 Task: Look for Airbnb properties in Overijse, Belgium from 8th December, 2023 to 19th December, 2023 for 1 adult. Place can be shared room with 1  bedroom having 1 bed and 1 bathroom. Property type can be hotel. Amenities needed are: heating. Look for 4 properties as per requirement.
Action: Mouse moved to (420, 97)
Screenshot: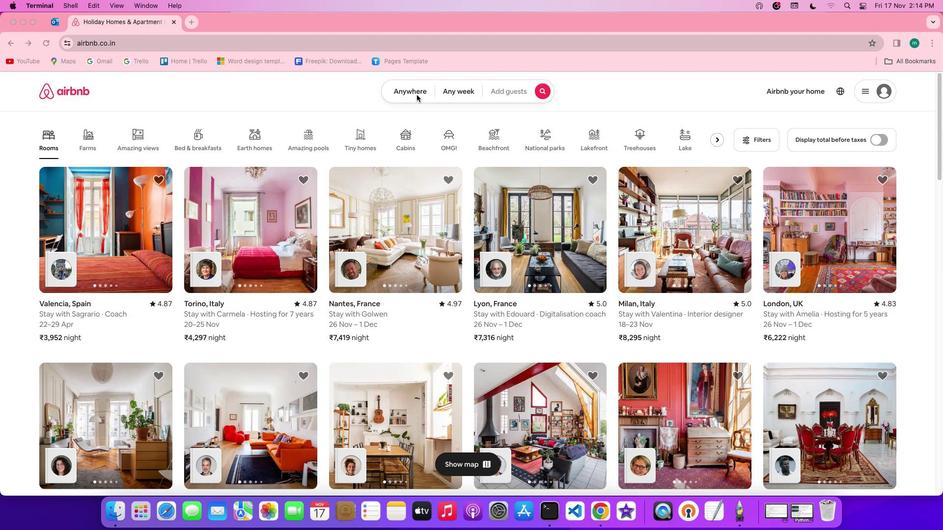 
Action: Mouse pressed left at (420, 97)
Screenshot: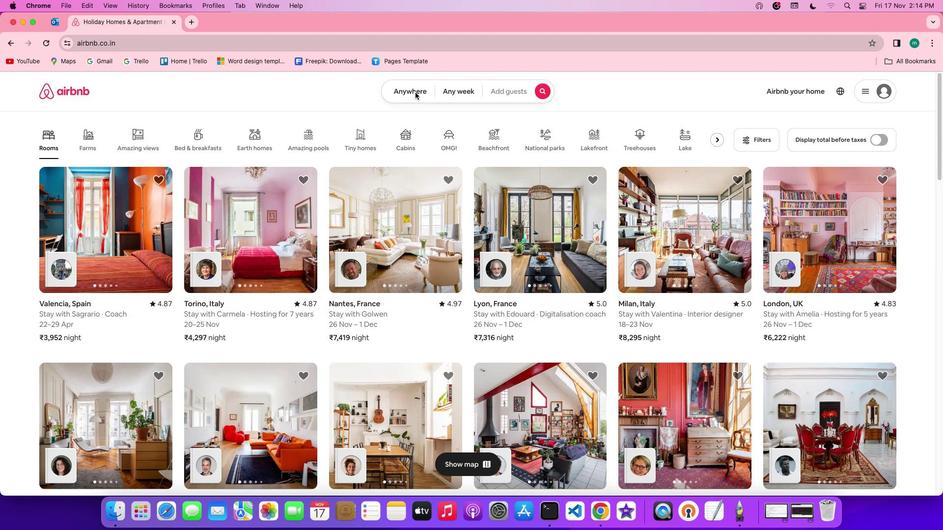 
Action: Mouse pressed left at (420, 97)
Screenshot: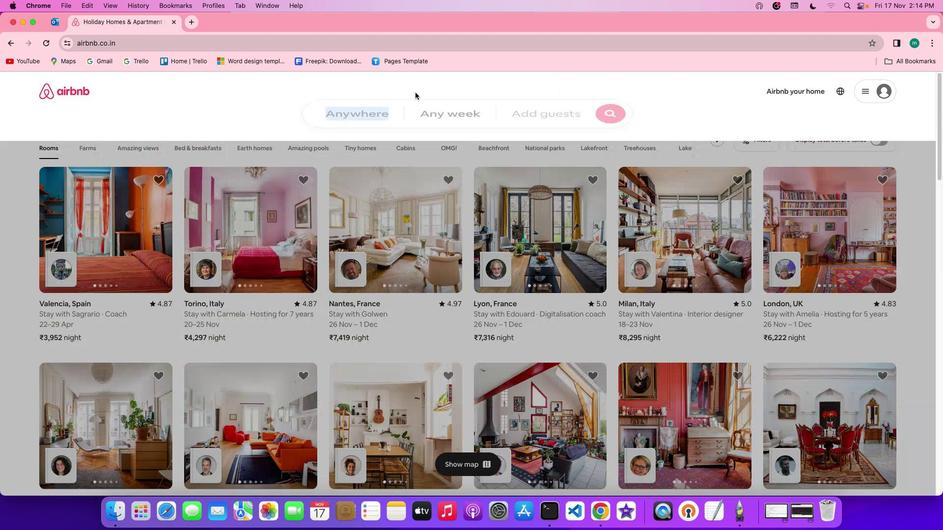 
Action: Mouse moved to (358, 133)
Screenshot: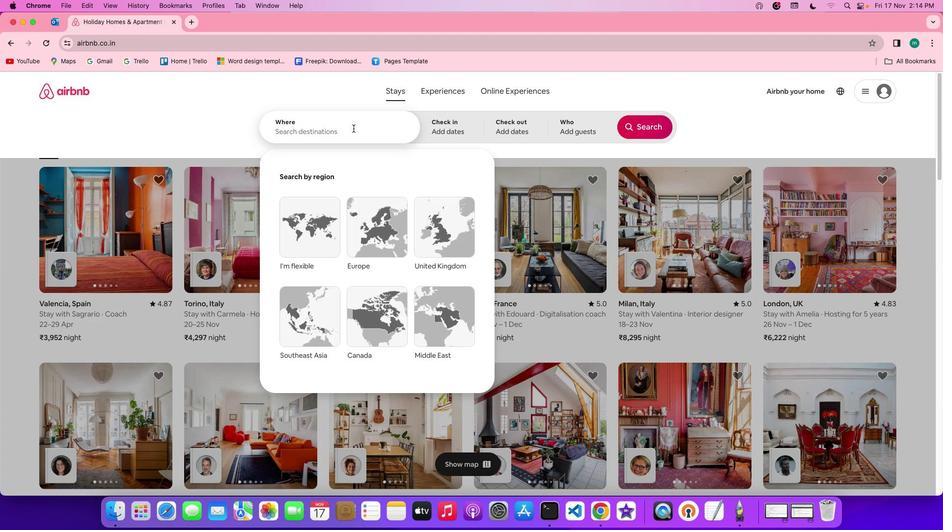 
Action: Mouse pressed left at (358, 133)
Screenshot: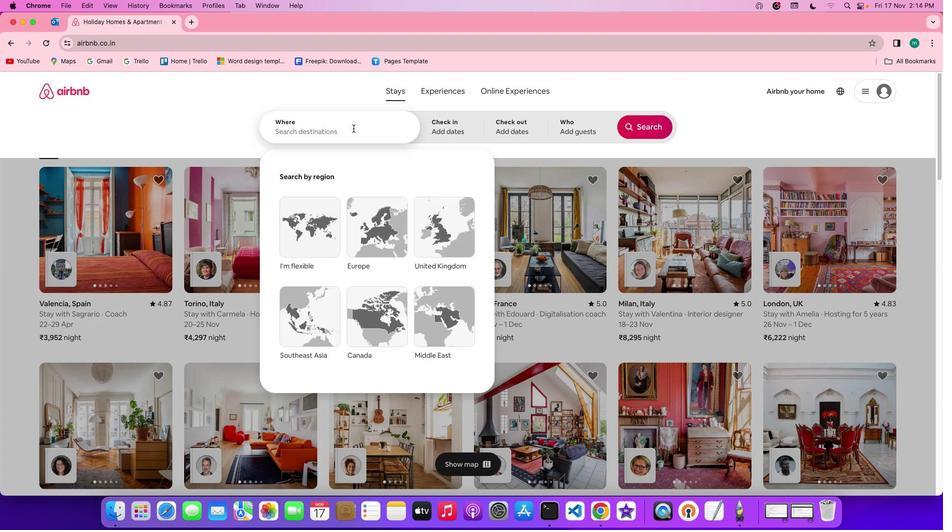 
Action: Key pressed Key.spaceKey.shift'T'Key.backspaceKey.shift'O''V''E''R''I''J''I''S''E'','Key.spaceKey.shift'B''E''L''G''I''U''M'
Screenshot: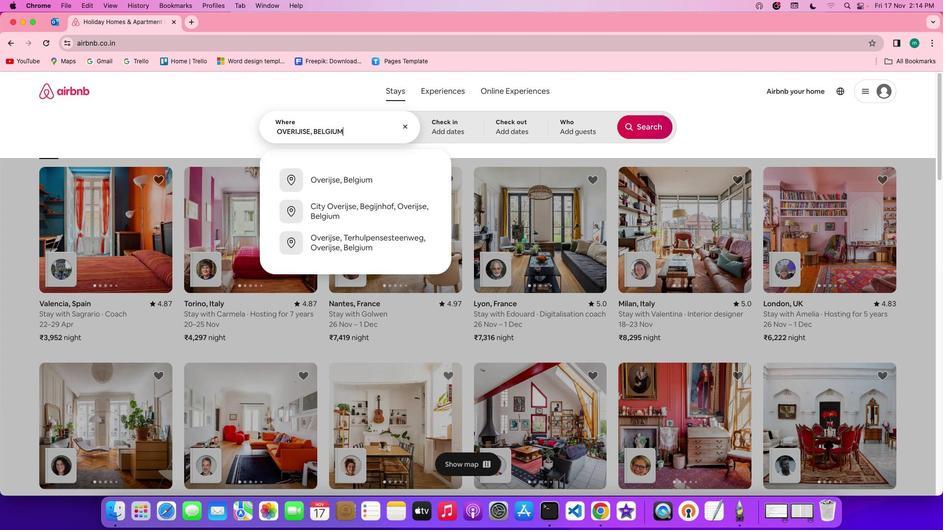 
Action: Mouse moved to (441, 128)
Screenshot: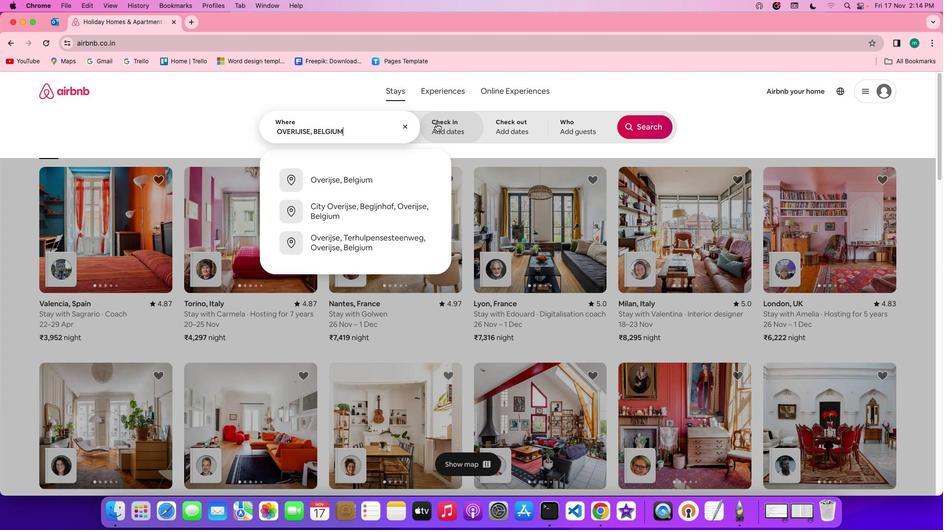
Action: Mouse pressed left at (441, 128)
Screenshot: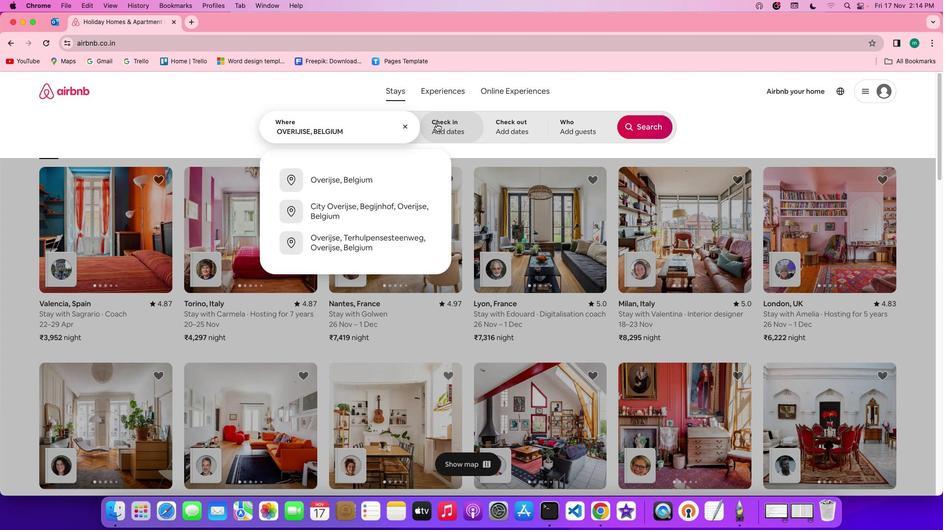 
Action: Mouse moved to (612, 270)
Screenshot: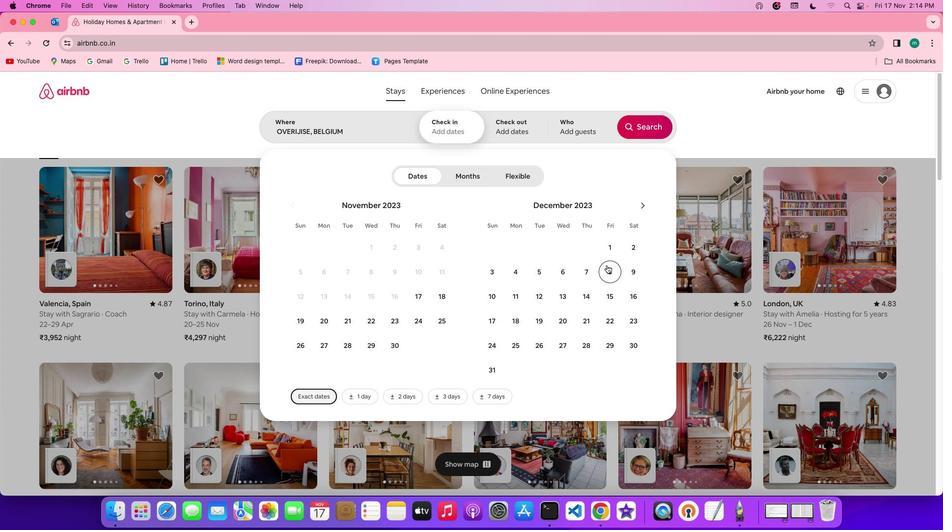 
Action: Mouse pressed left at (612, 270)
Screenshot: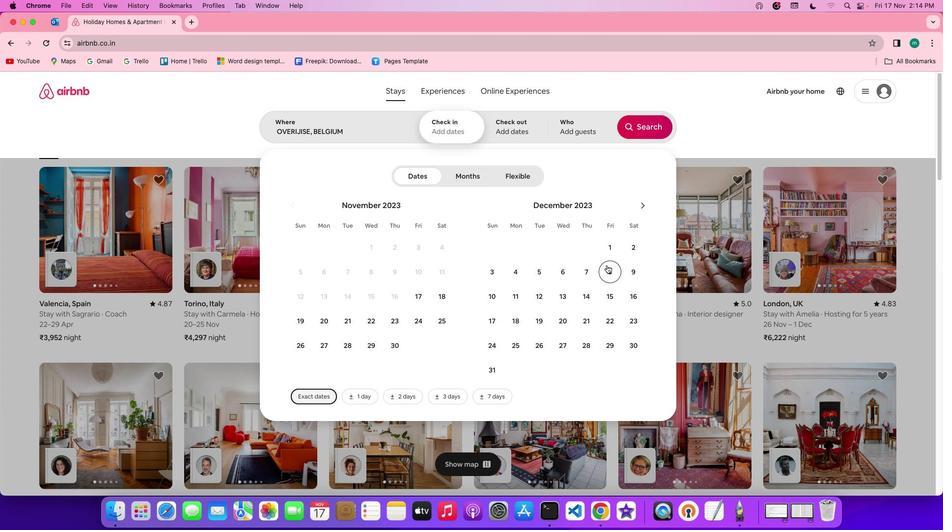 
Action: Mouse moved to (538, 322)
Screenshot: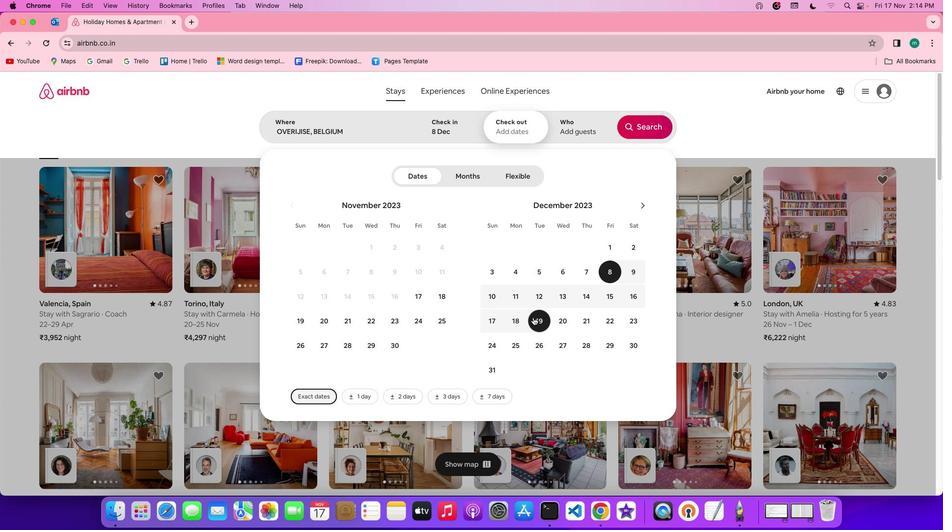 
Action: Mouse pressed left at (538, 322)
Screenshot: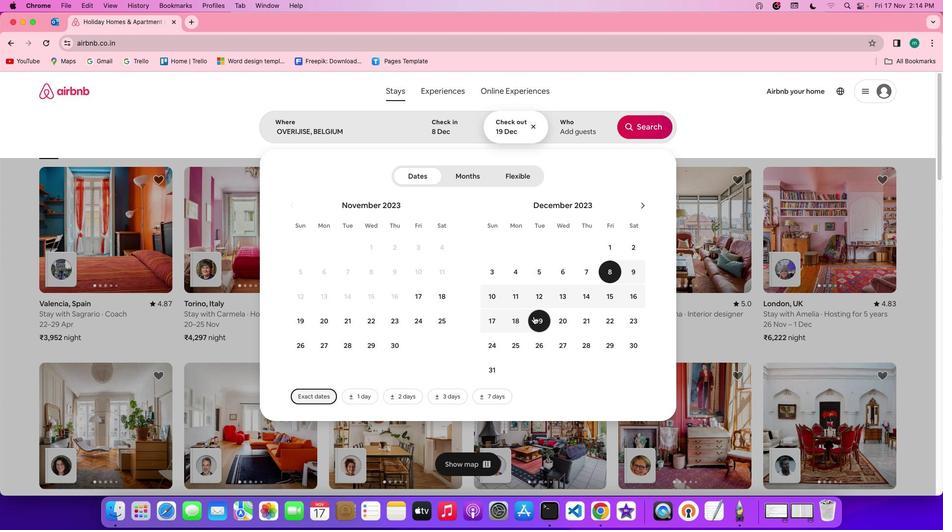 
Action: Mouse moved to (579, 135)
Screenshot: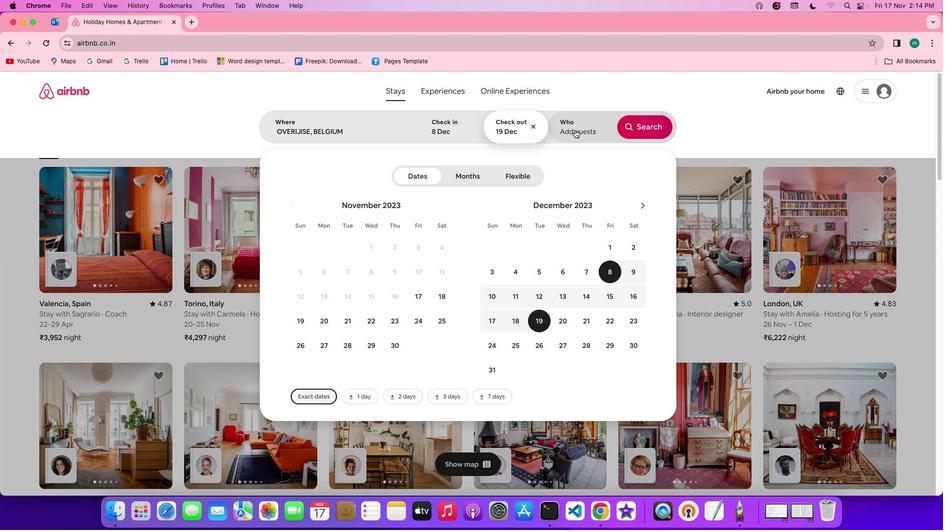 
Action: Mouse pressed left at (579, 135)
Screenshot: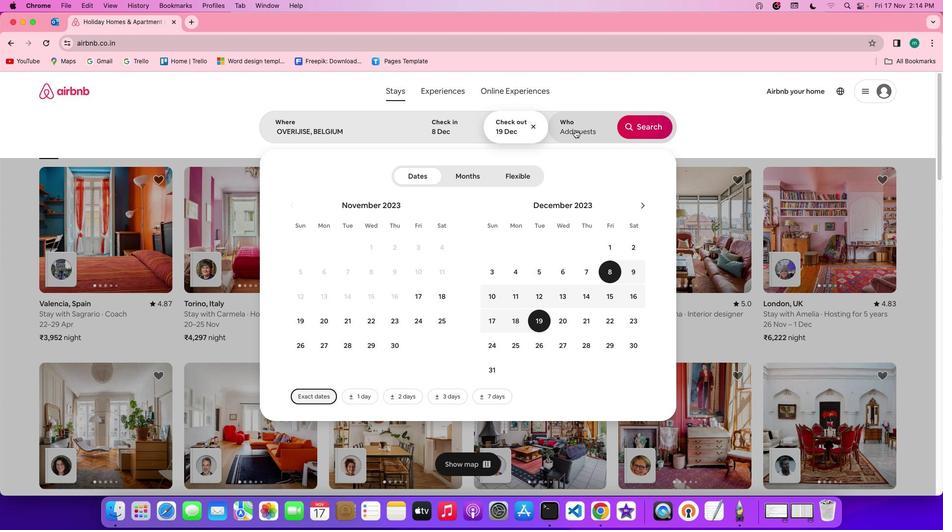 
Action: Mouse moved to (653, 184)
Screenshot: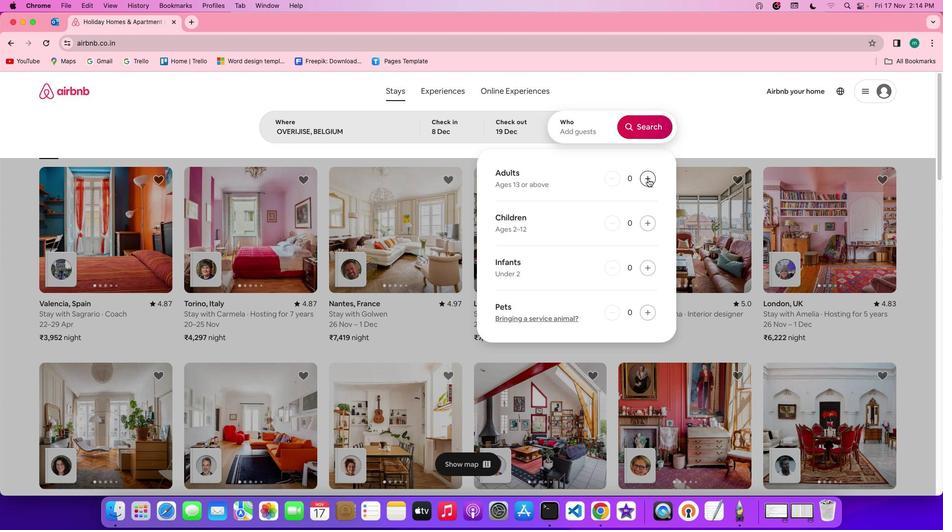 
Action: Mouse pressed left at (653, 184)
Screenshot: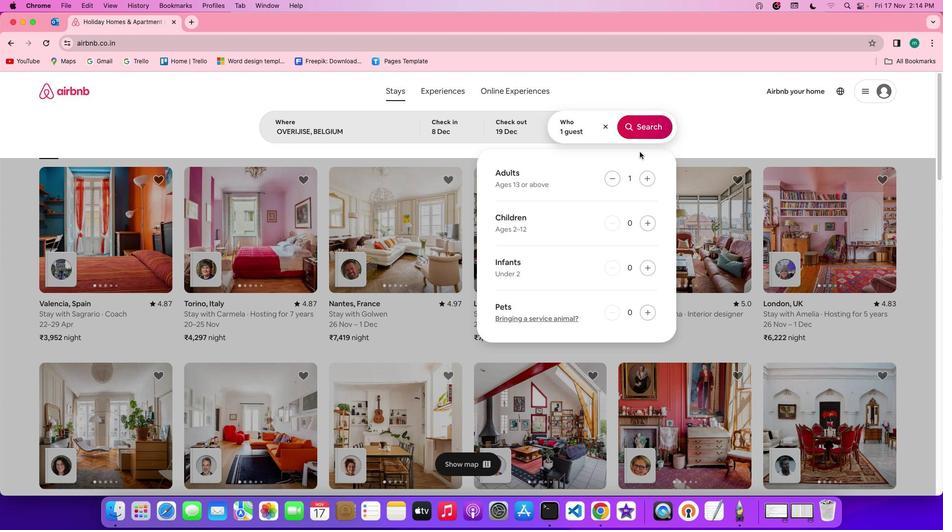 
Action: Mouse moved to (642, 128)
Screenshot: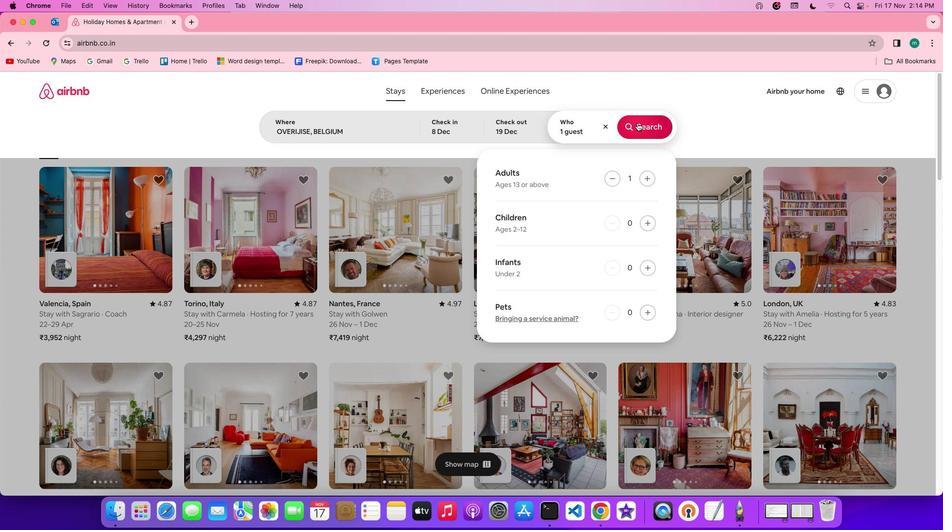 
Action: Mouse pressed left at (642, 128)
Screenshot: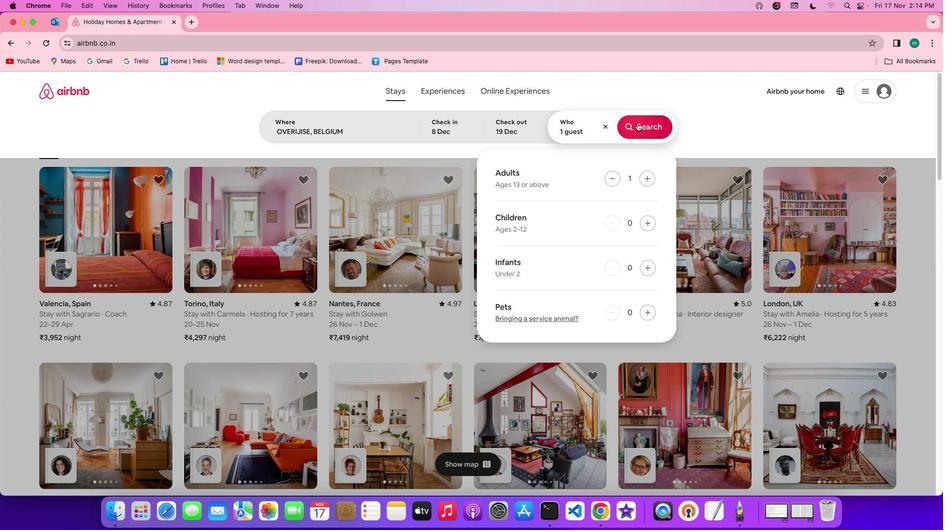
Action: Mouse moved to (796, 133)
Screenshot: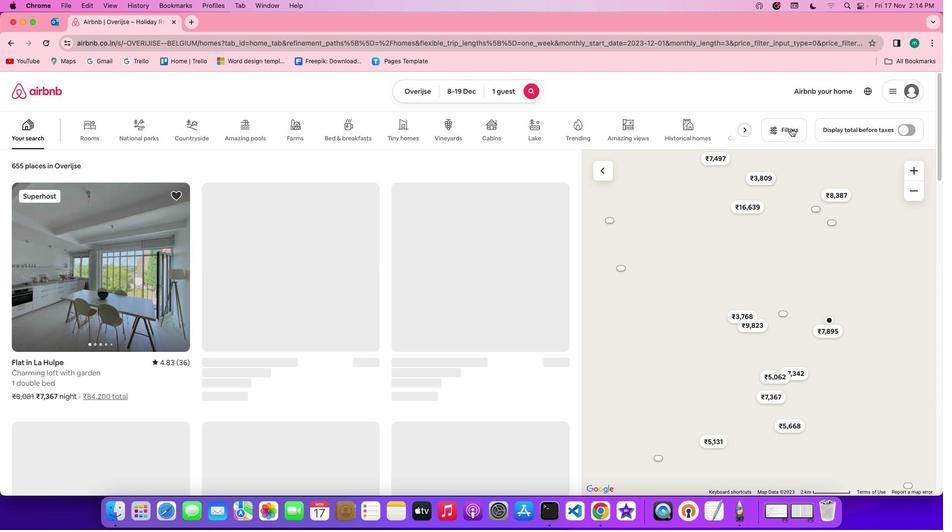 
Action: Mouse pressed left at (796, 133)
Screenshot: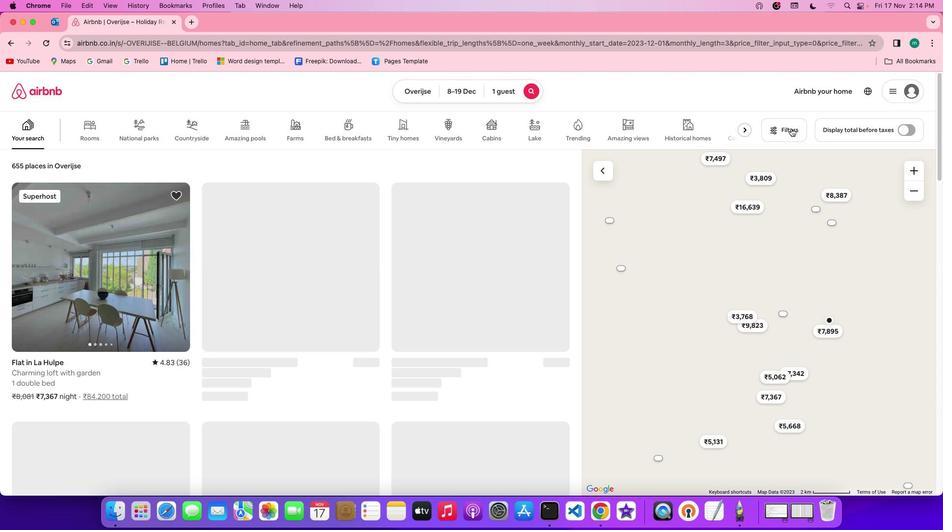 
Action: Mouse moved to (558, 286)
Screenshot: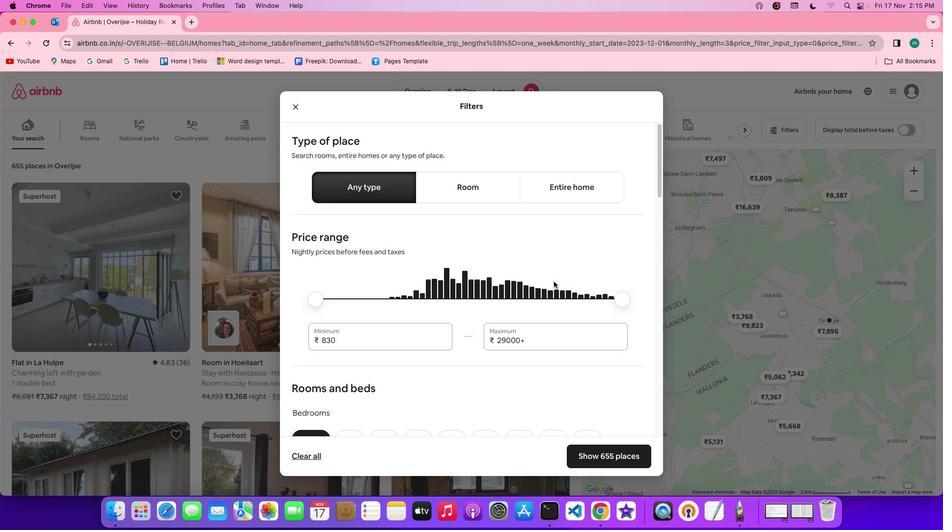 
Action: Mouse scrolled (558, 286) with delta (4, 4)
Screenshot: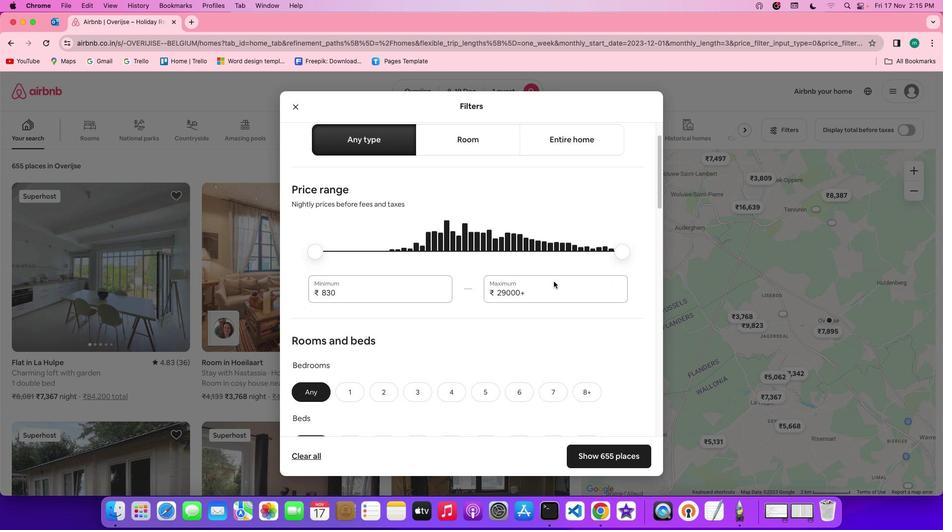 
Action: Mouse scrolled (558, 286) with delta (4, 4)
Screenshot: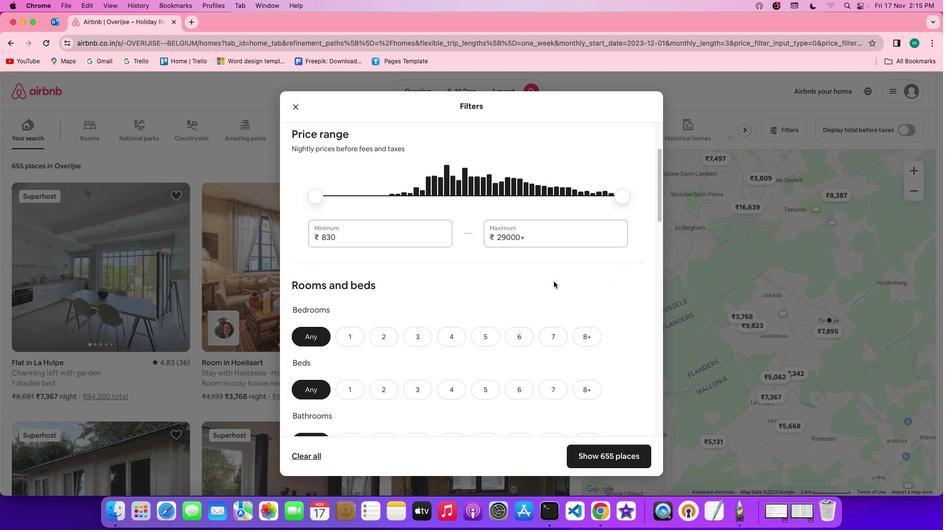 
Action: Mouse scrolled (558, 286) with delta (4, 3)
Screenshot: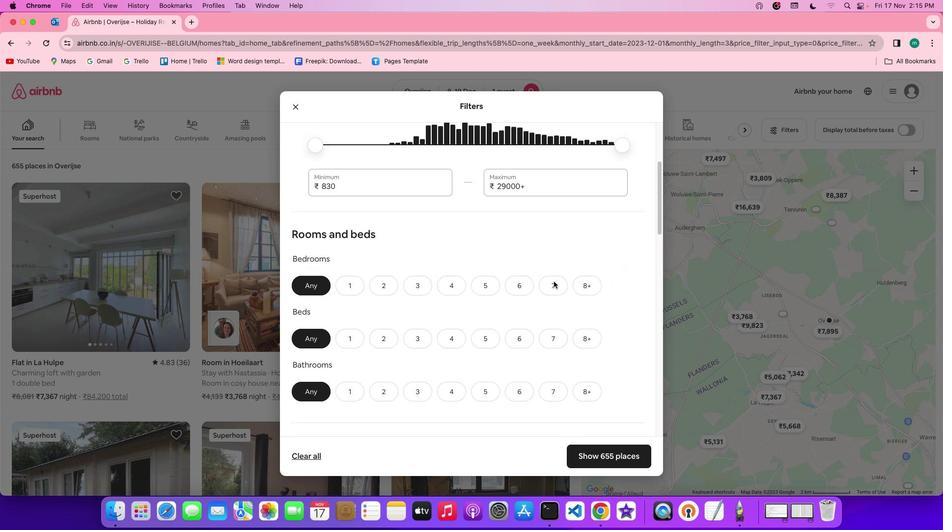 
Action: Mouse scrolled (558, 286) with delta (4, 2)
Screenshot: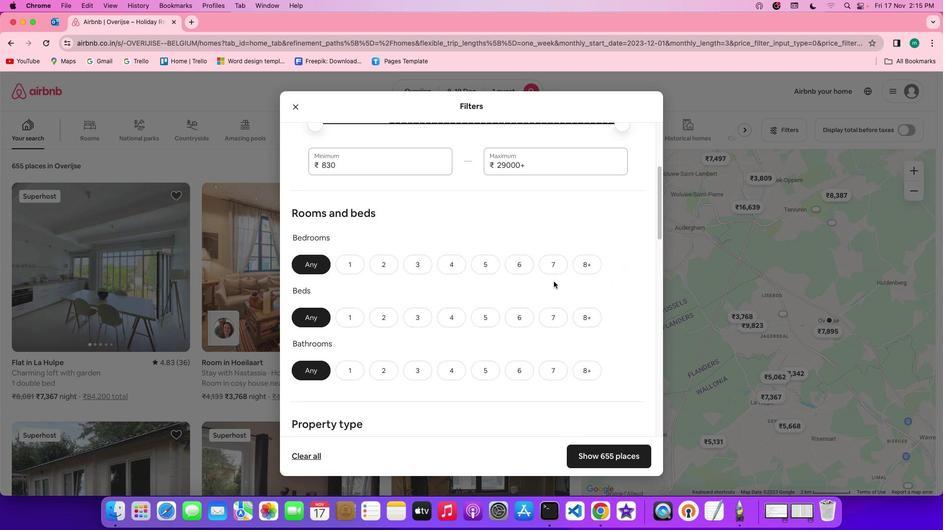 
Action: Mouse scrolled (558, 286) with delta (4, 4)
Screenshot: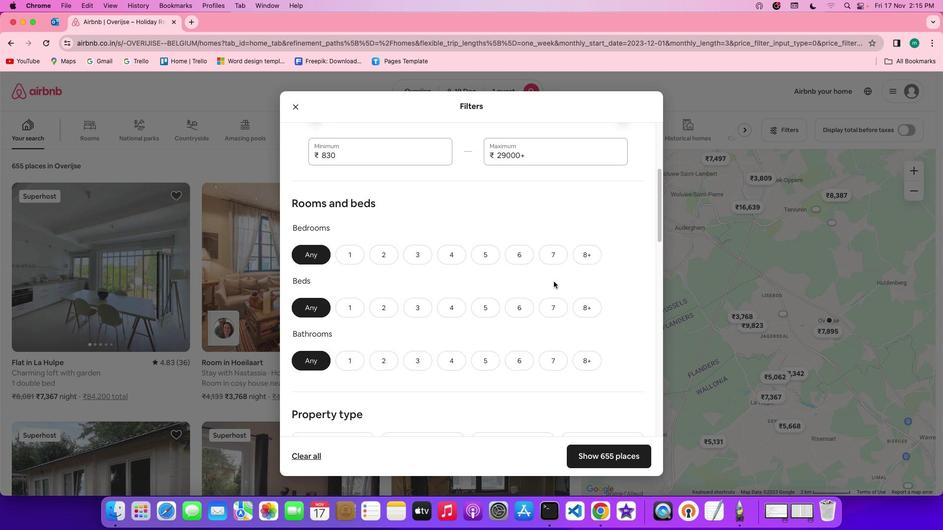 
Action: Mouse scrolled (558, 286) with delta (4, 4)
Screenshot: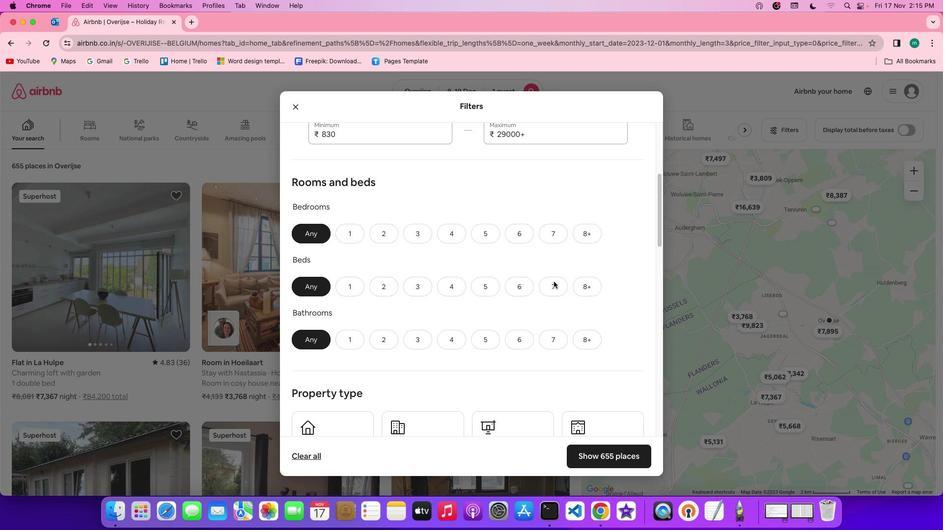 
Action: Mouse scrolled (558, 286) with delta (4, 4)
Screenshot: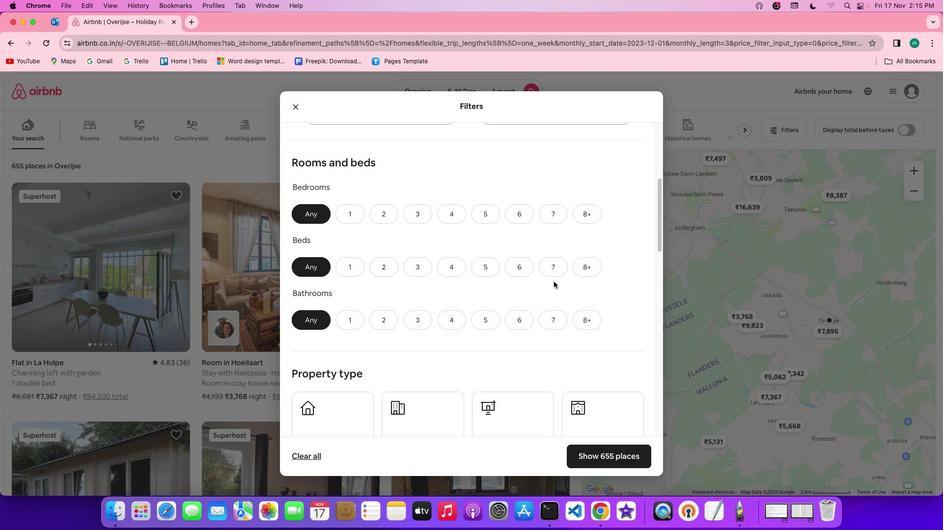 
Action: Mouse scrolled (558, 286) with delta (4, 4)
Screenshot: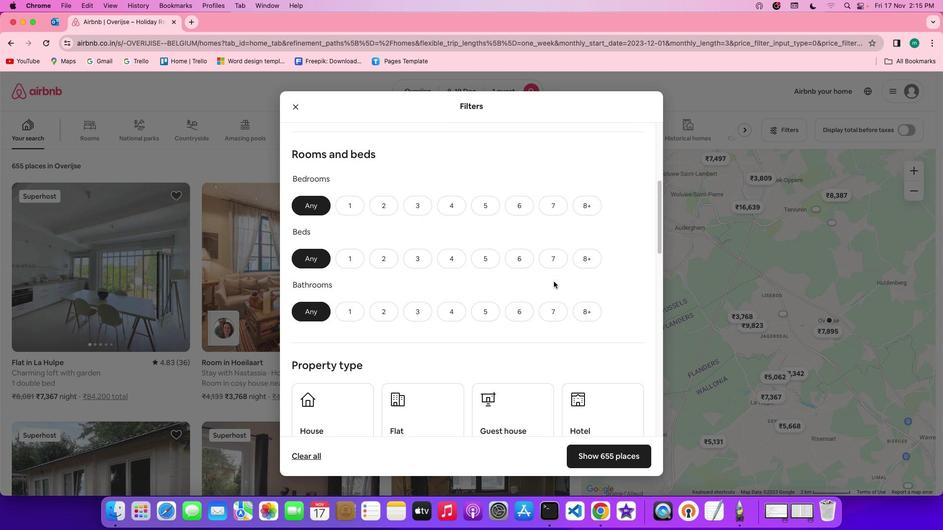 
Action: Mouse scrolled (558, 286) with delta (4, 4)
Screenshot: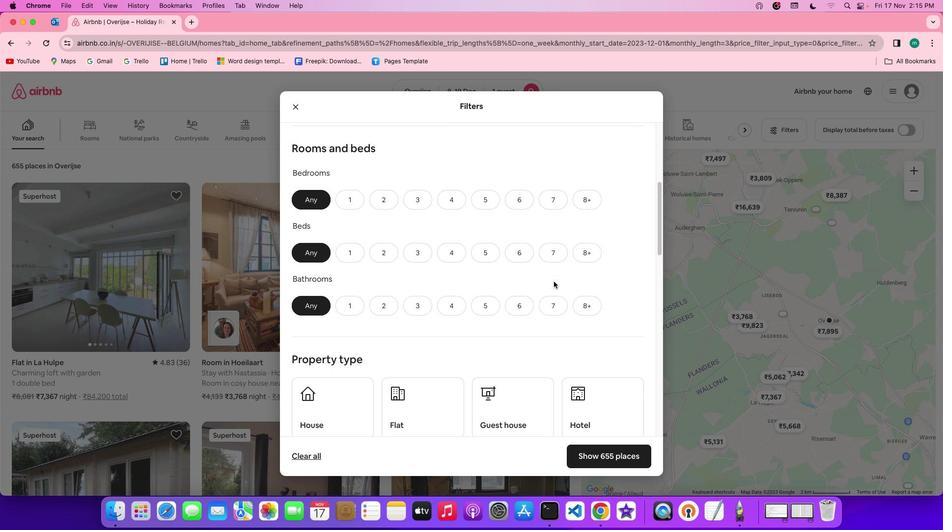 
Action: Mouse scrolled (558, 286) with delta (4, 4)
Screenshot: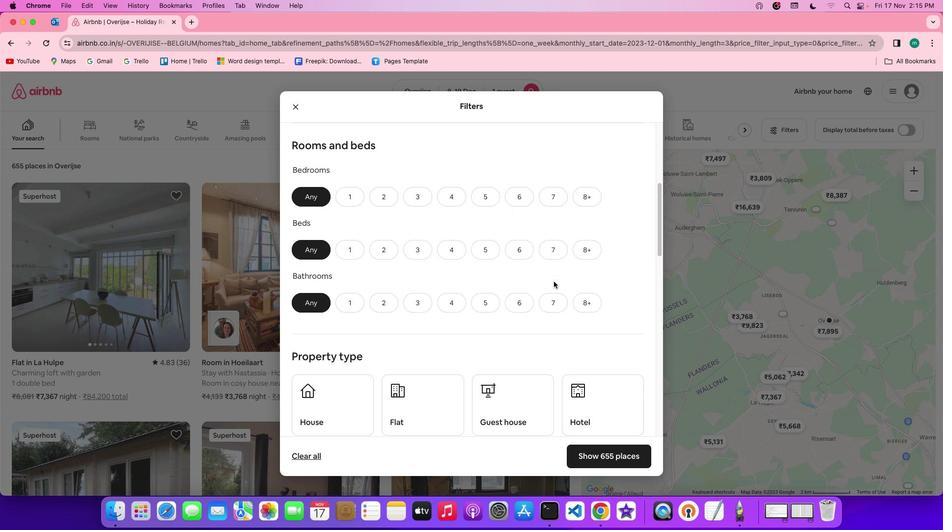 
Action: Mouse scrolled (558, 286) with delta (4, 4)
Screenshot: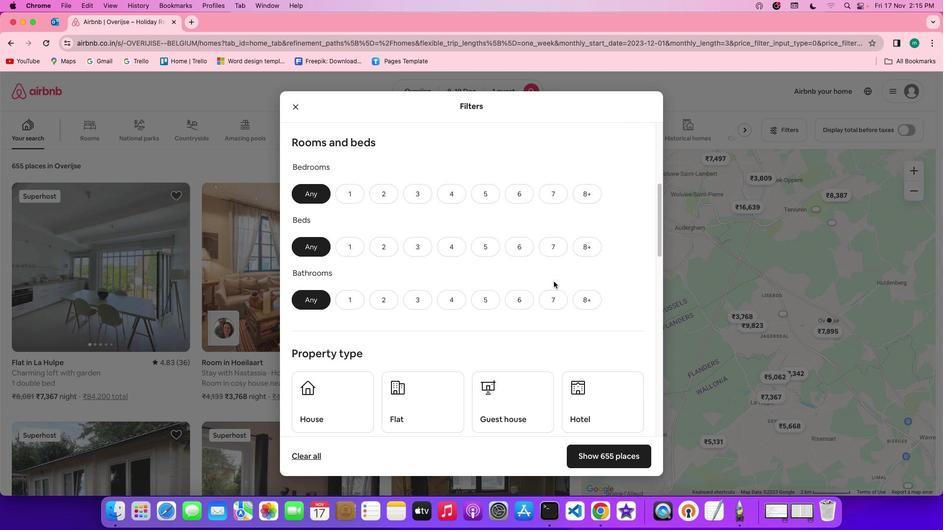 
Action: Mouse scrolled (558, 286) with delta (4, 4)
Screenshot: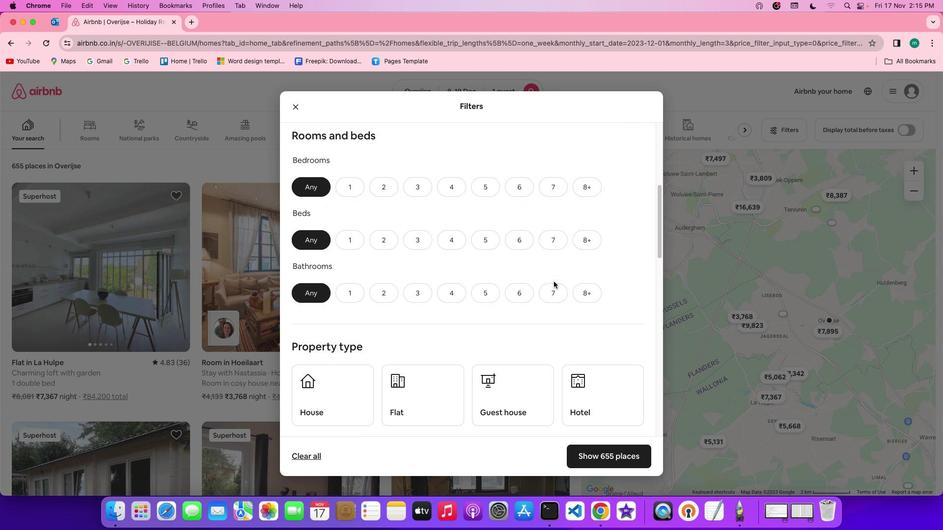 
Action: Mouse scrolled (558, 286) with delta (4, 4)
Screenshot: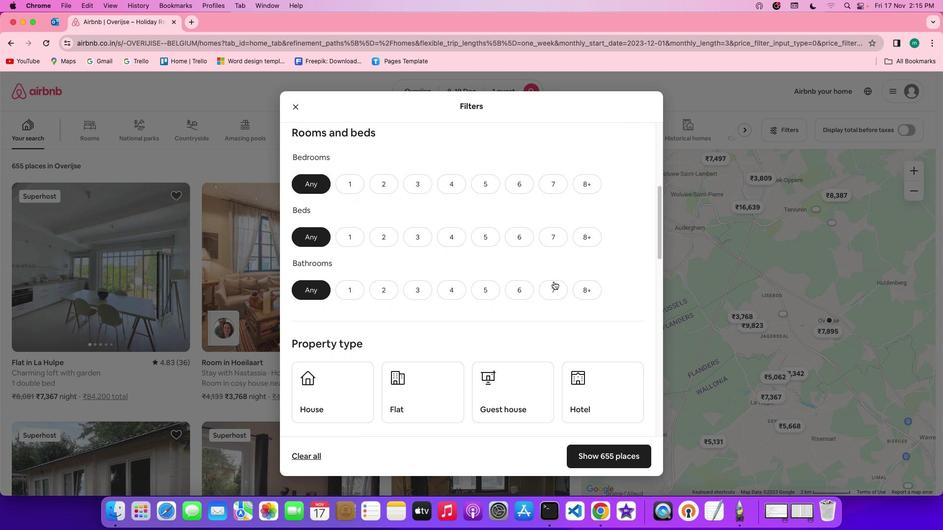 
Action: Mouse moved to (555, 278)
Screenshot: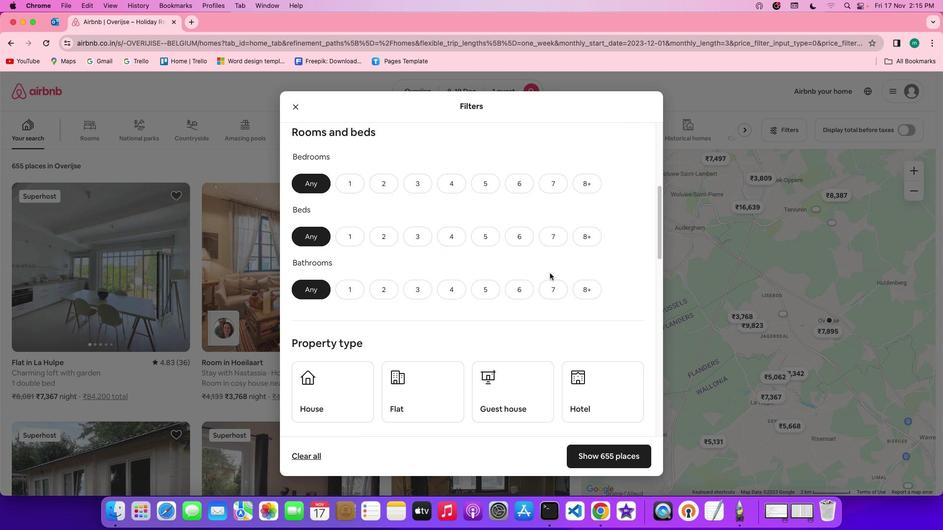 
Action: Mouse scrolled (555, 278) with delta (4, 4)
Screenshot: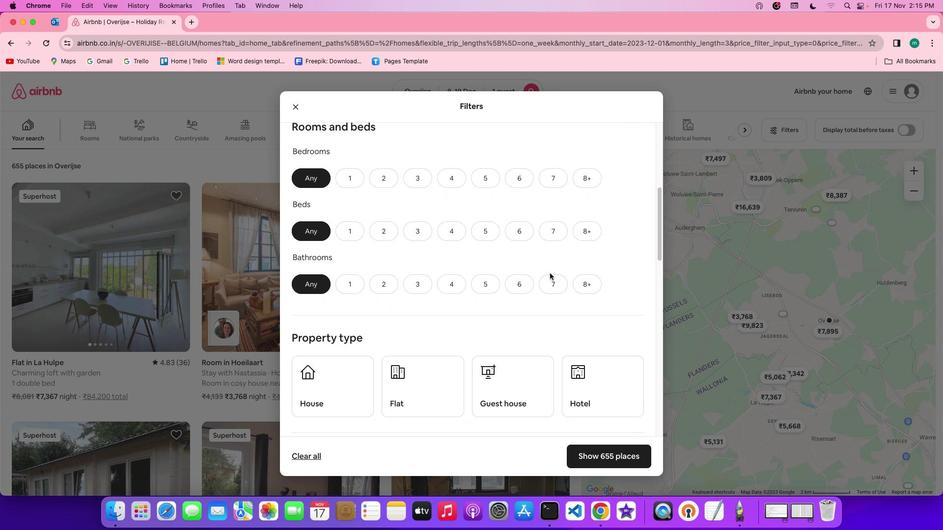 
Action: Mouse scrolled (555, 278) with delta (4, 4)
Screenshot: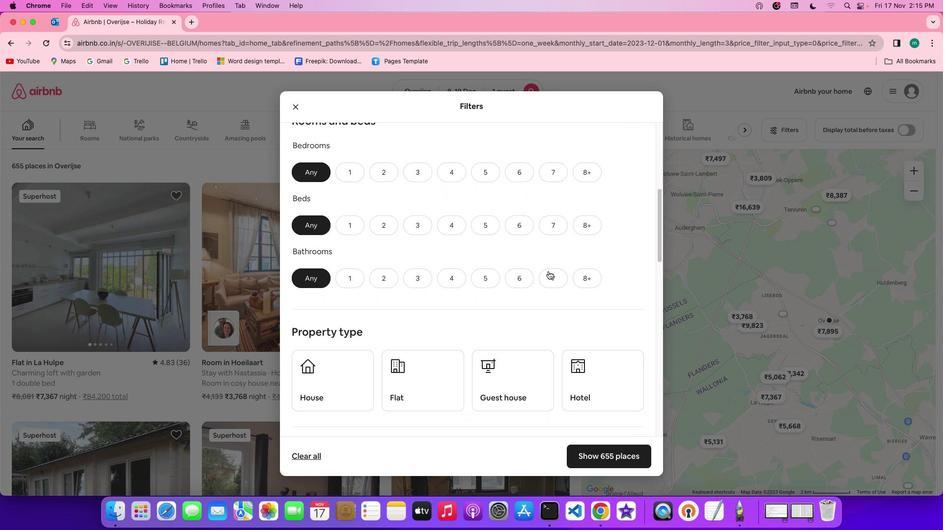 
Action: Mouse moved to (355, 174)
Screenshot: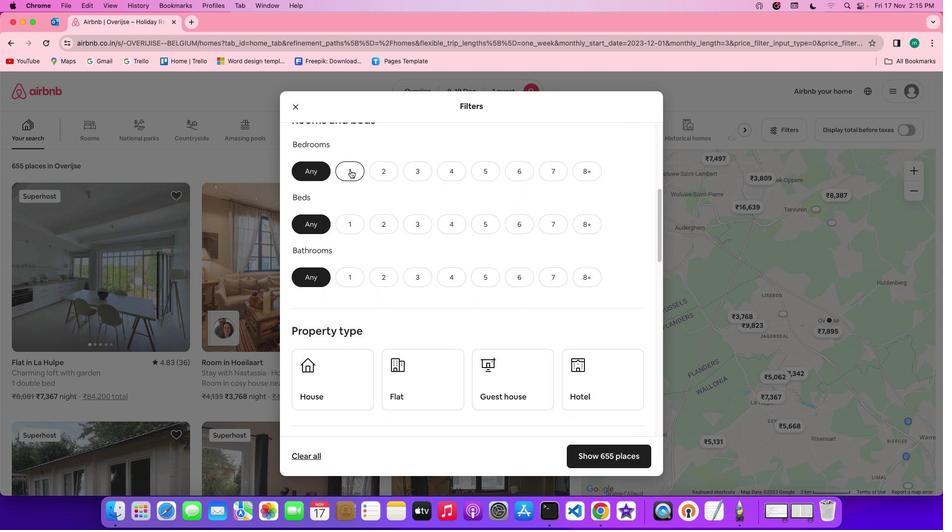 
Action: Mouse pressed left at (355, 174)
Screenshot: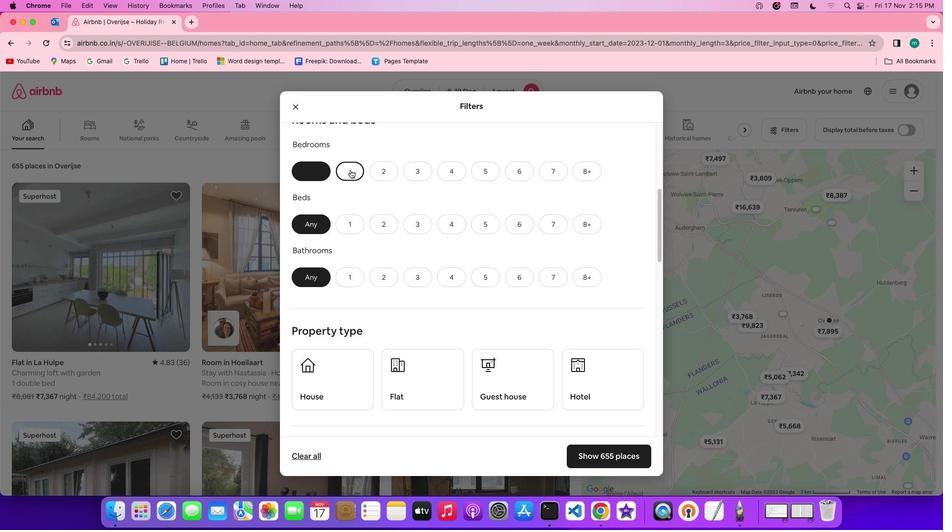 
Action: Mouse moved to (349, 227)
Screenshot: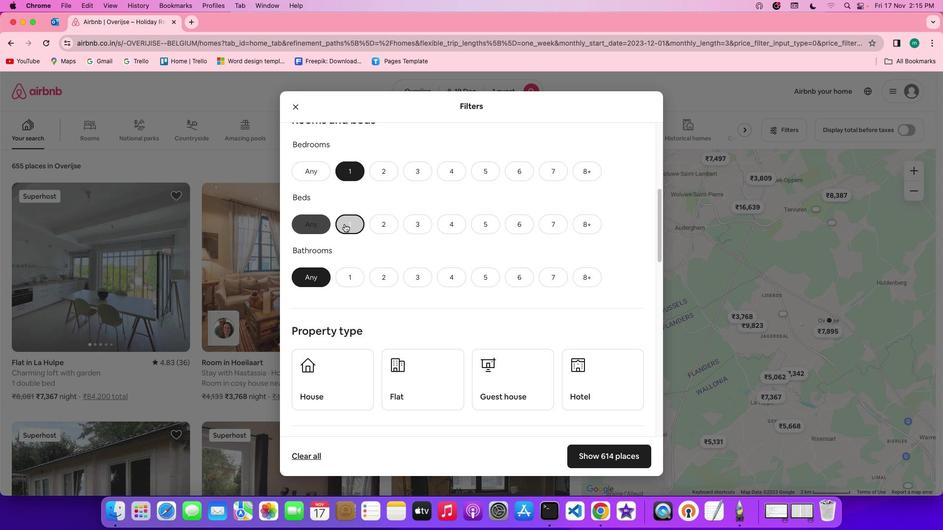 
Action: Mouse pressed left at (349, 227)
Screenshot: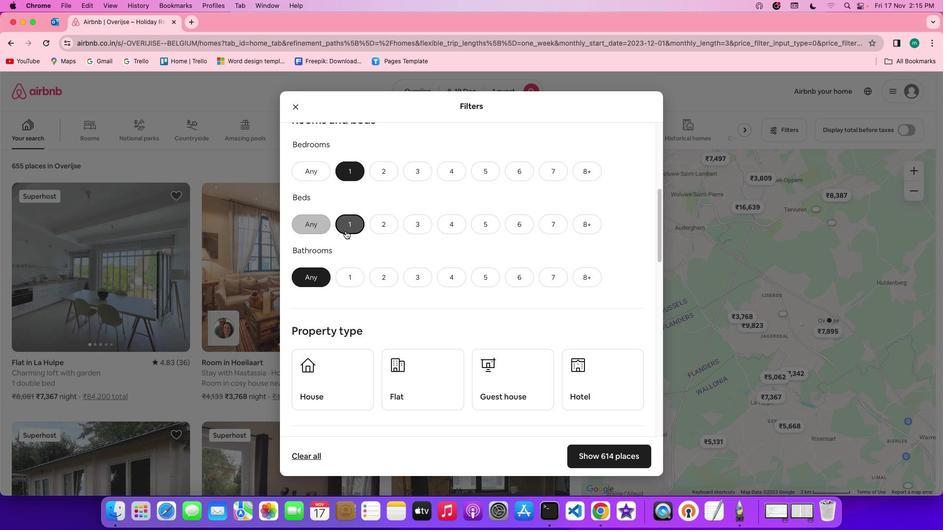 
Action: Mouse moved to (354, 285)
Screenshot: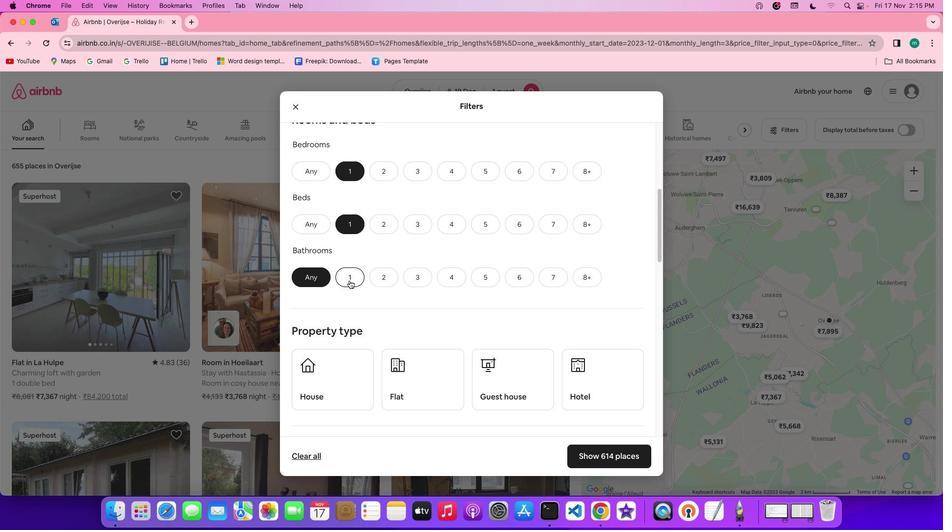 
Action: Mouse pressed left at (354, 285)
Screenshot: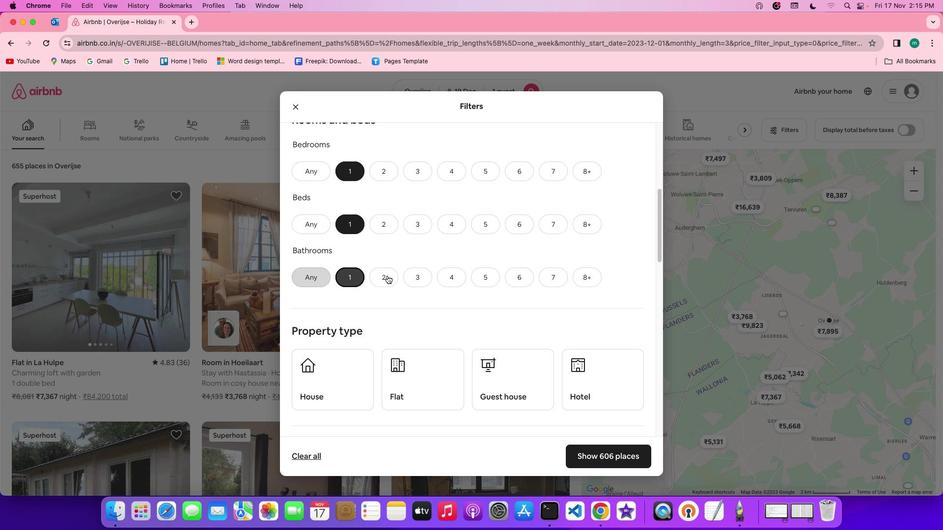 
Action: Mouse moved to (457, 277)
Screenshot: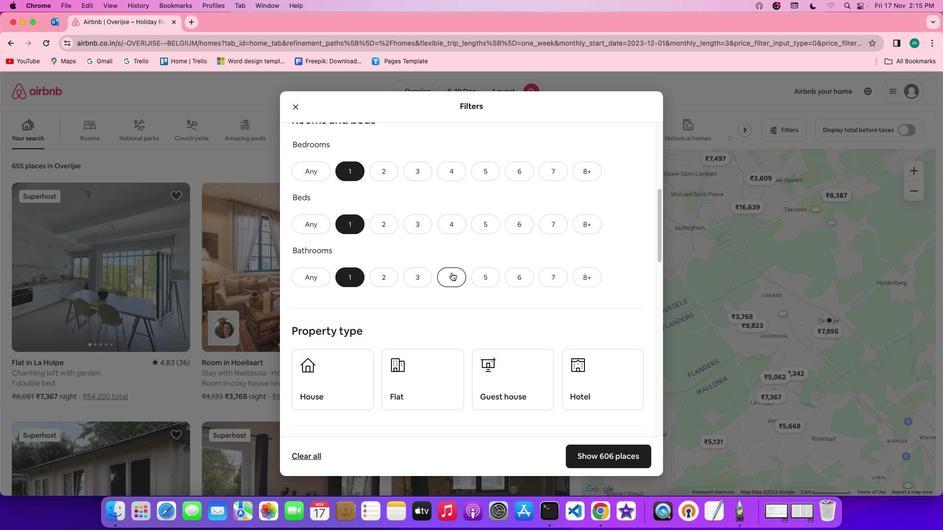 
Action: Mouse scrolled (457, 277) with delta (4, 4)
Screenshot: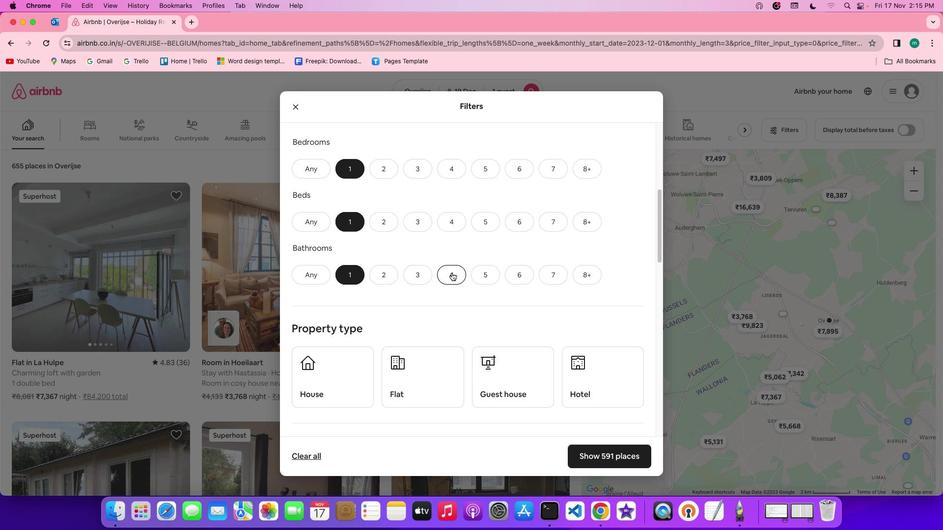 
Action: Mouse scrolled (457, 277) with delta (4, 4)
Screenshot: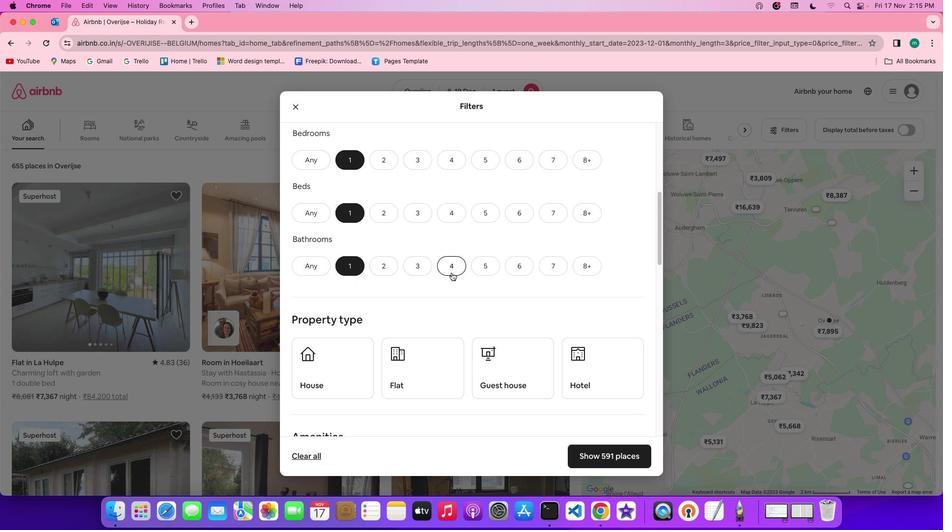 
Action: Mouse scrolled (457, 277) with delta (4, 4)
Screenshot: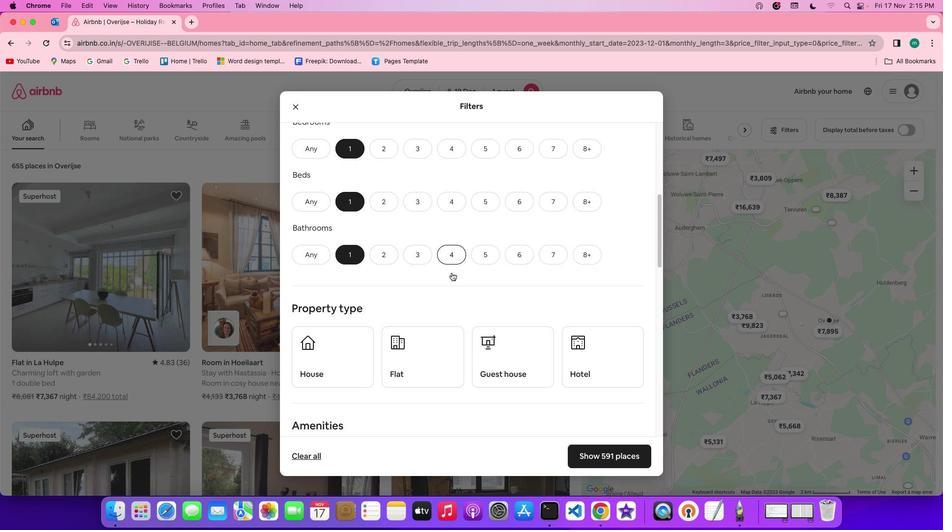 
Action: Mouse scrolled (457, 277) with delta (4, 4)
Screenshot: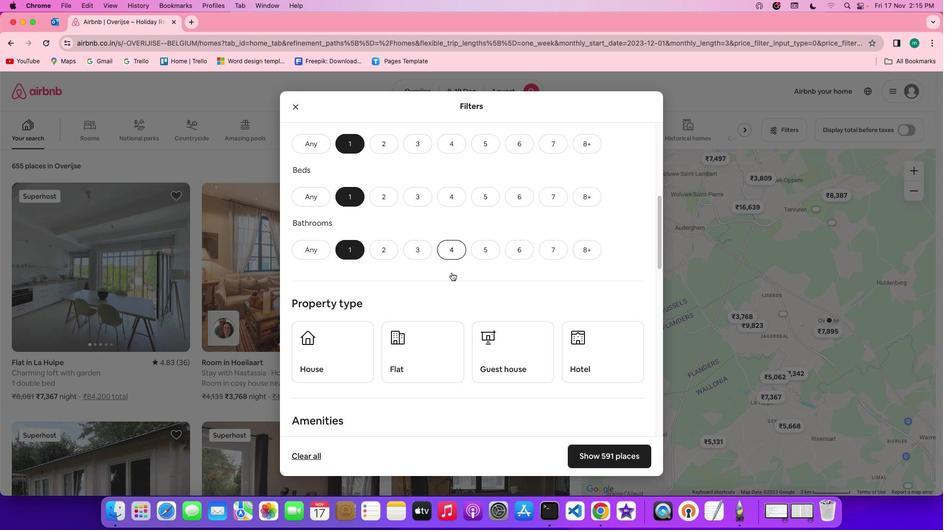 
Action: Mouse scrolled (457, 277) with delta (4, 4)
Screenshot: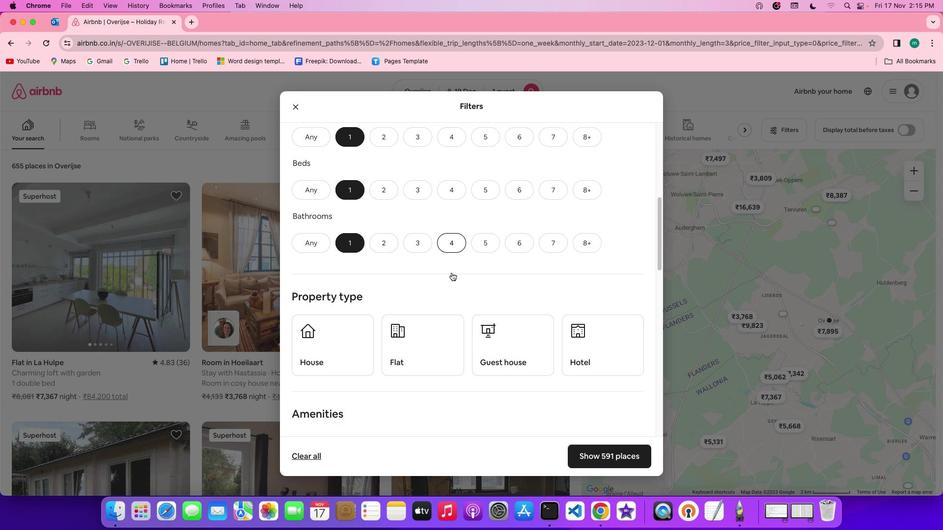 
Action: Mouse scrolled (457, 277) with delta (4, 4)
Screenshot: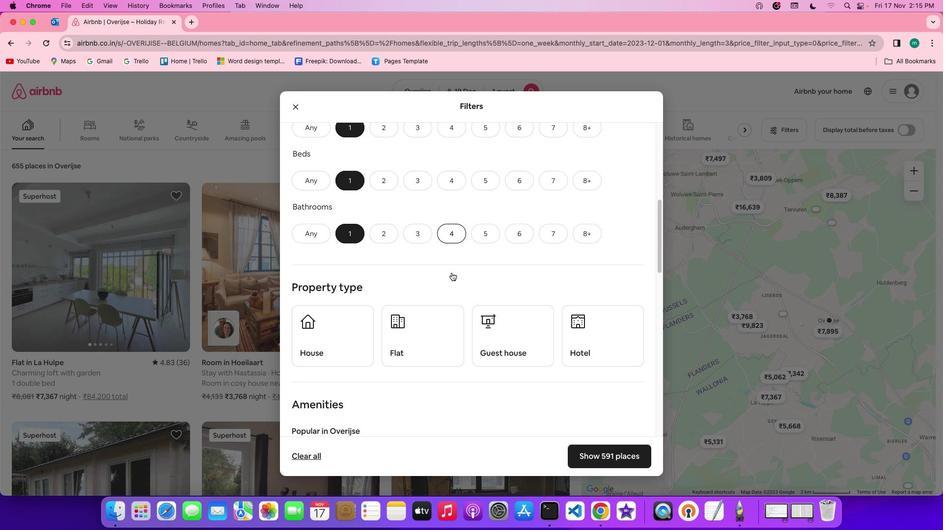 
Action: Mouse scrolled (457, 277) with delta (4, 4)
Screenshot: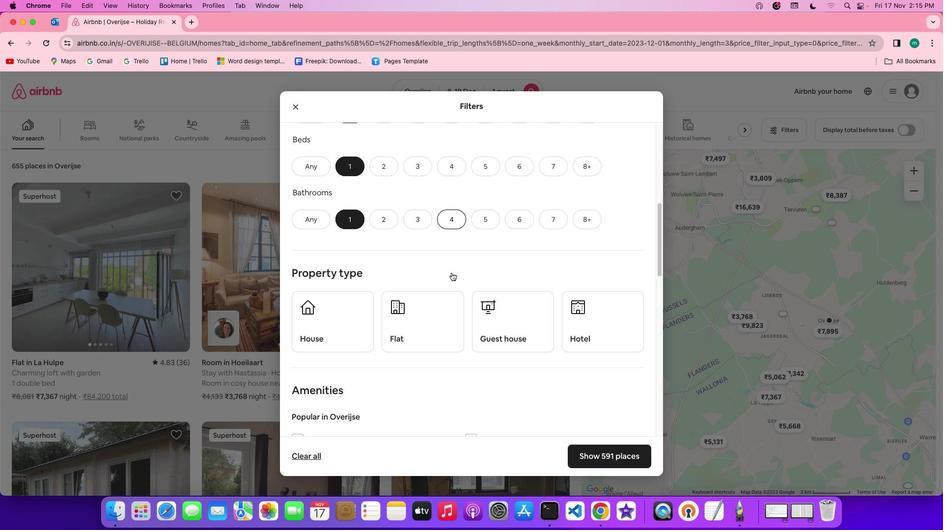 
Action: Mouse scrolled (457, 277) with delta (4, 4)
Screenshot: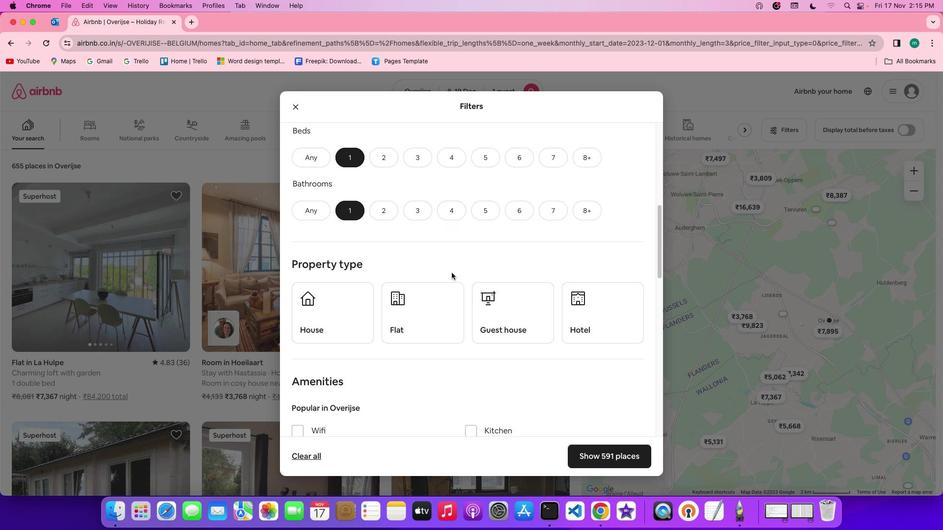 
Action: Mouse scrolled (457, 277) with delta (4, 4)
Screenshot: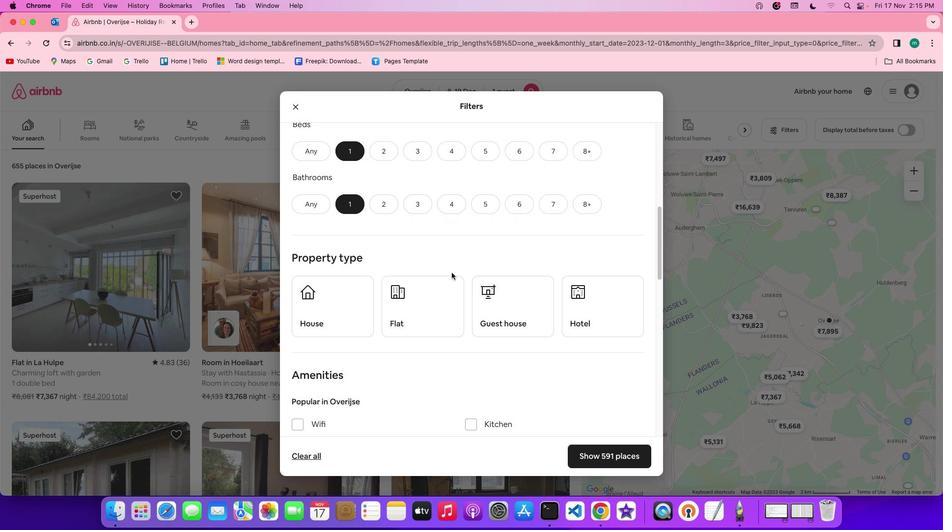 
Action: Mouse scrolled (457, 277) with delta (4, 4)
Screenshot: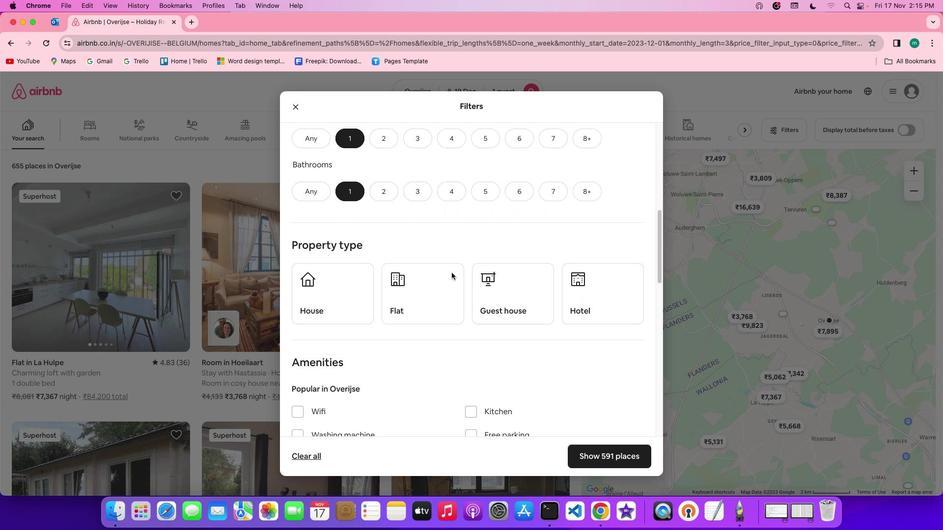 
Action: Mouse moved to (586, 307)
Screenshot: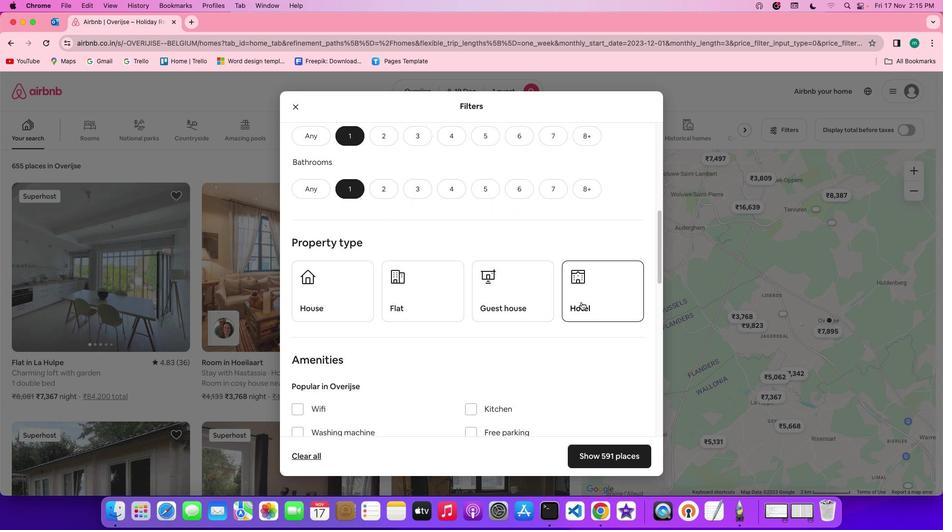 
Action: Mouse pressed left at (586, 307)
Screenshot: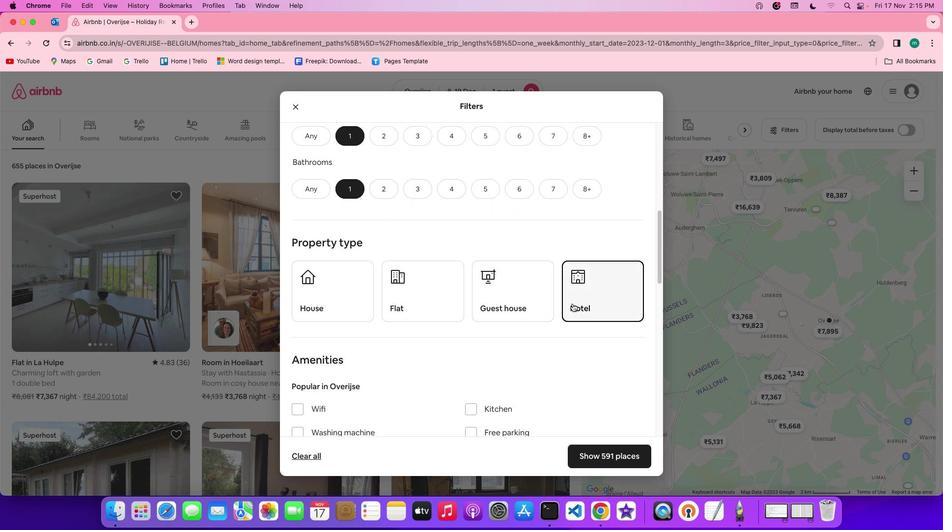 
Action: Mouse moved to (492, 316)
Screenshot: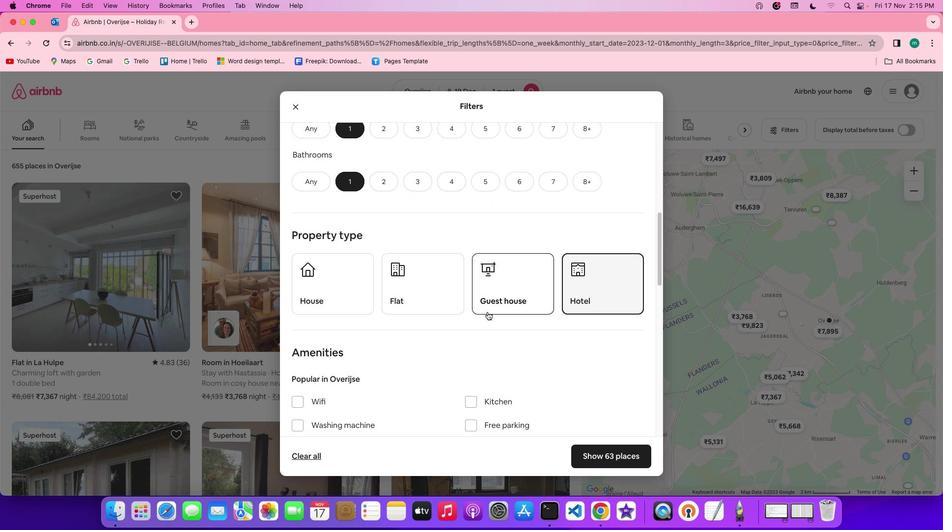 
Action: Mouse scrolled (492, 316) with delta (4, 4)
Screenshot: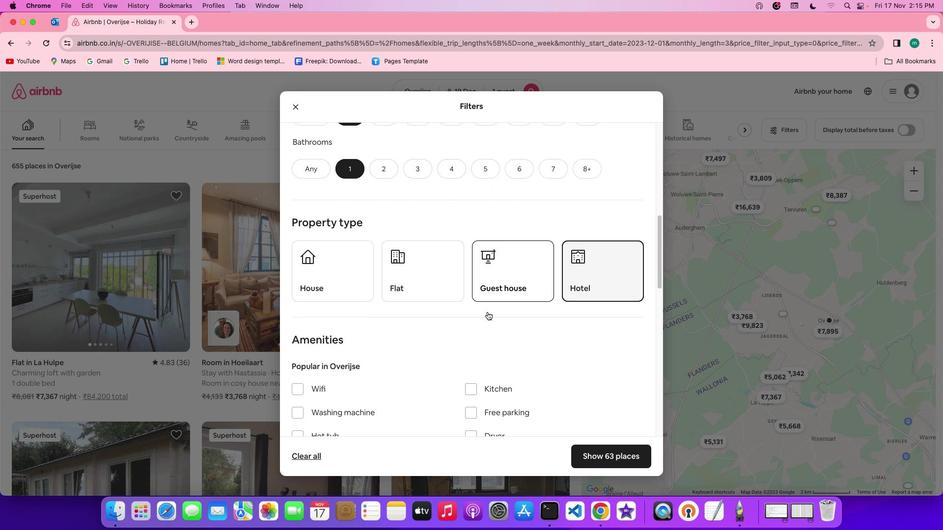 
Action: Mouse scrolled (492, 316) with delta (4, 4)
Screenshot: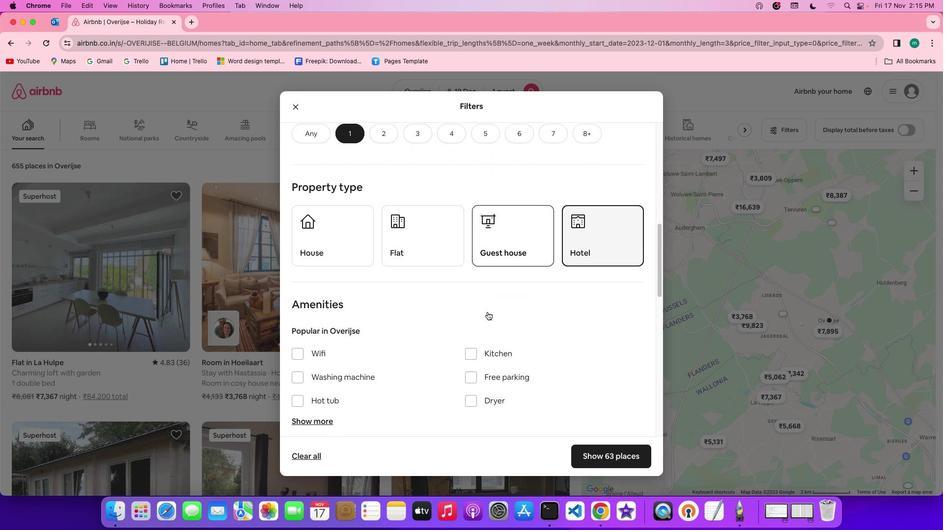 
Action: Mouse scrolled (492, 316) with delta (4, 3)
Screenshot: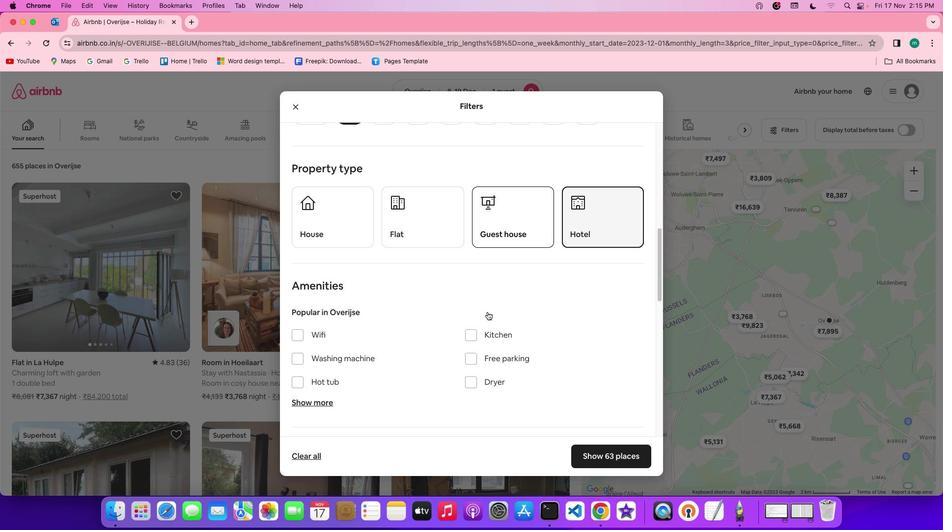 
Action: Mouse scrolled (492, 316) with delta (4, 3)
Screenshot: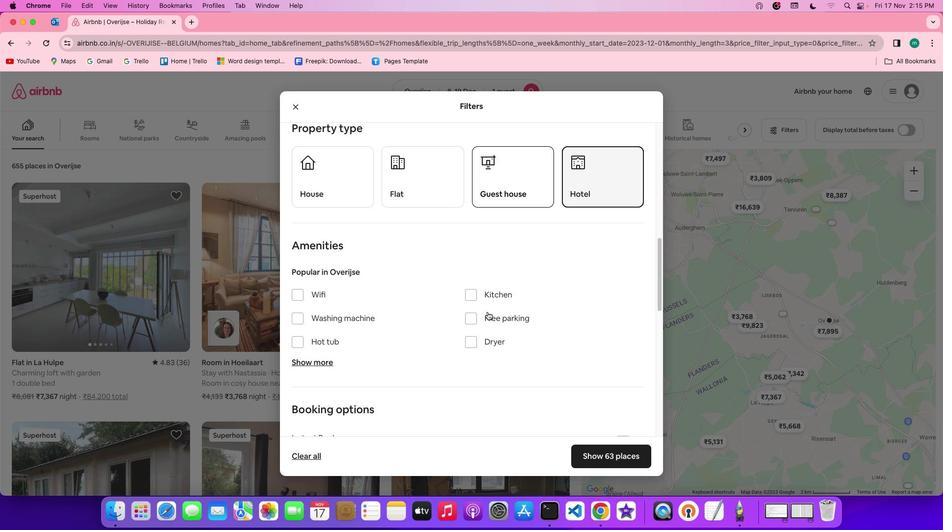 
Action: Mouse scrolled (492, 316) with delta (4, 4)
Screenshot: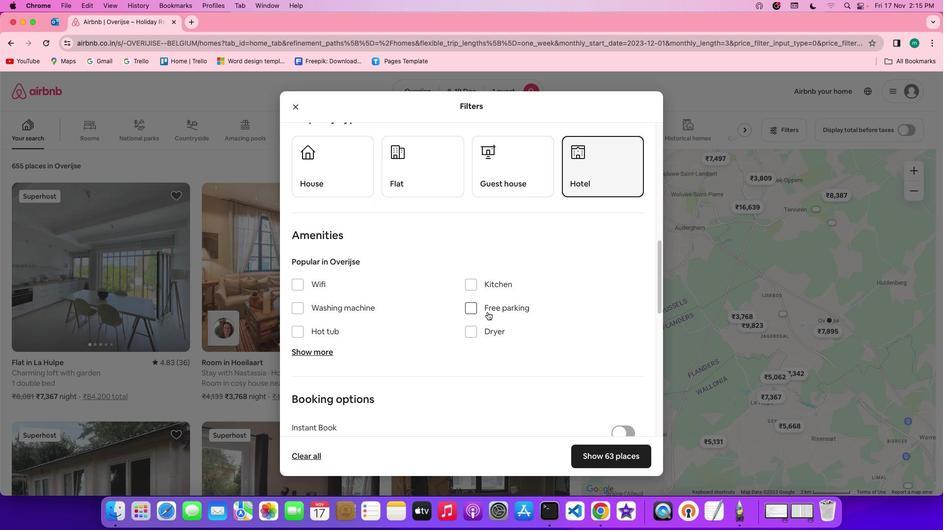
Action: Mouse scrolled (492, 316) with delta (4, 4)
Screenshot: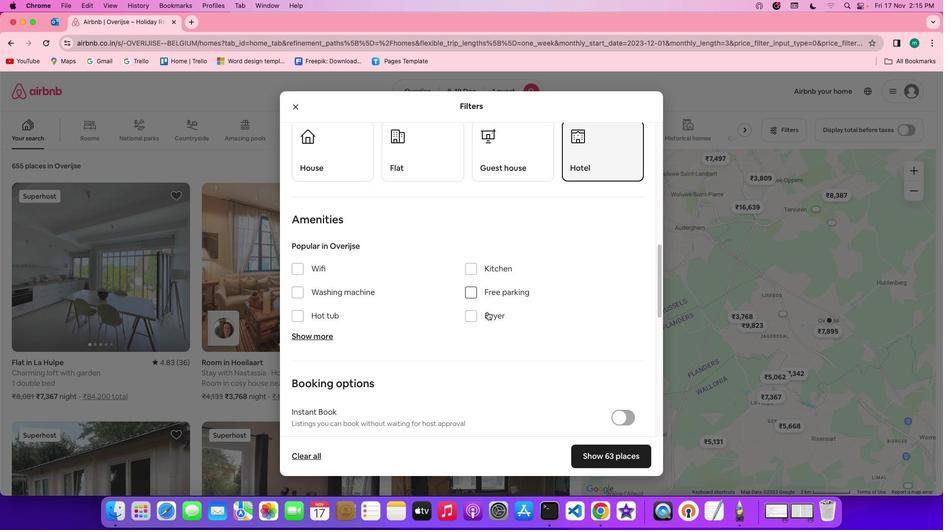 
Action: Mouse scrolled (492, 316) with delta (4, 4)
Screenshot: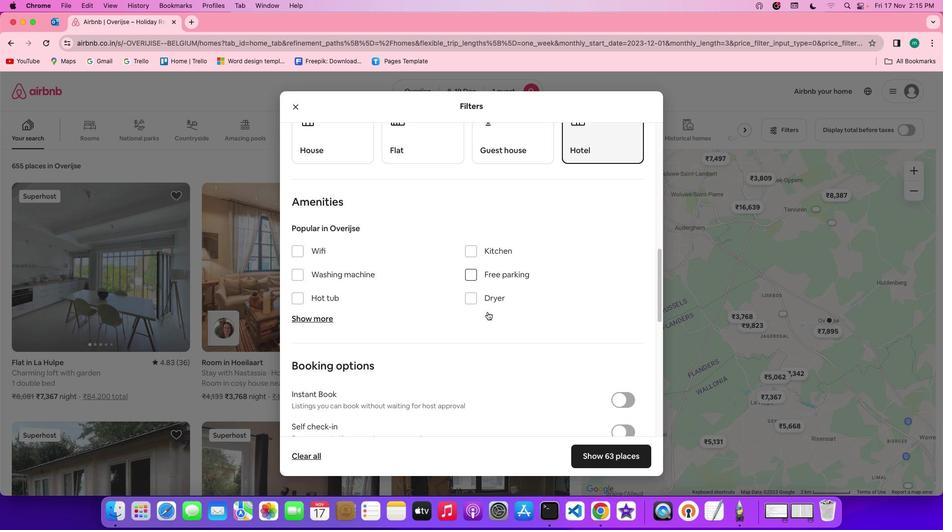 
Action: Mouse scrolled (492, 316) with delta (4, 4)
Screenshot: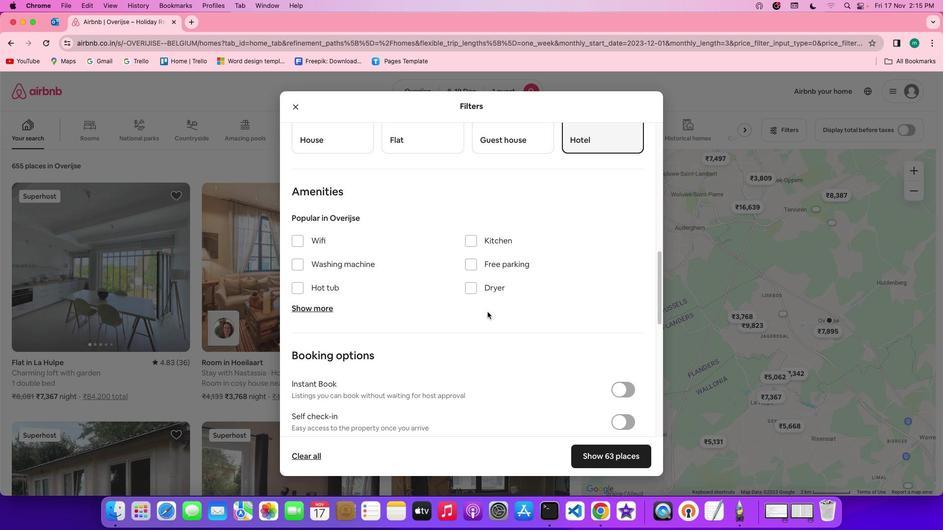 
Action: Mouse scrolled (492, 316) with delta (4, 4)
Screenshot: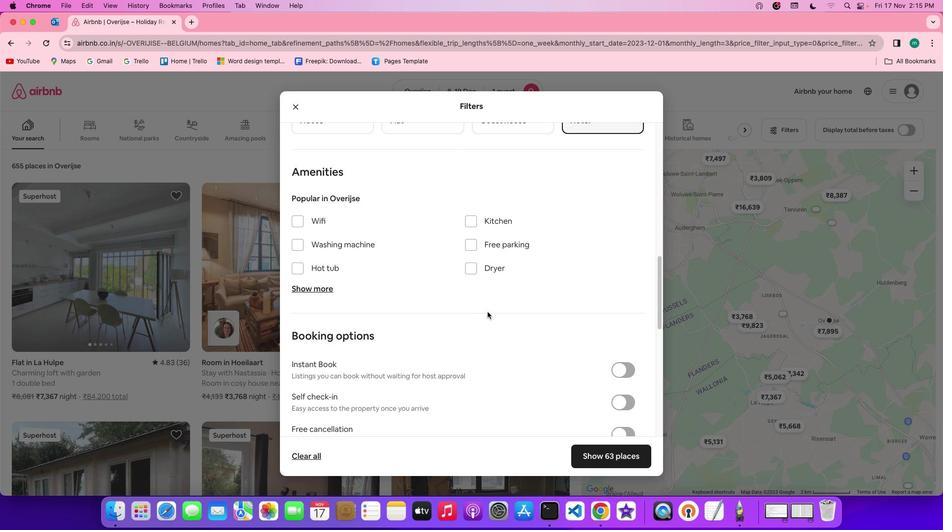 
Action: Mouse scrolled (492, 316) with delta (4, 4)
Screenshot: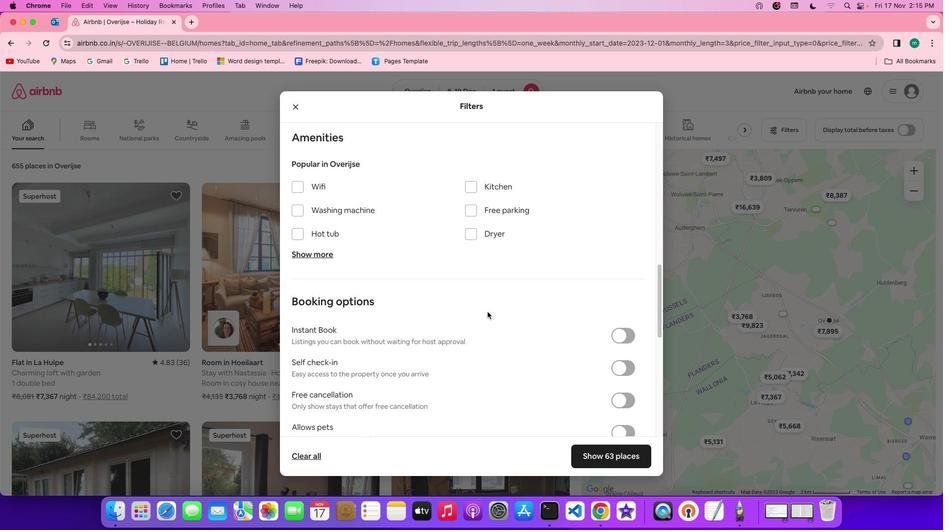 
Action: Mouse scrolled (492, 316) with delta (4, 3)
Screenshot: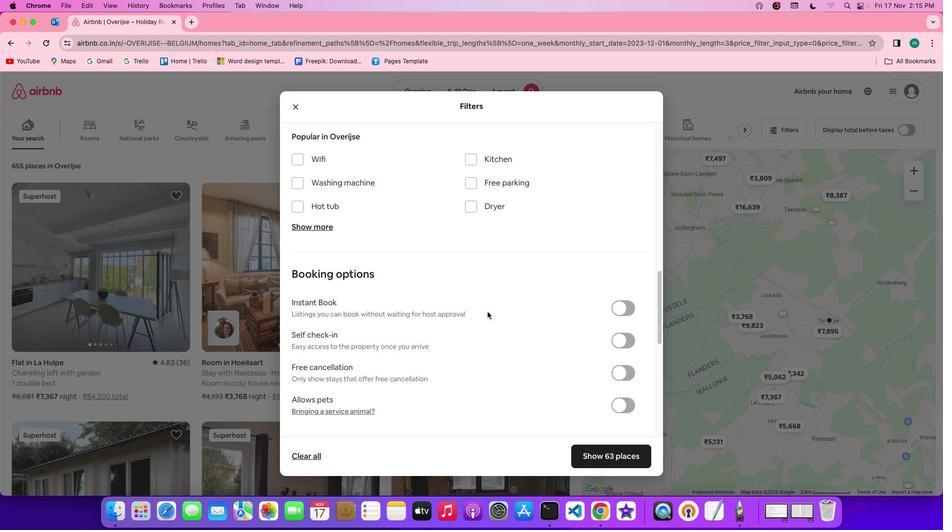 
Action: Mouse scrolled (492, 316) with delta (4, 4)
Screenshot: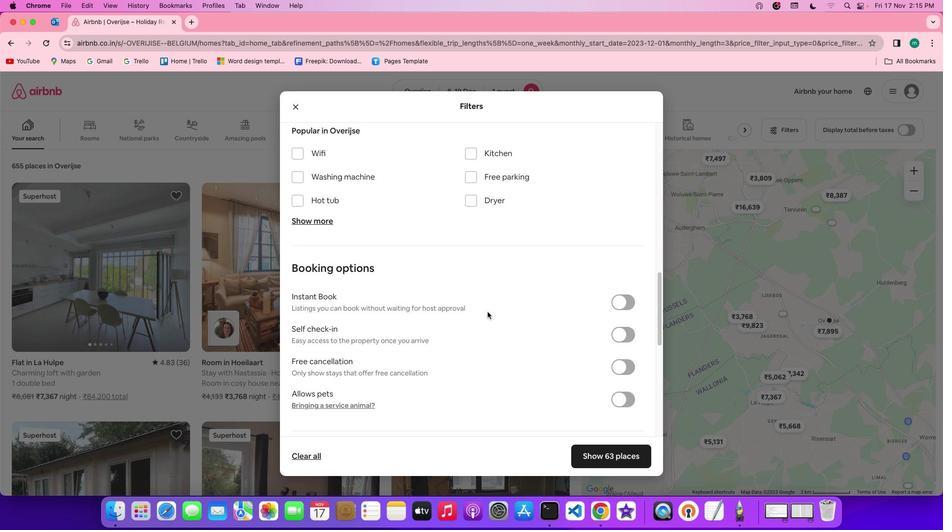 
Action: Mouse scrolled (492, 316) with delta (4, 4)
Screenshot: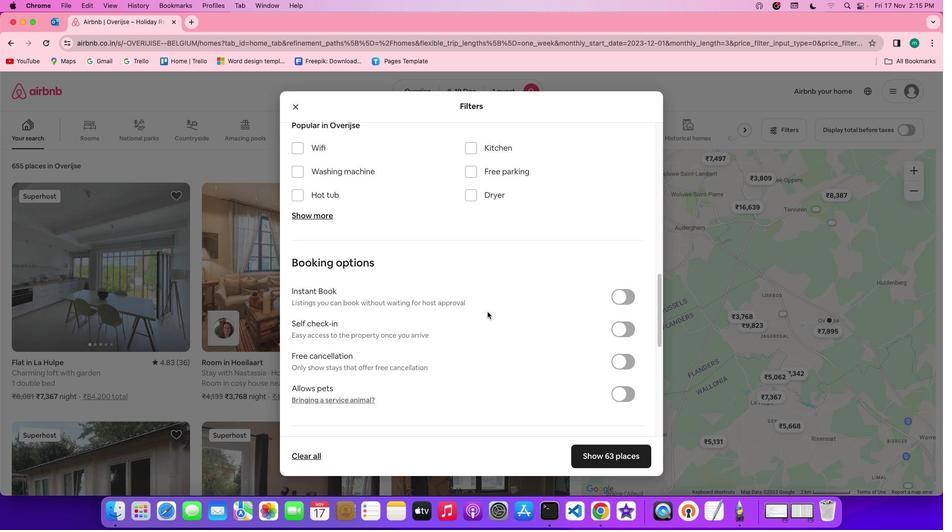 
Action: Mouse scrolled (492, 316) with delta (4, 4)
Screenshot: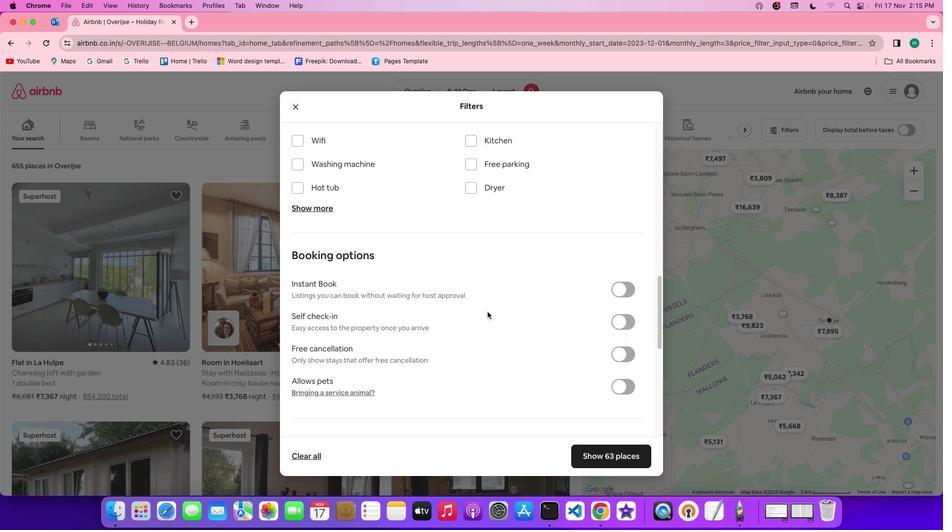 
Action: Mouse scrolled (492, 316) with delta (4, 4)
Screenshot: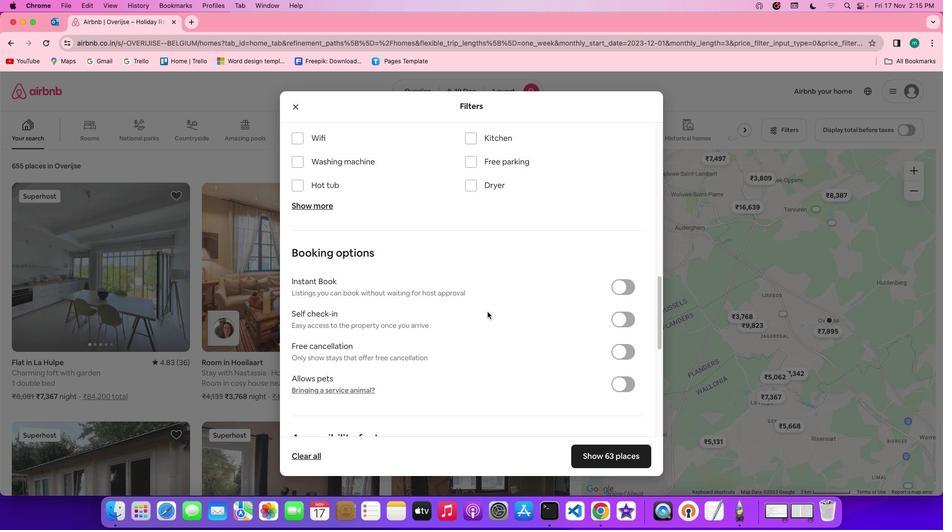 
Action: Mouse scrolled (492, 316) with delta (4, 4)
Screenshot: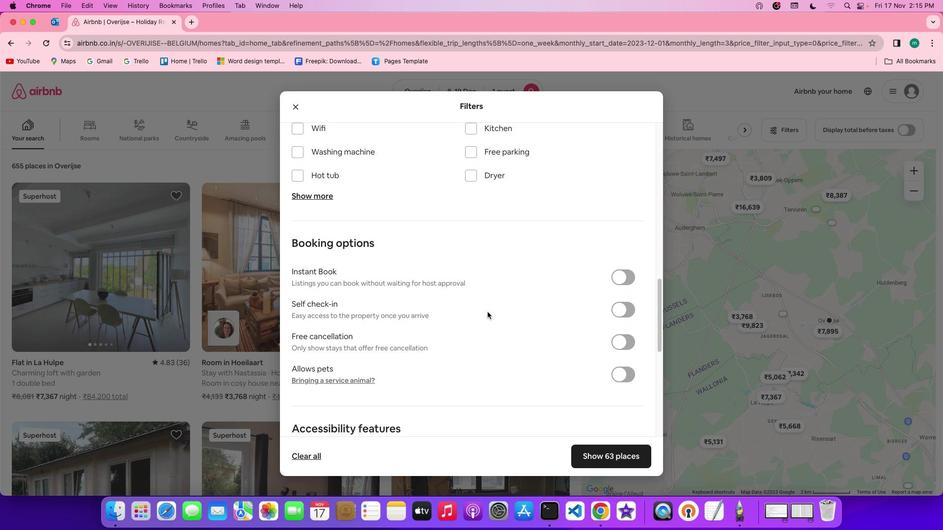 
Action: Mouse scrolled (492, 316) with delta (4, 4)
Screenshot: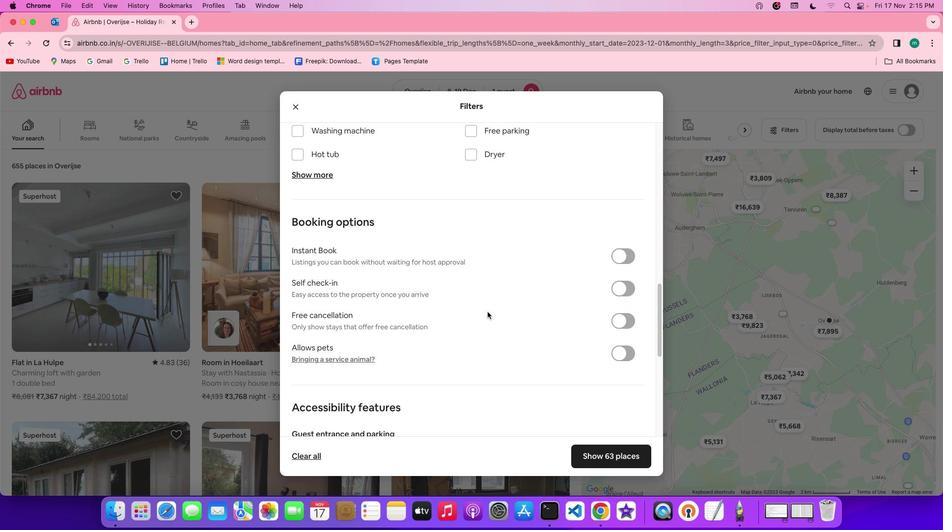 
Action: Mouse scrolled (492, 316) with delta (4, 4)
Screenshot: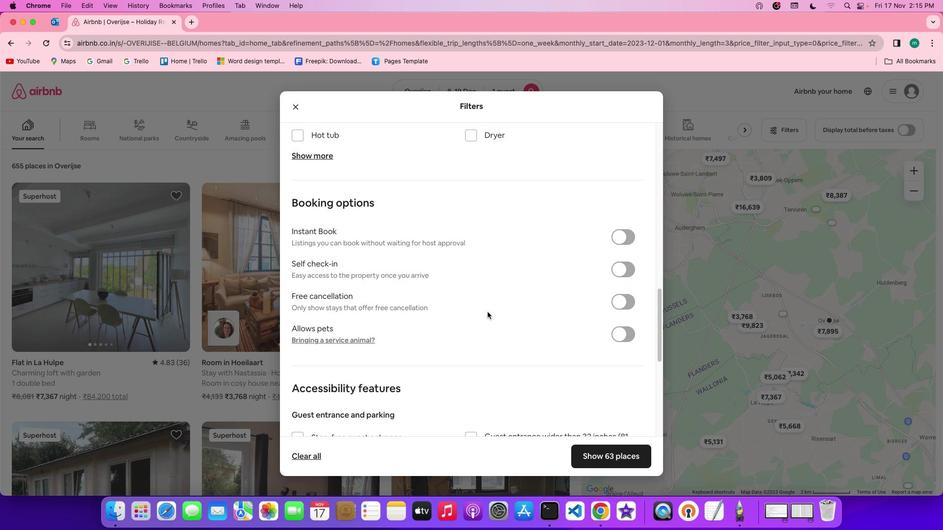 
Action: Mouse scrolled (492, 316) with delta (4, 4)
Screenshot: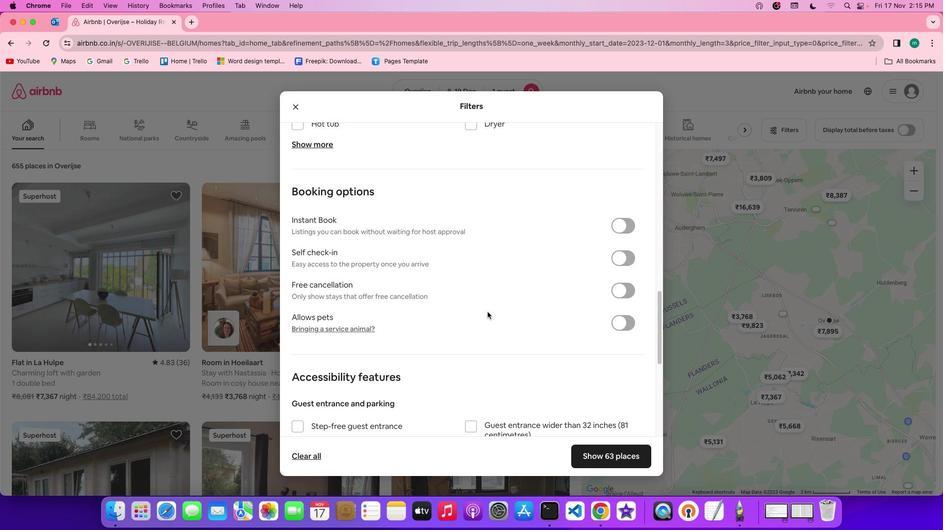 
Action: Mouse scrolled (492, 316) with delta (4, 4)
Screenshot: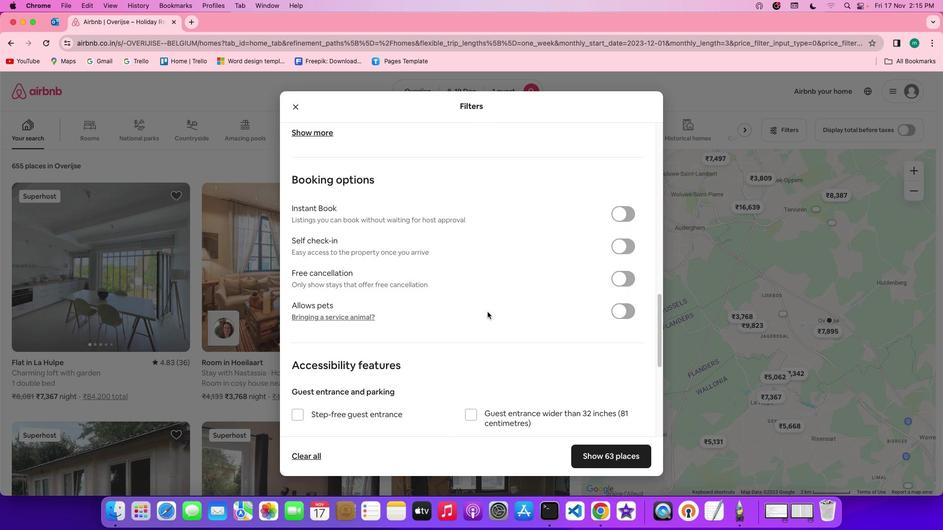 
Action: Mouse scrolled (492, 316) with delta (4, 4)
Screenshot: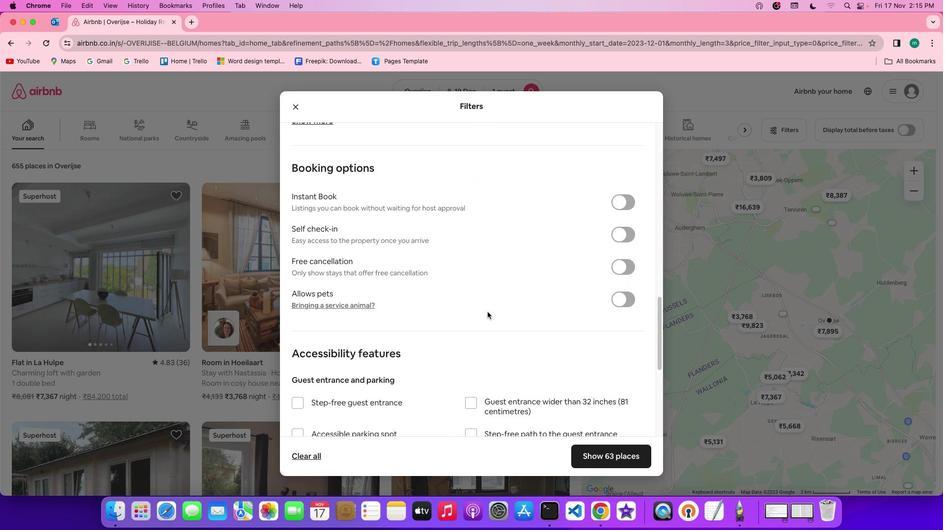 
Action: Mouse scrolled (492, 316) with delta (4, 5)
Screenshot: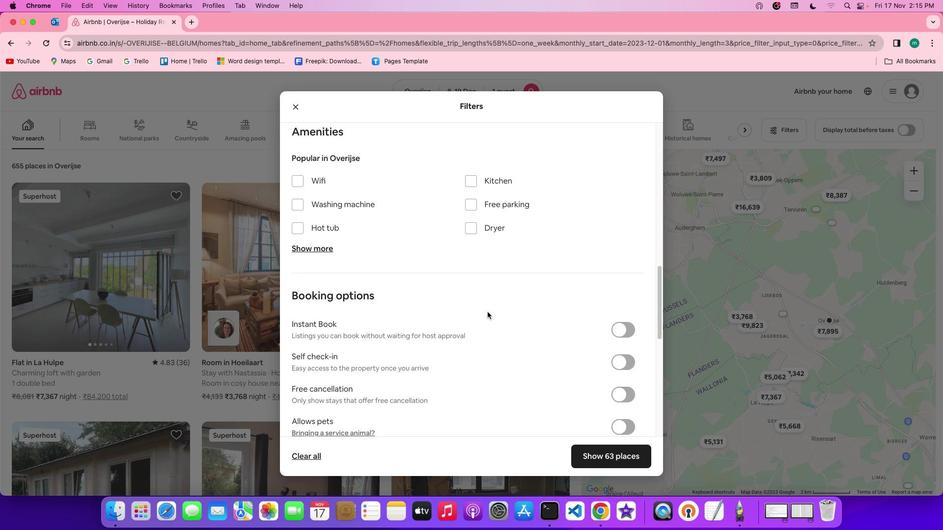 
Action: Mouse scrolled (492, 316) with delta (4, 5)
Screenshot: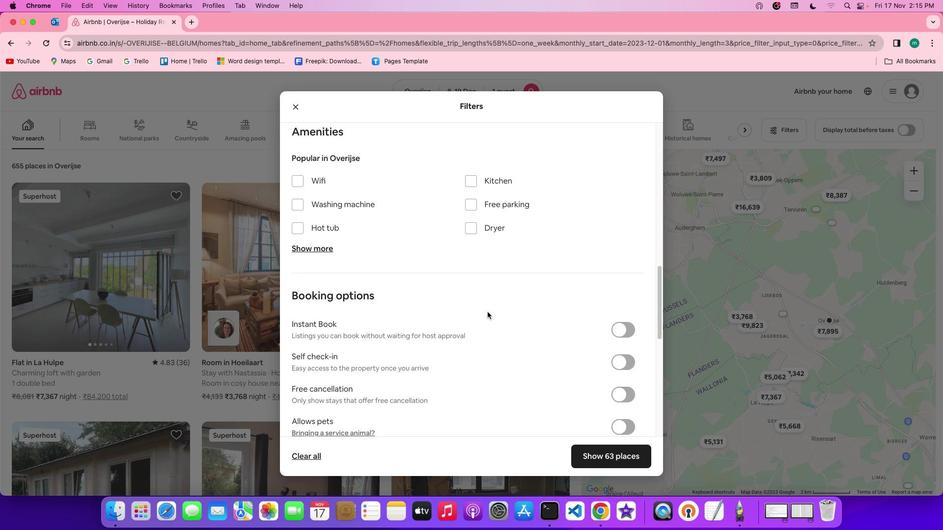 
Action: Mouse scrolled (492, 316) with delta (4, 6)
Screenshot: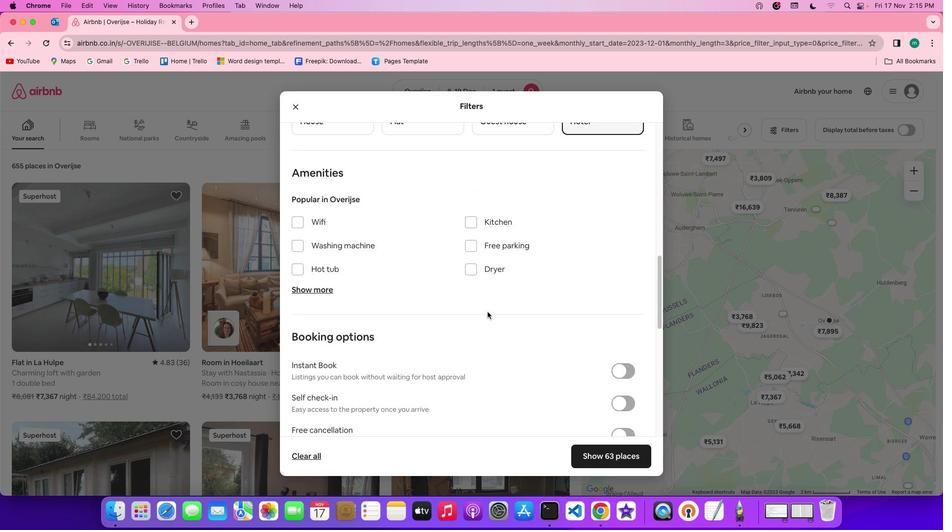 
Action: Mouse scrolled (492, 316) with delta (4, 6)
Screenshot: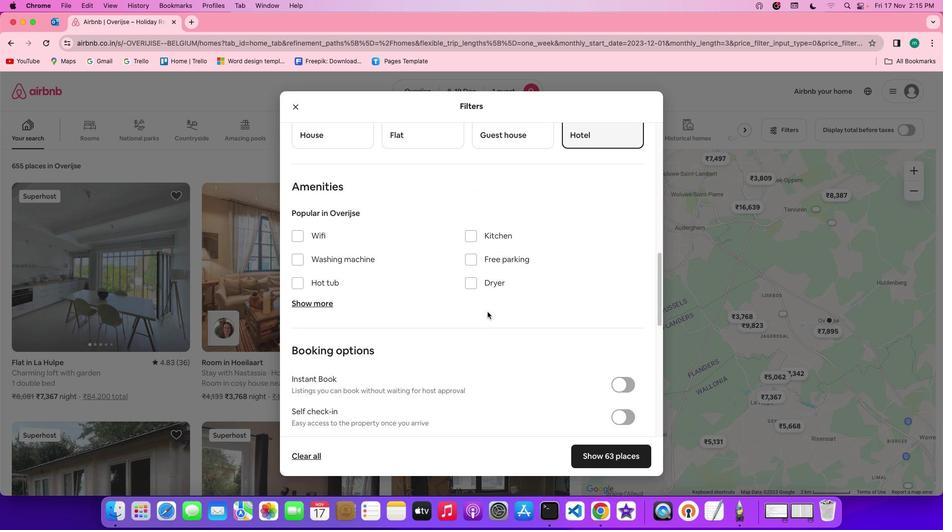 
Action: Mouse moved to (333, 303)
Screenshot: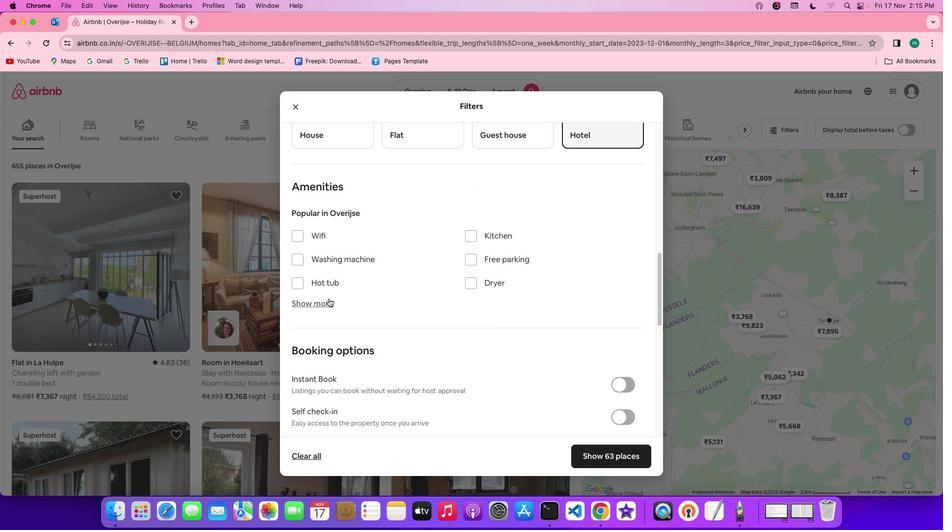 
Action: Mouse pressed left at (333, 303)
Screenshot: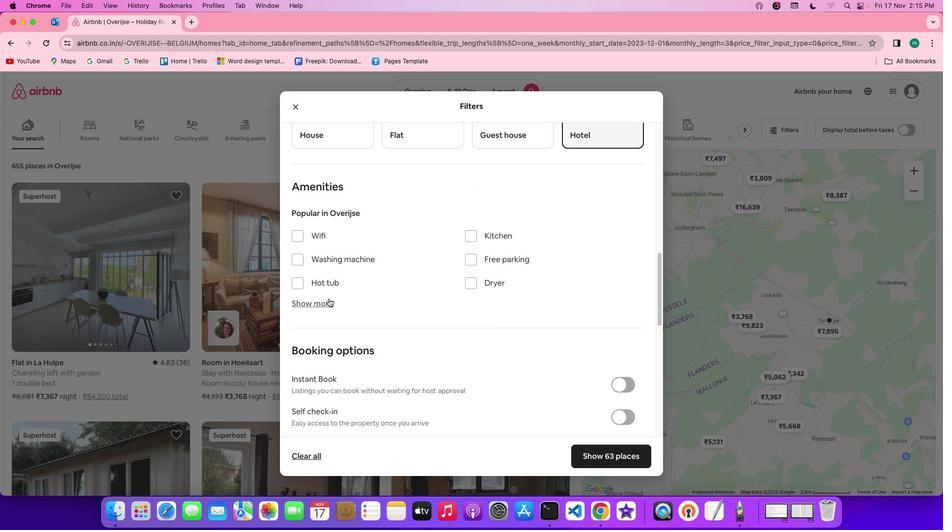 
Action: Mouse moved to (505, 342)
Screenshot: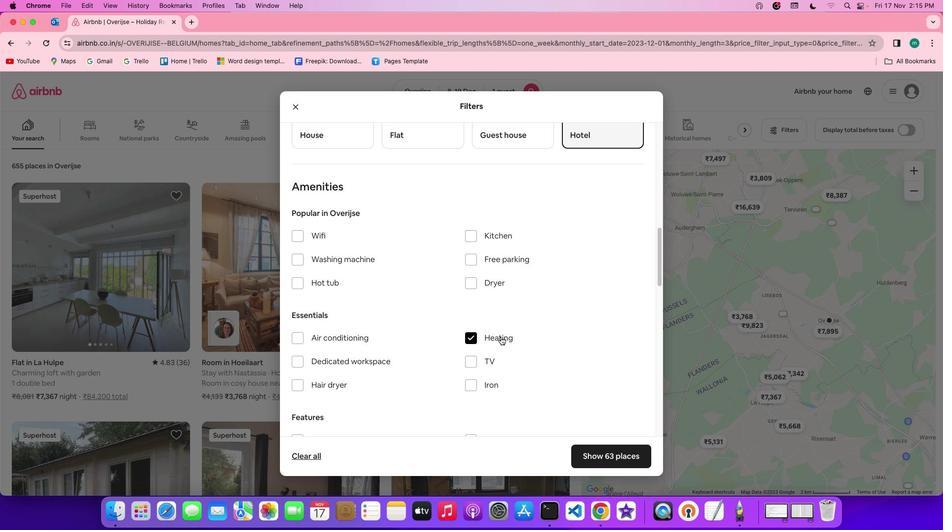 
Action: Mouse pressed left at (505, 342)
Screenshot: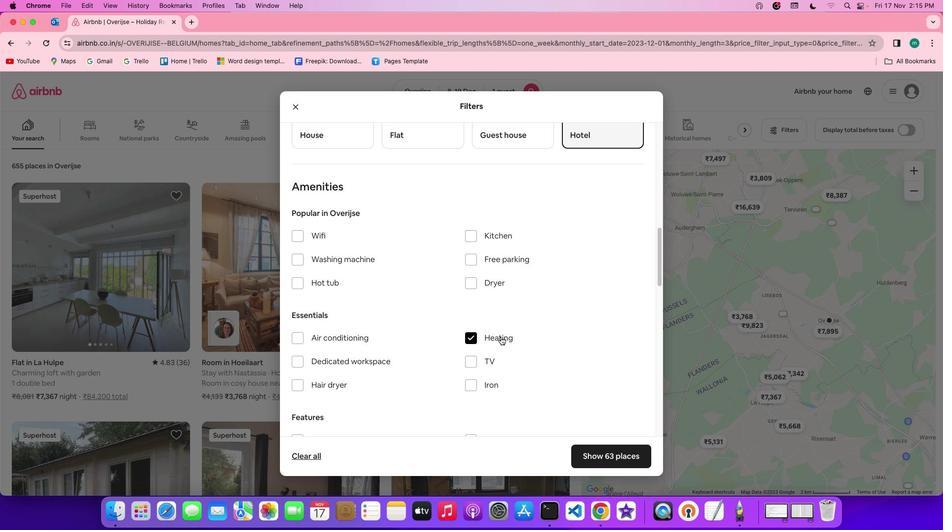 
Action: Mouse moved to (563, 358)
Screenshot: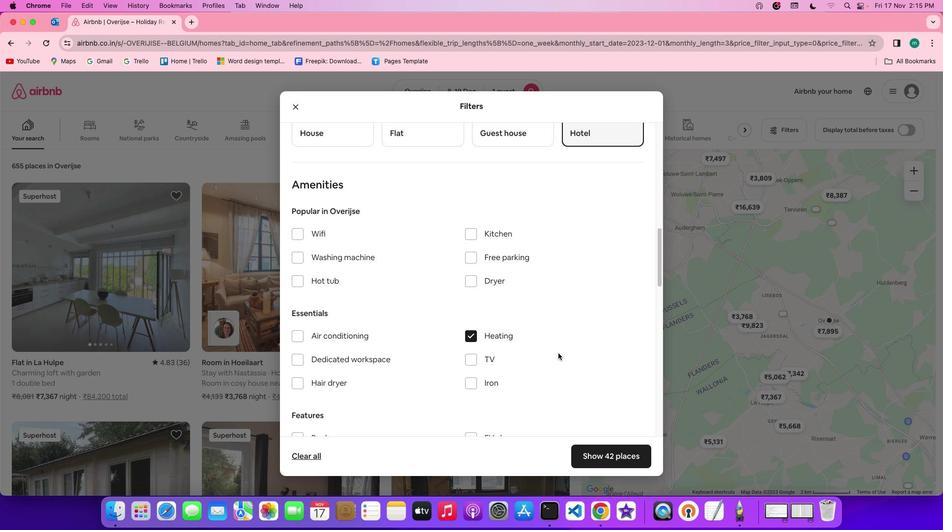 
Action: Mouse scrolled (563, 358) with delta (4, 4)
Screenshot: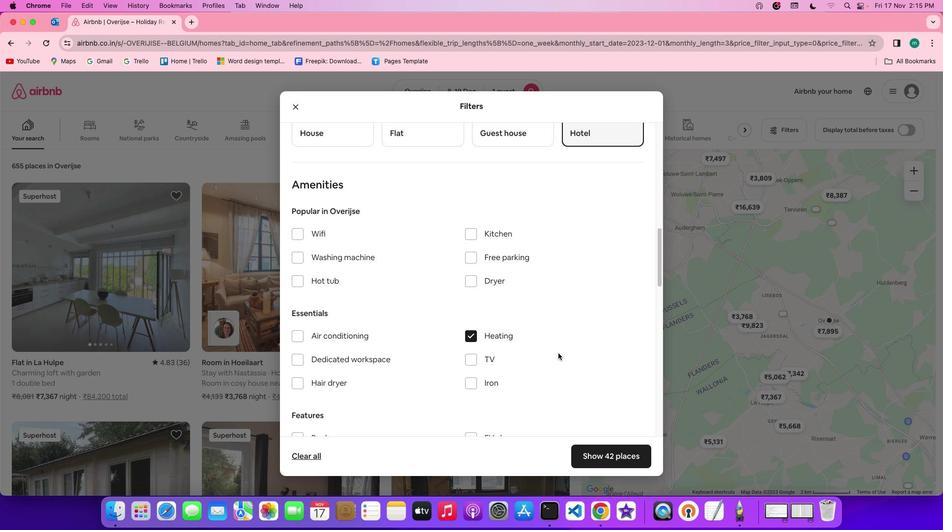 
Action: Mouse moved to (563, 358)
Screenshot: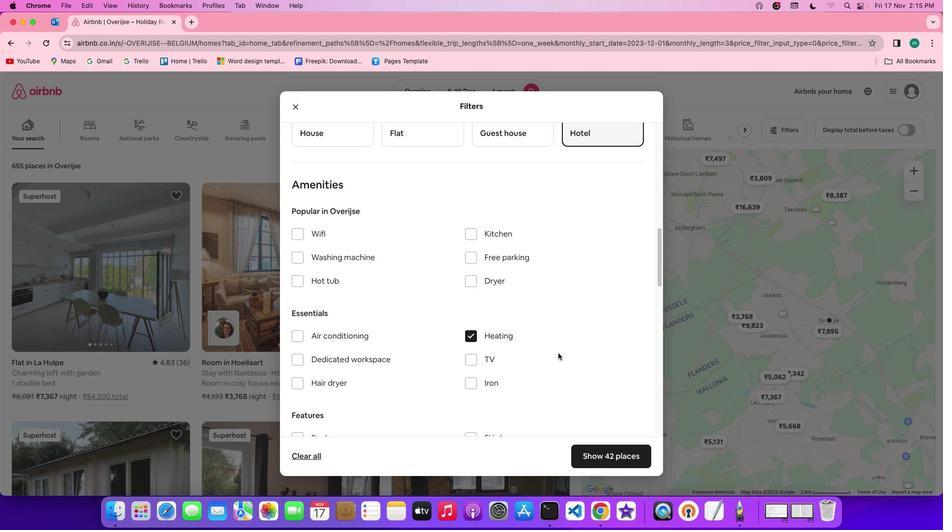 
Action: Mouse scrolled (563, 358) with delta (4, 4)
Screenshot: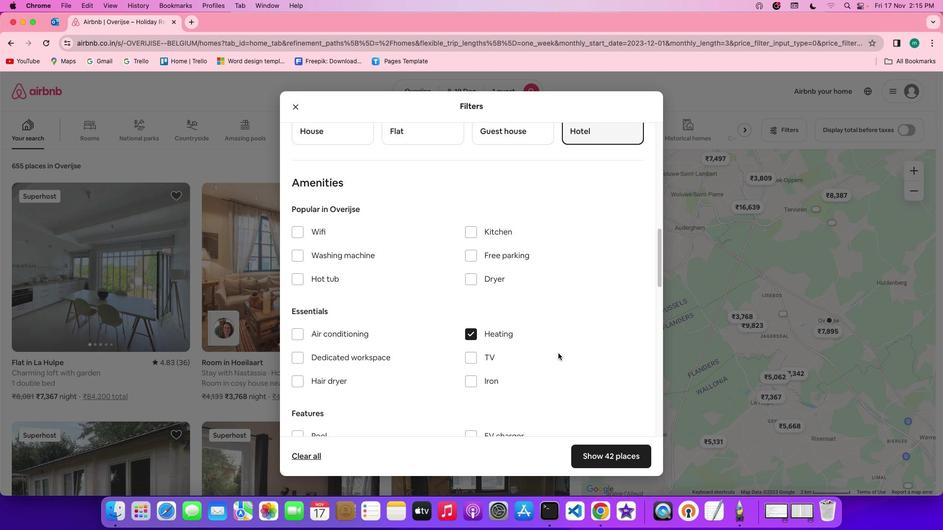 
Action: Mouse scrolled (563, 358) with delta (4, 4)
Screenshot: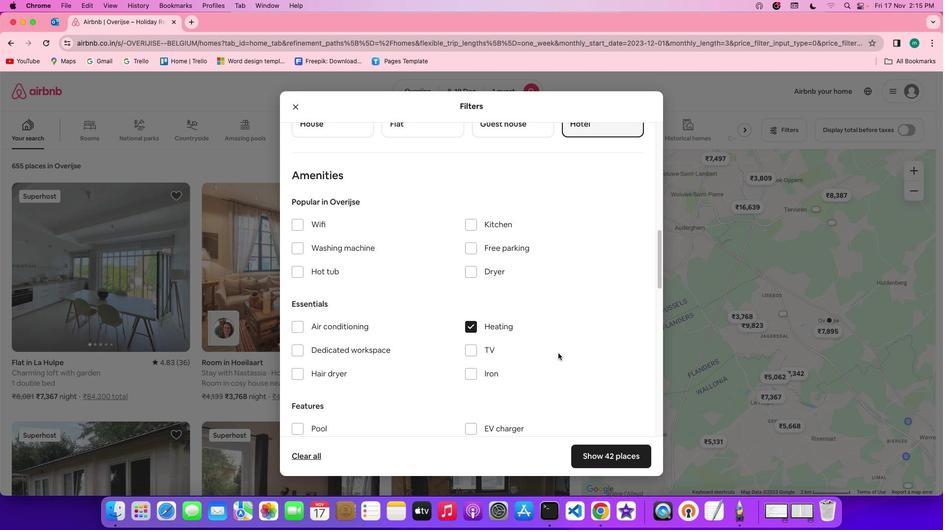 
Action: Mouse scrolled (563, 358) with delta (4, 4)
Screenshot: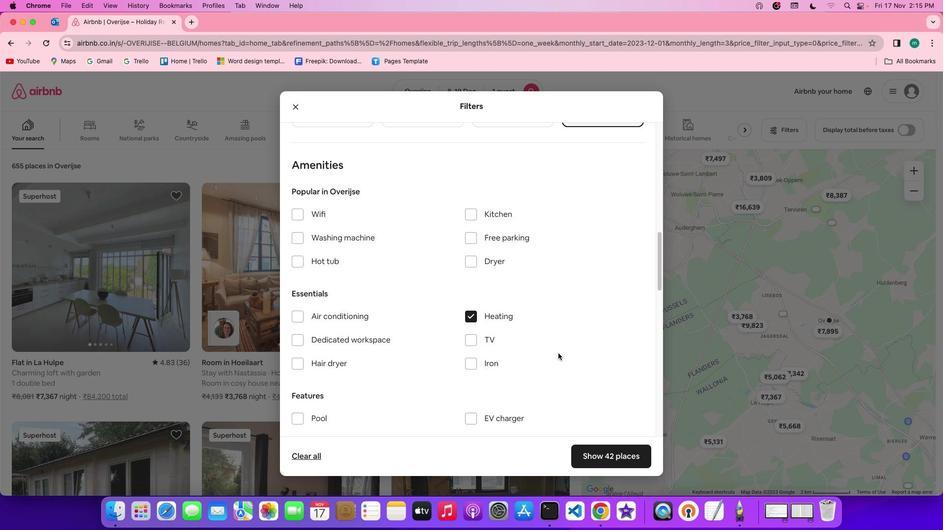 
Action: Mouse moved to (564, 358)
Screenshot: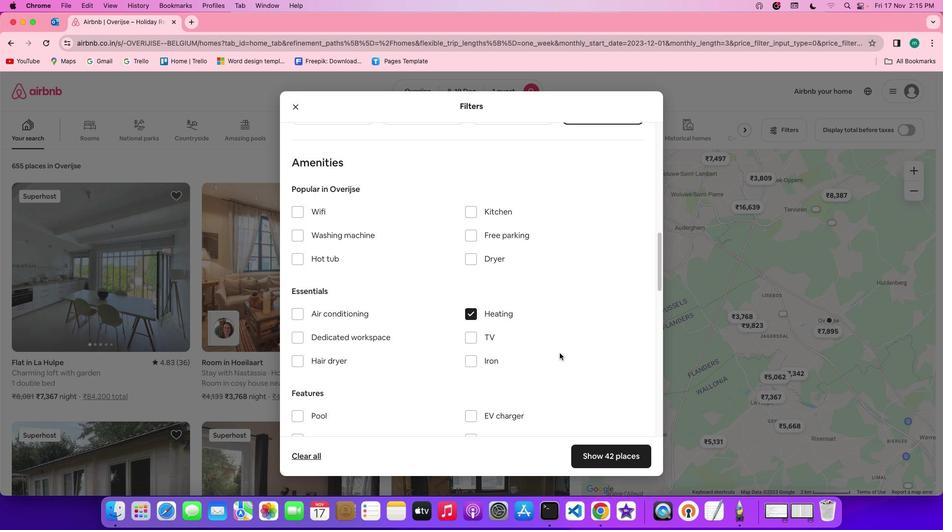 
Action: Mouse scrolled (564, 358) with delta (4, 4)
Screenshot: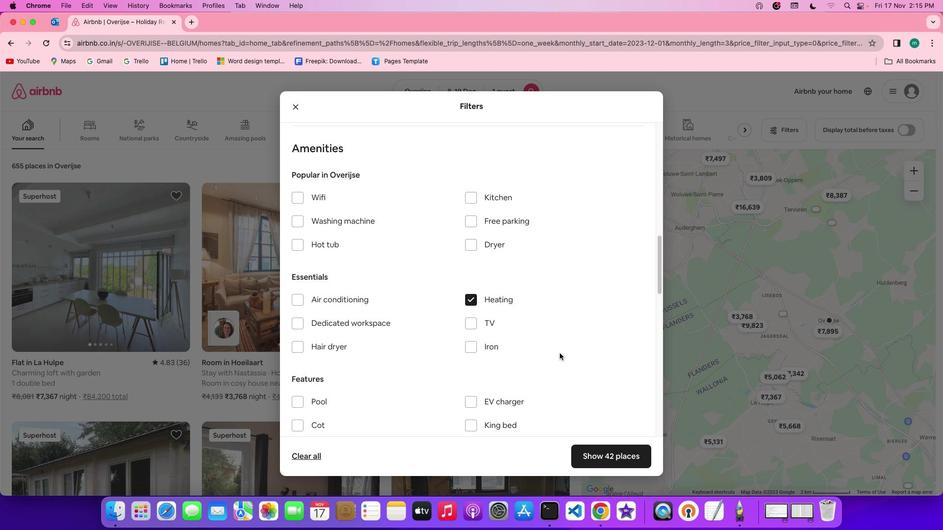 
Action: Mouse scrolled (564, 358) with delta (4, 4)
Screenshot: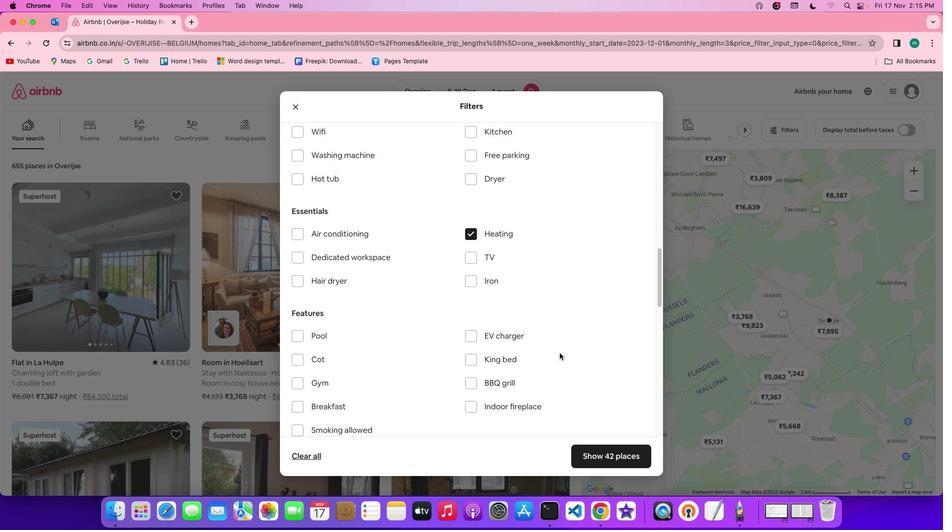 
Action: Mouse scrolled (564, 358) with delta (4, 3)
Screenshot: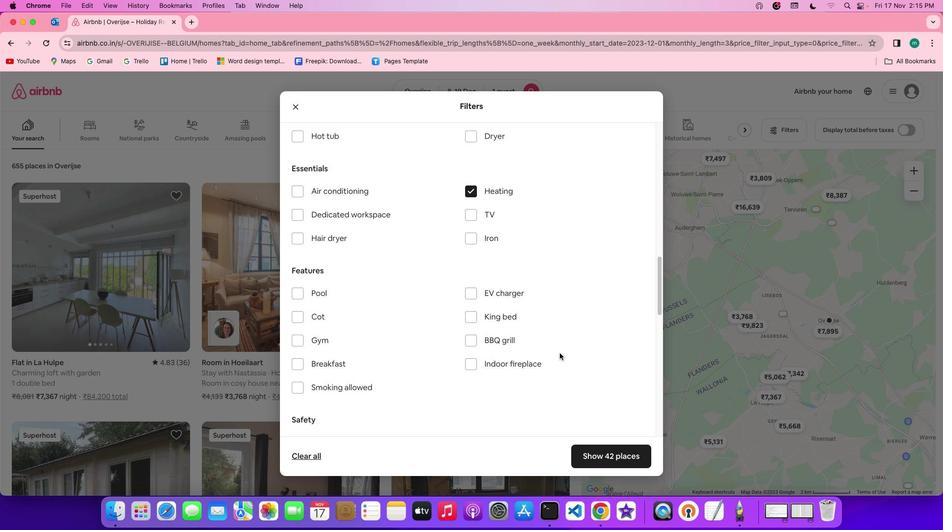 
Action: Mouse scrolled (564, 358) with delta (4, 2)
Screenshot: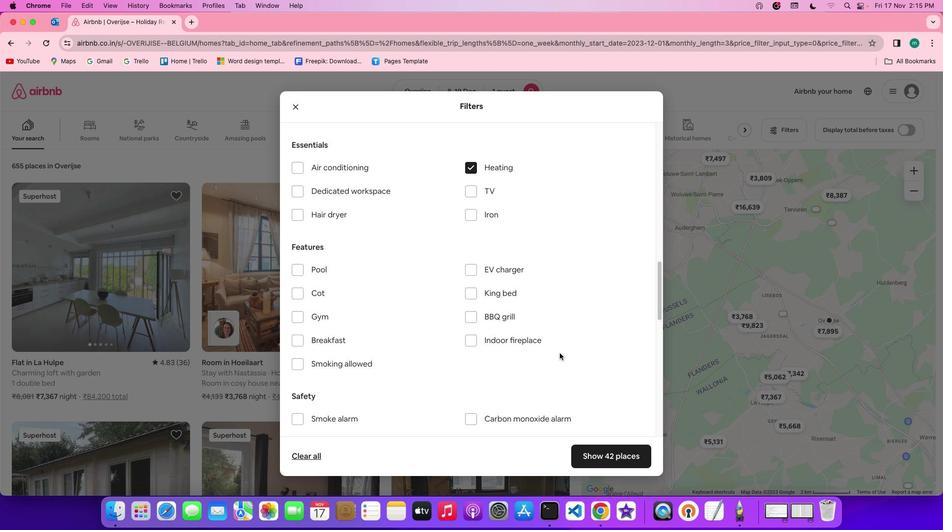 
Action: Mouse scrolled (564, 358) with delta (4, 4)
Screenshot: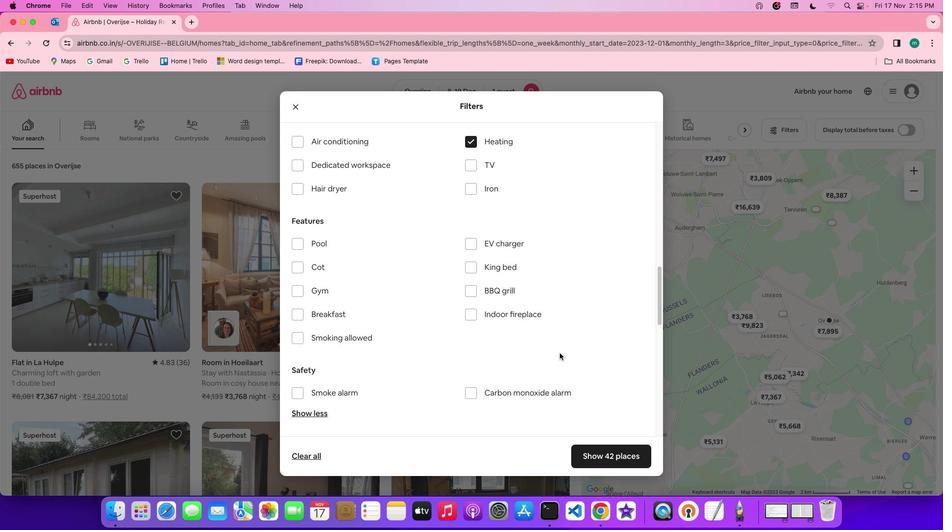 
Action: Mouse scrolled (564, 358) with delta (4, 4)
Screenshot: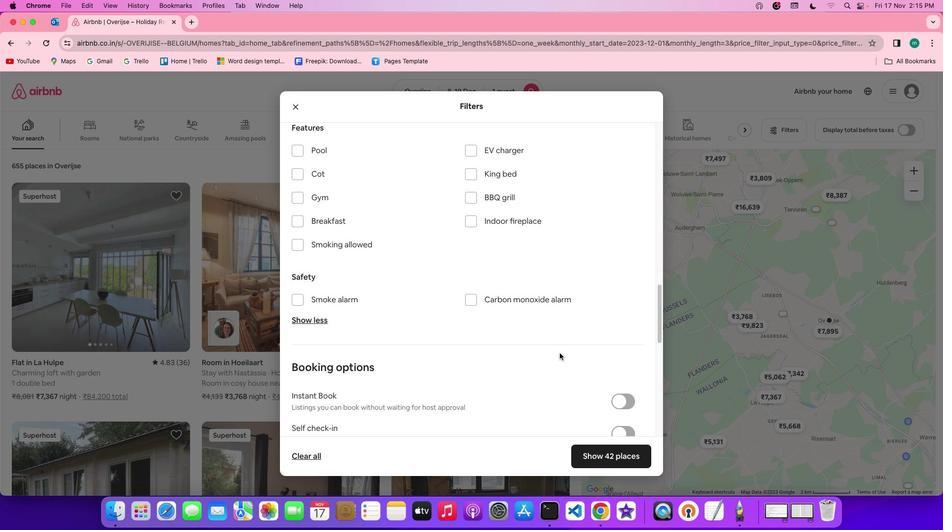 
Action: Mouse scrolled (564, 358) with delta (4, 3)
Screenshot: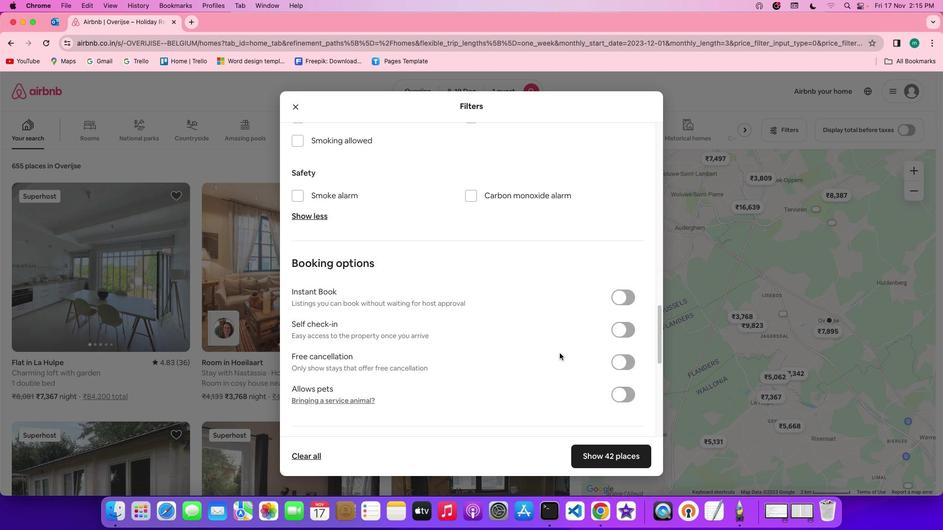 
Action: Mouse scrolled (564, 358) with delta (4, 2)
Screenshot: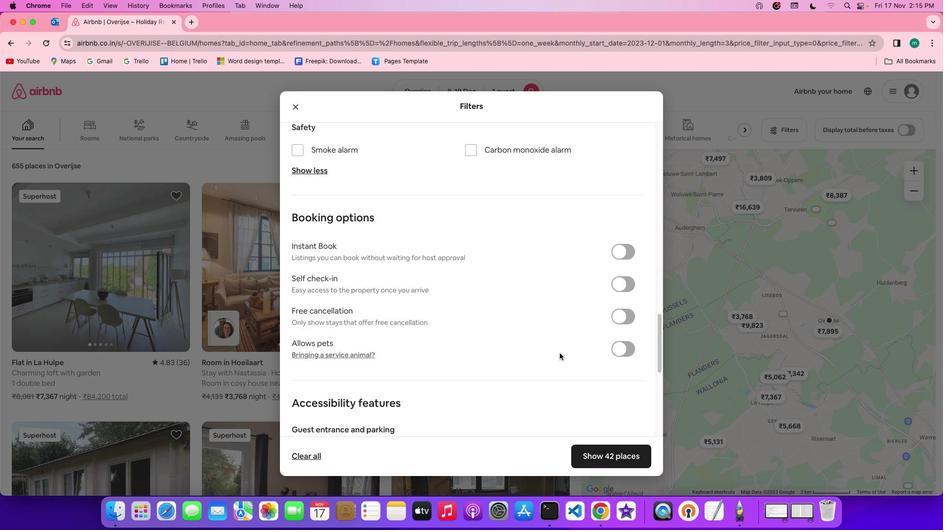 
Action: Mouse scrolled (564, 358) with delta (4, 2)
Screenshot: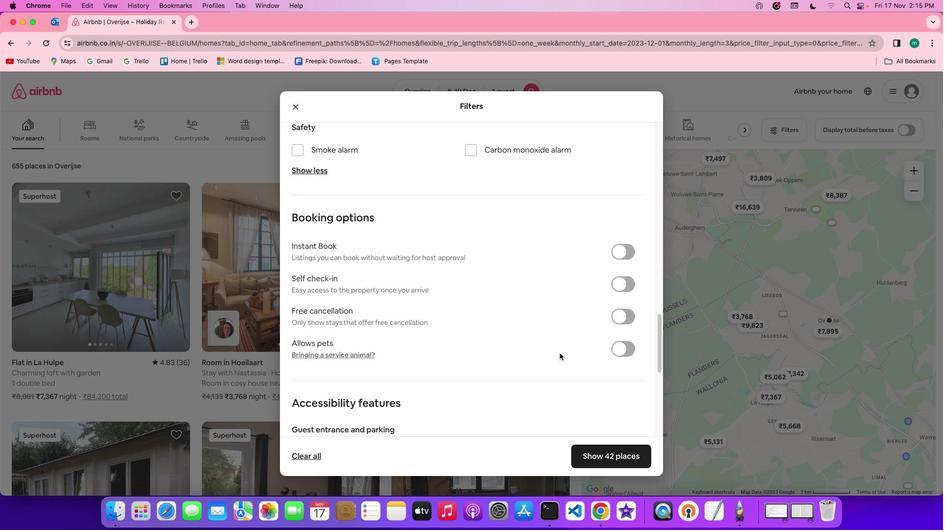 
Action: Mouse scrolled (564, 358) with delta (4, 4)
Screenshot: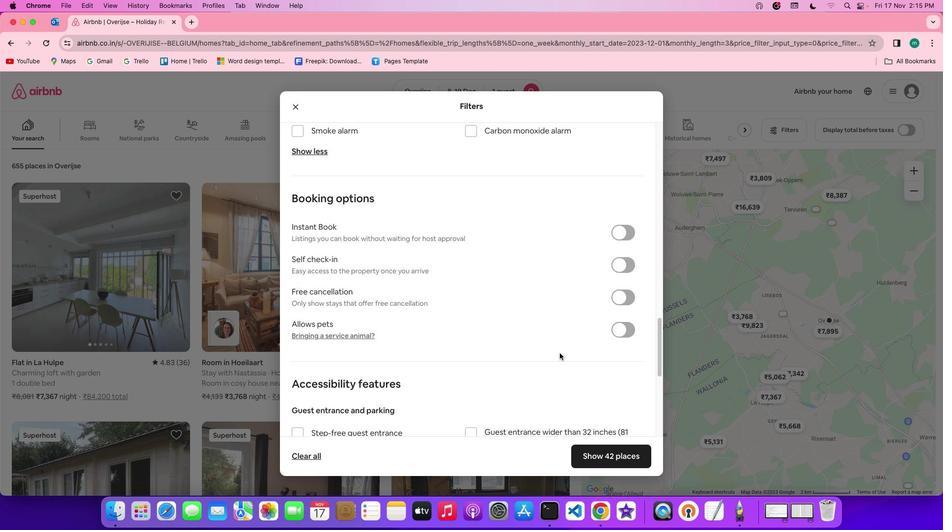 
Action: Mouse scrolled (564, 358) with delta (4, 4)
Screenshot: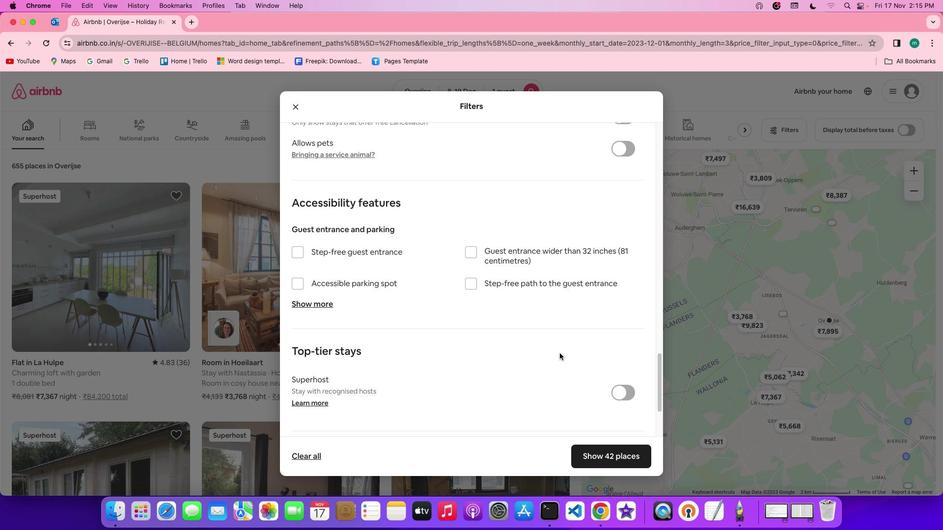 
Action: Mouse scrolled (564, 358) with delta (4, 3)
Screenshot: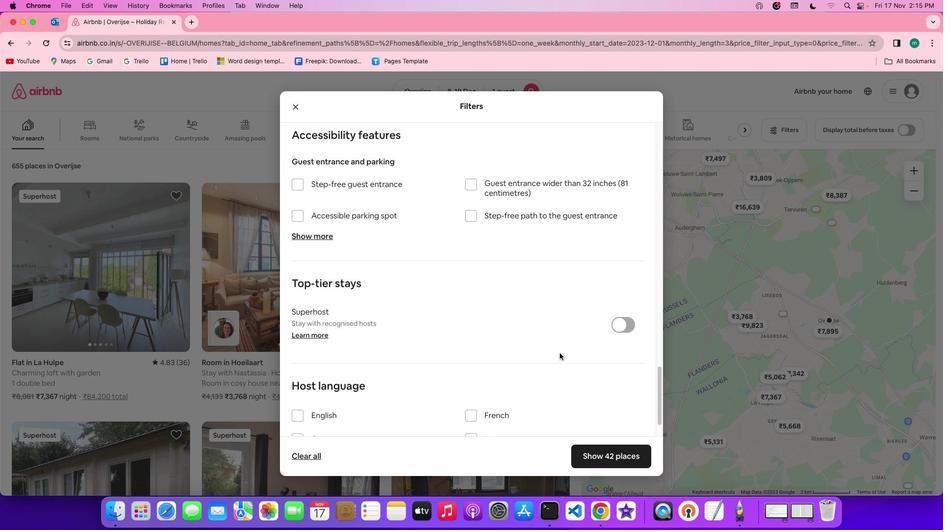 
Action: Mouse scrolled (564, 358) with delta (4, 2)
Screenshot: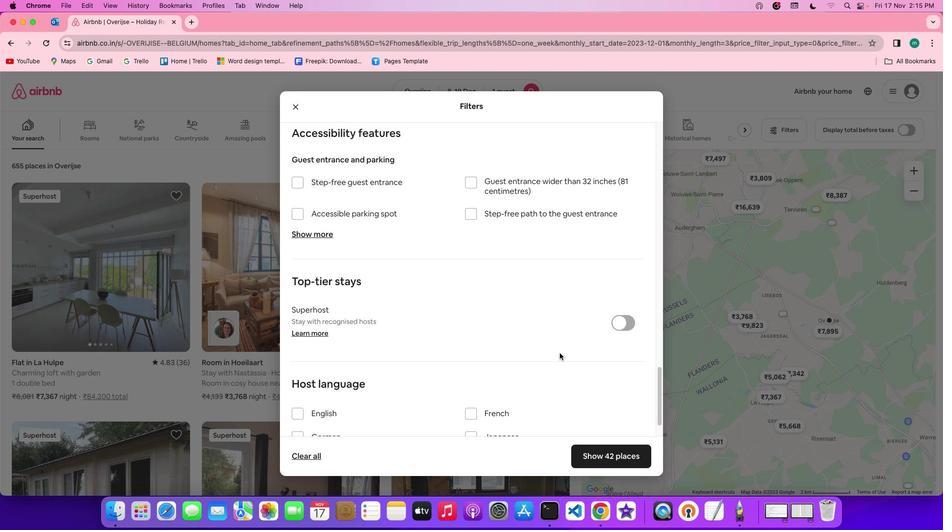 
Action: Mouse scrolled (564, 358) with delta (4, 2)
Screenshot: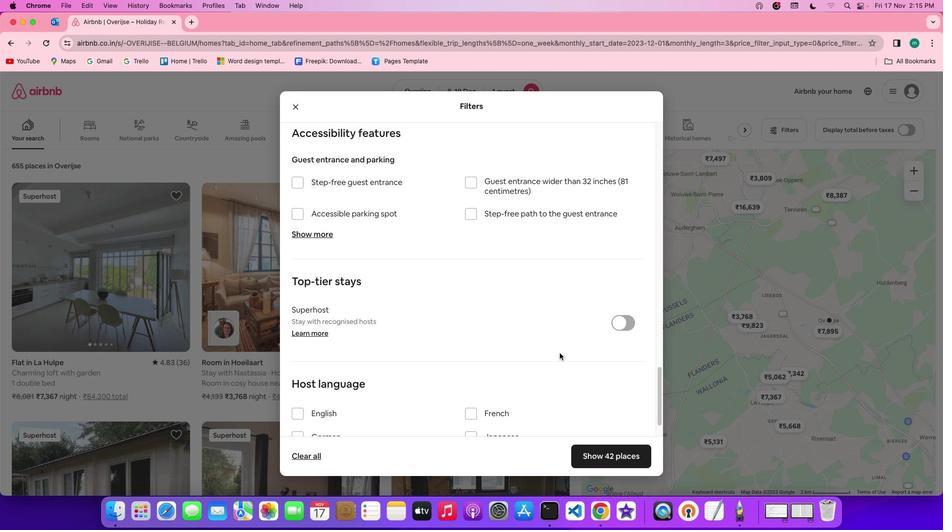 
Action: Mouse scrolled (564, 358) with delta (4, 4)
Screenshot: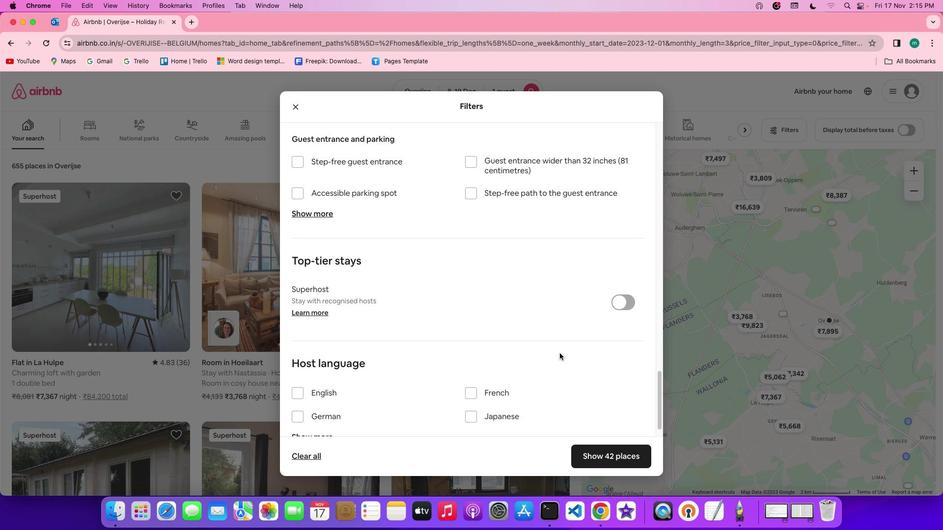 
Action: Mouse scrolled (564, 358) with delta (4, 4)
Screenshot: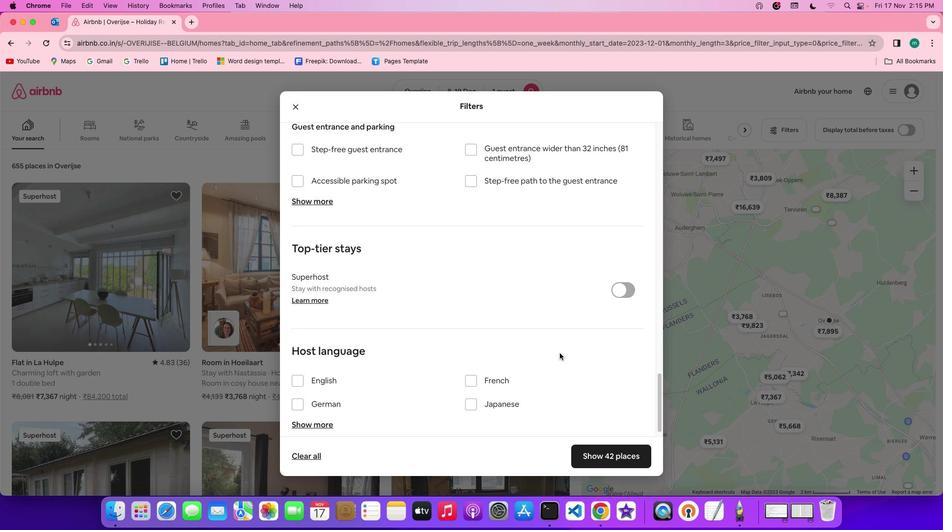 
Action: Mouse scrolled (564, 358) with delta (4, 3)
Screenshot: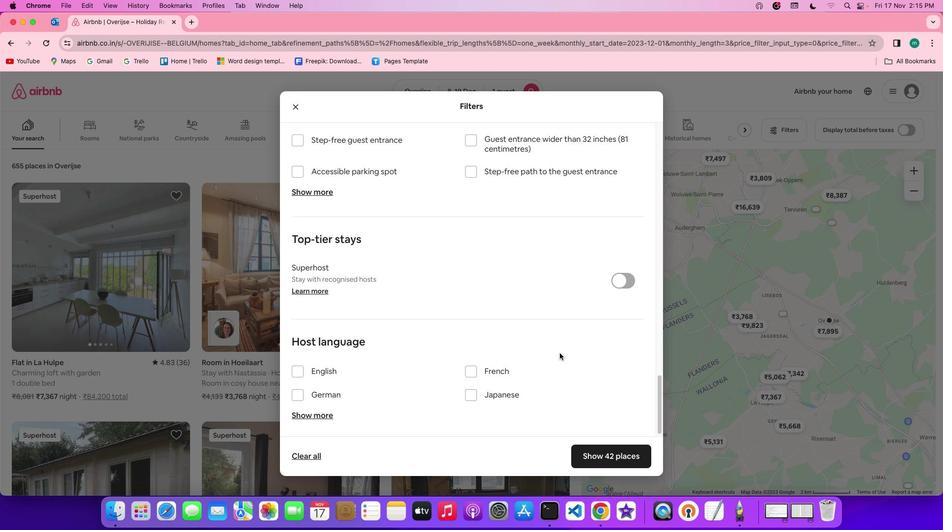 
Action: Mouse scrolled (564, 358) with delta (4, 2)
Screenshot: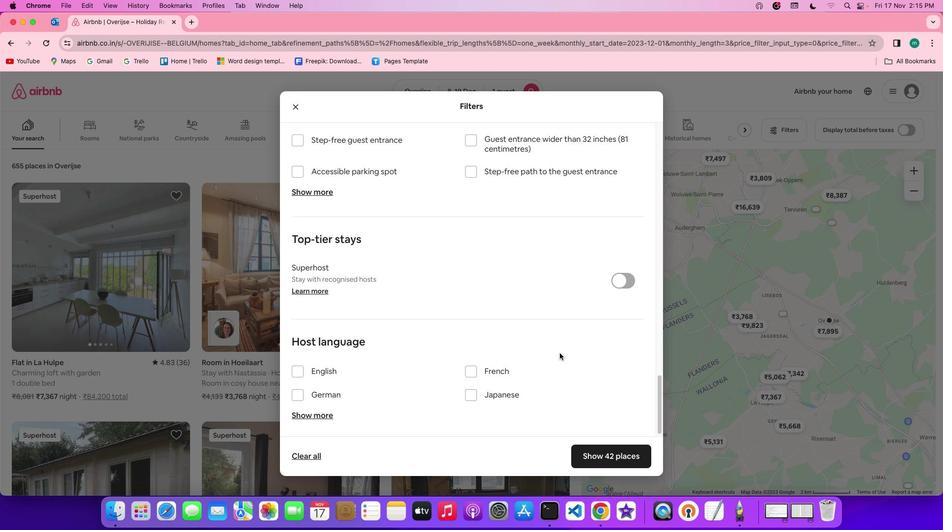 
Action: Mouse scrolled (564, 358) with delta (4, 1)
Screenshot: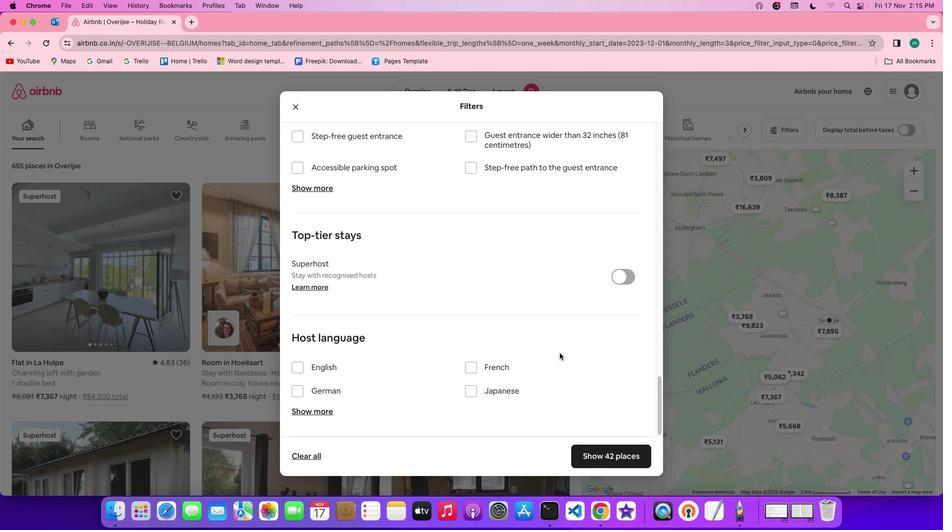 
Action: Mouse scrolled (564, 358) with delta (4, 4)
Screenshot: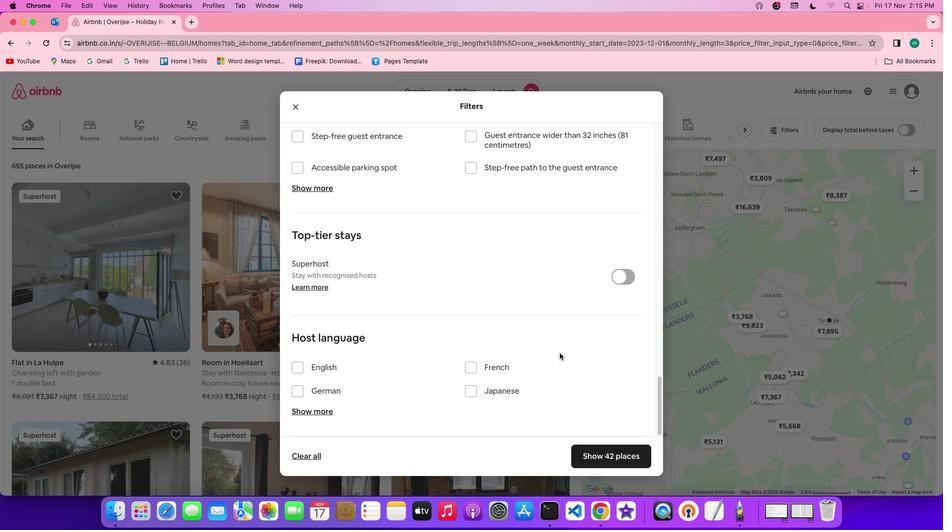 
Action: Mouse scrolled (564, 358) with delta (4, 4)
Screenshot: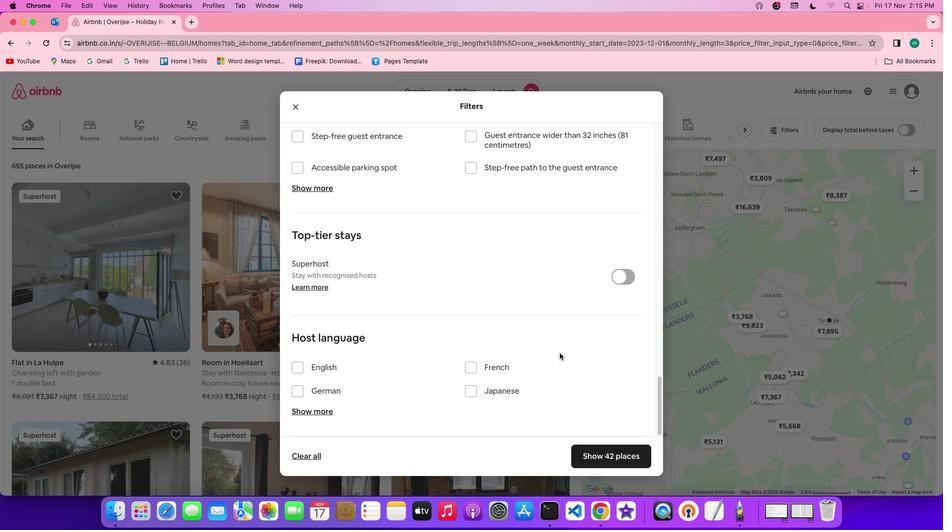 
Action: Mouse scrolled (564, 358) with delta (4, 3)
Screenshot: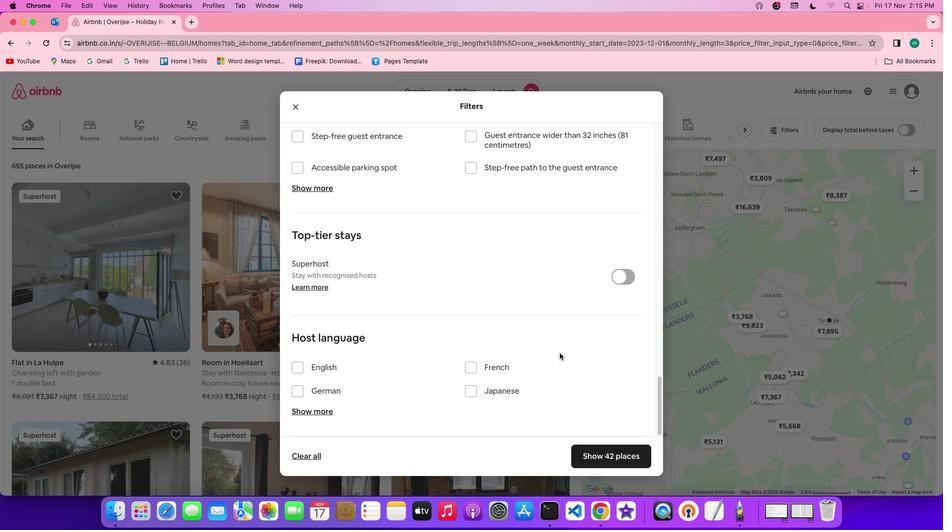 
Action: Mouse scrolled (564, 358) with delta (4, 2)
Screenshot: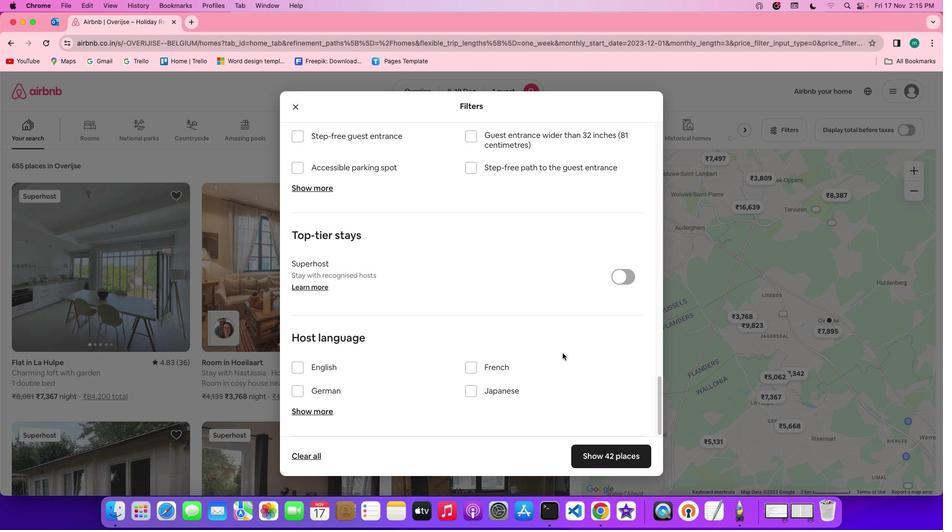 
Action: Mouse scrolled (564, 358) with delta (4, 1)
Screenshot: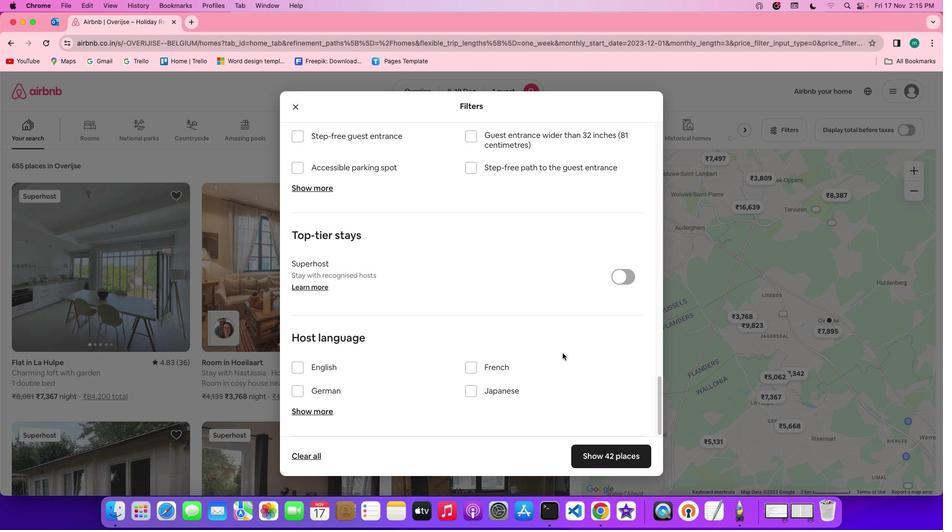 
Action: Mouse moved to (608, 462)
Screenshot: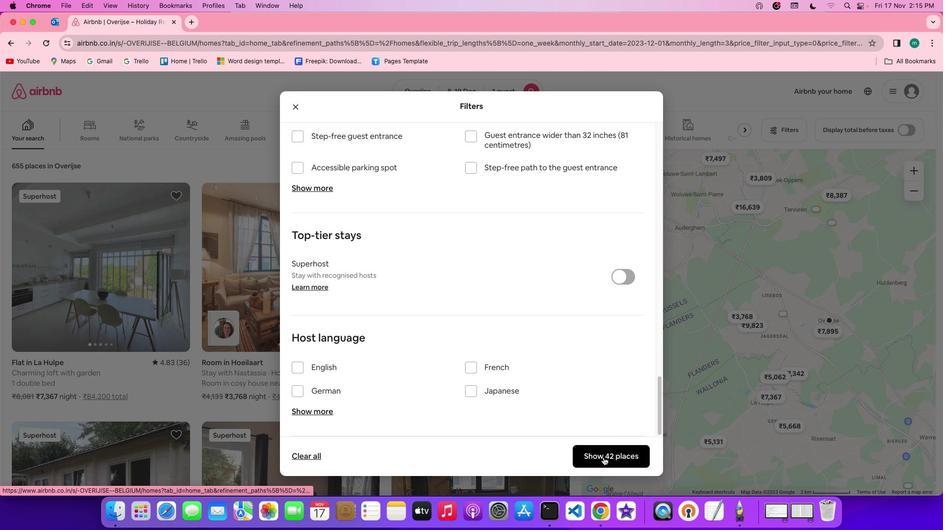 
Action: Mouse pressed left at (608, 462)
Screenshot: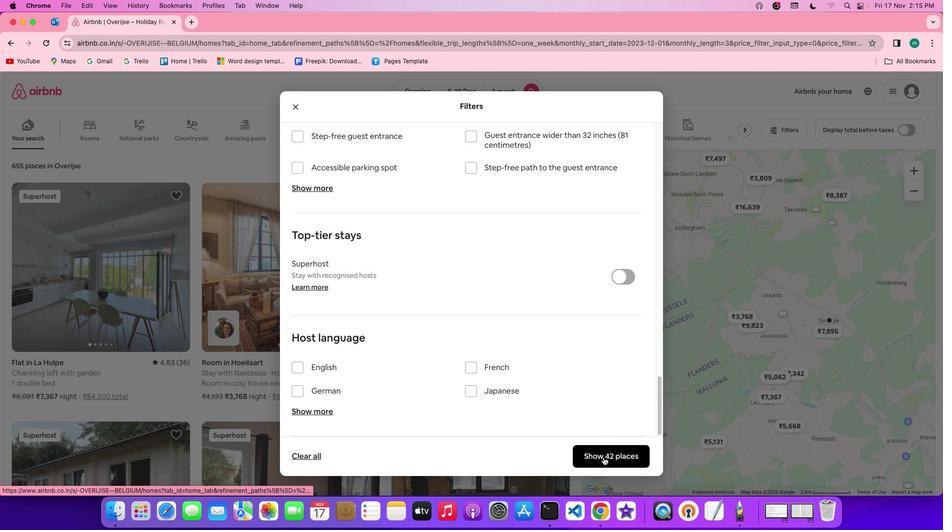 
Action: Mouse moved to (151, 289)
Screenshot: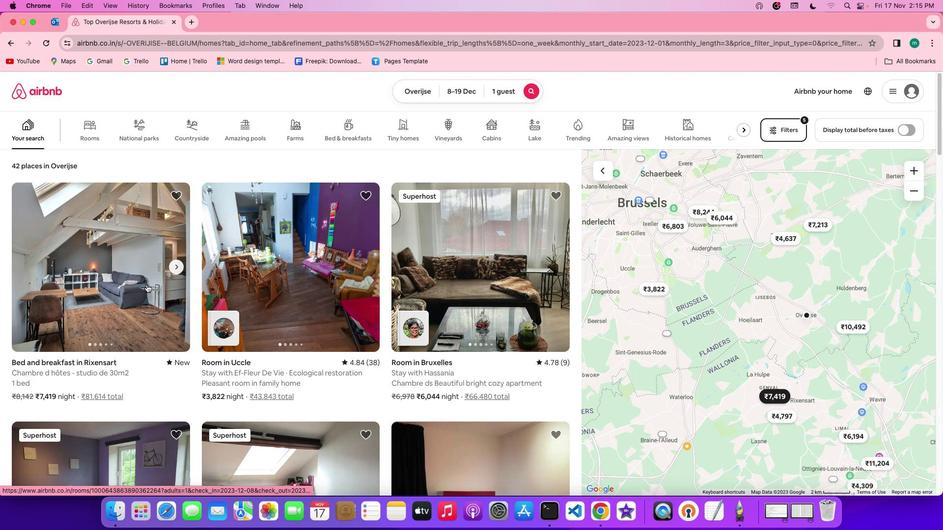 
Action: Mouse pressed left at (151, 289)
Screenshot: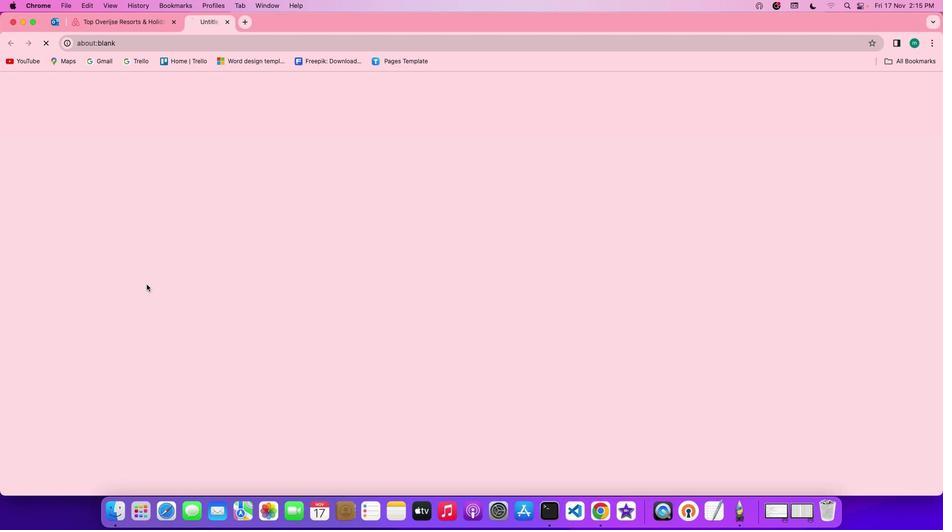 
Action: Mouse moved to (680, 369)
Screenshot: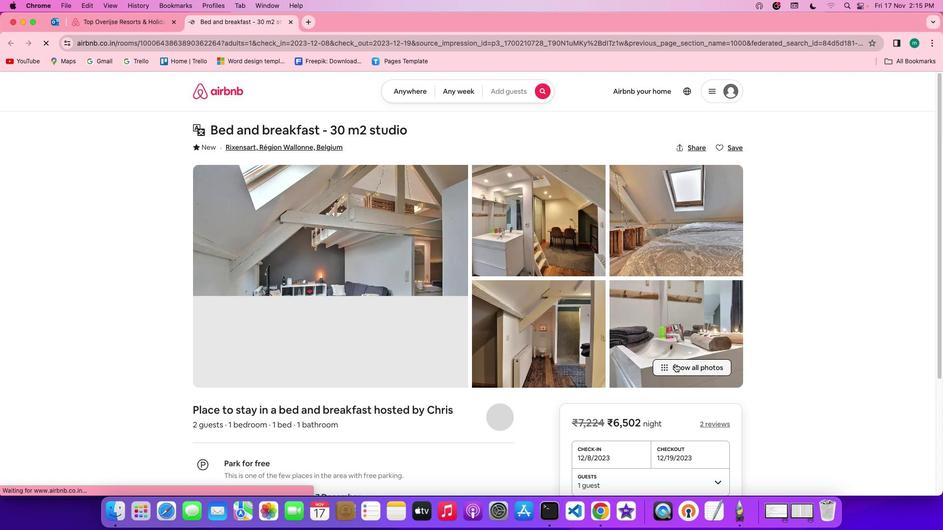 
Action: Mouse pressed left at (680, 369)
Screenshot: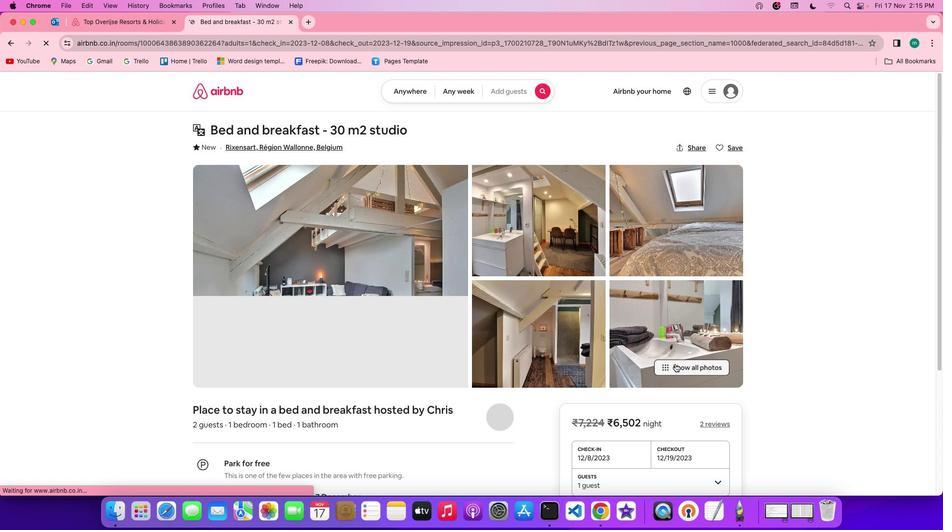 
Action: Mouse moved to (432, 381)
Screenshot: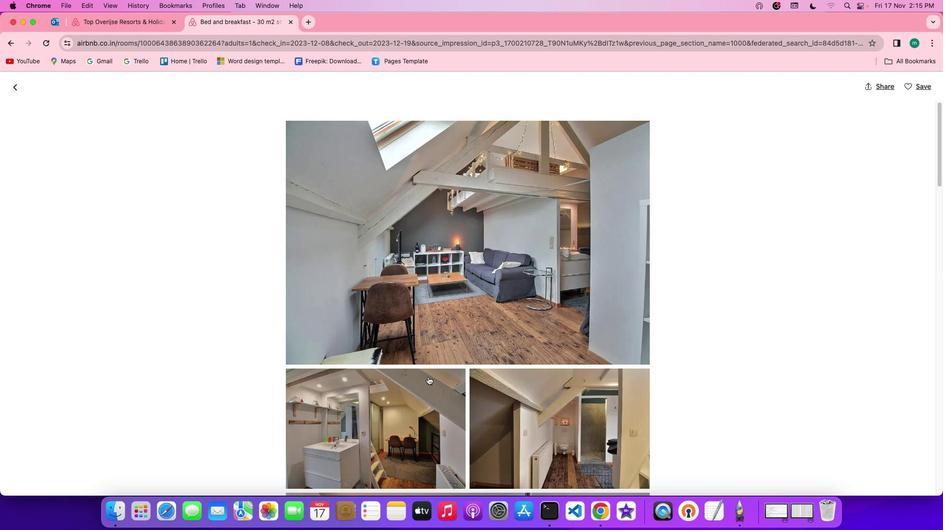 
Action: Mouse scrolled (432, 381) with delta (4, 4)
Screenshot: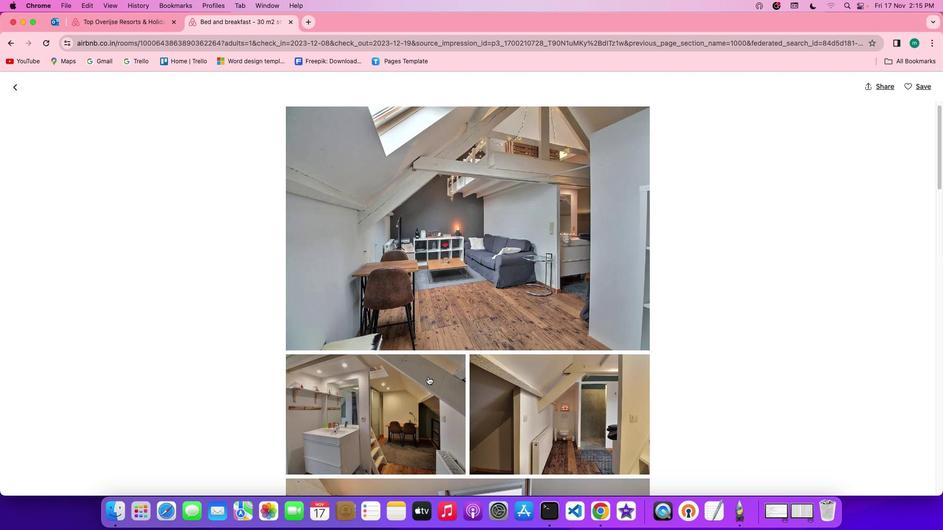 
Action: Mouse scrolled (432, 381) with delta (4, 4)
Screenshot: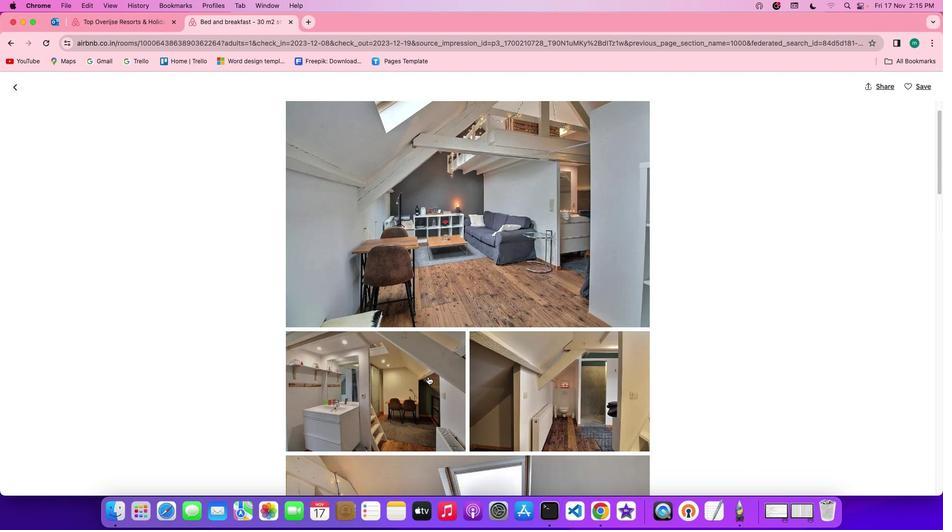 
Action: Mouse scrolled (432, 381) with delta (4, 3)
Screenshot: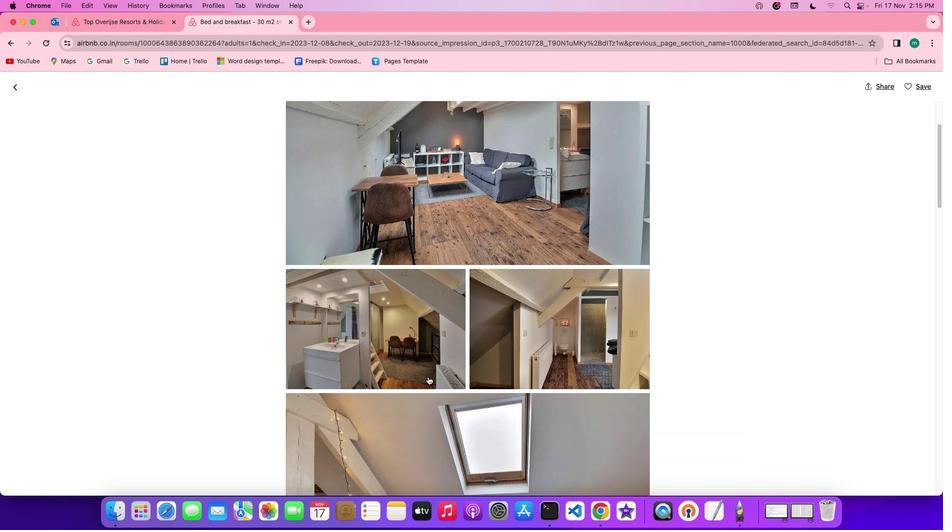 
Action: Mouse scrolled (432, 381) with delta (4, 3)
Screenshot: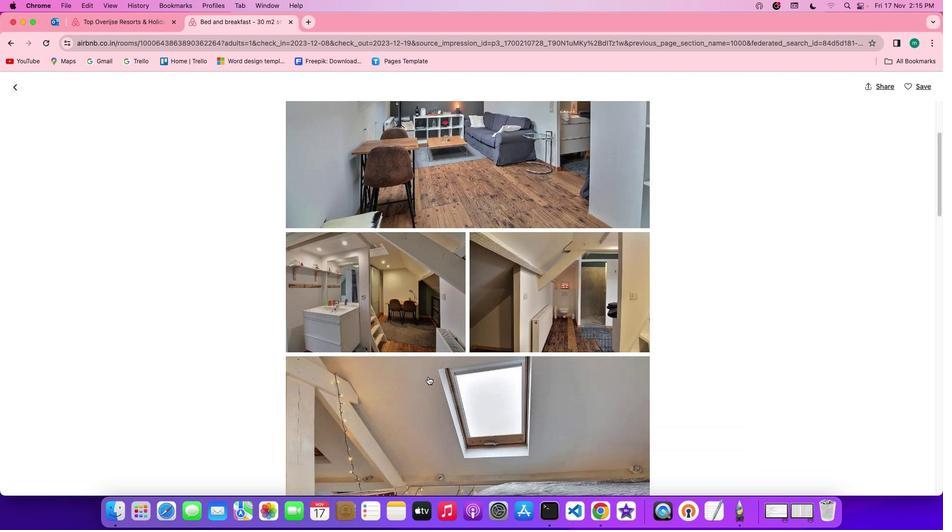 
Action: Mouse moved to (434, 381)
Screenshot: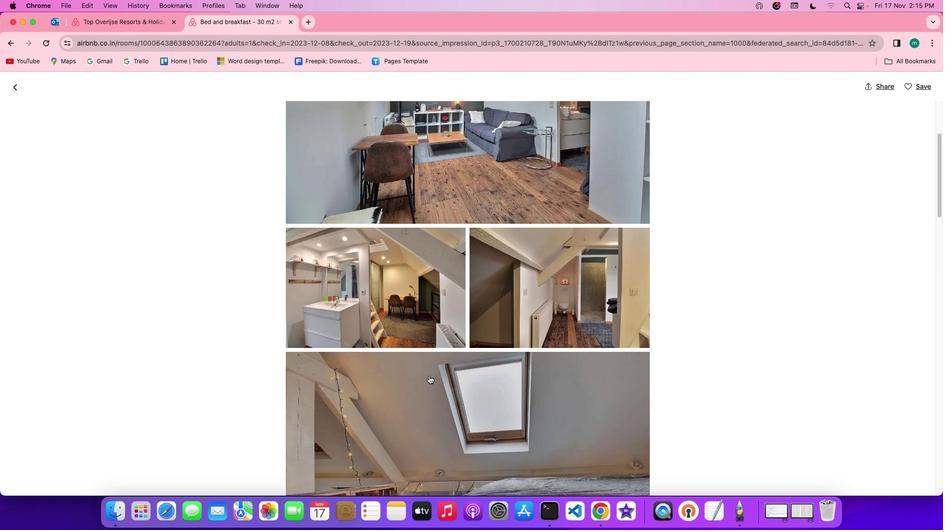 
Action: Mouse scrolled (434, 381) with delta (4, 4)
Screenshot: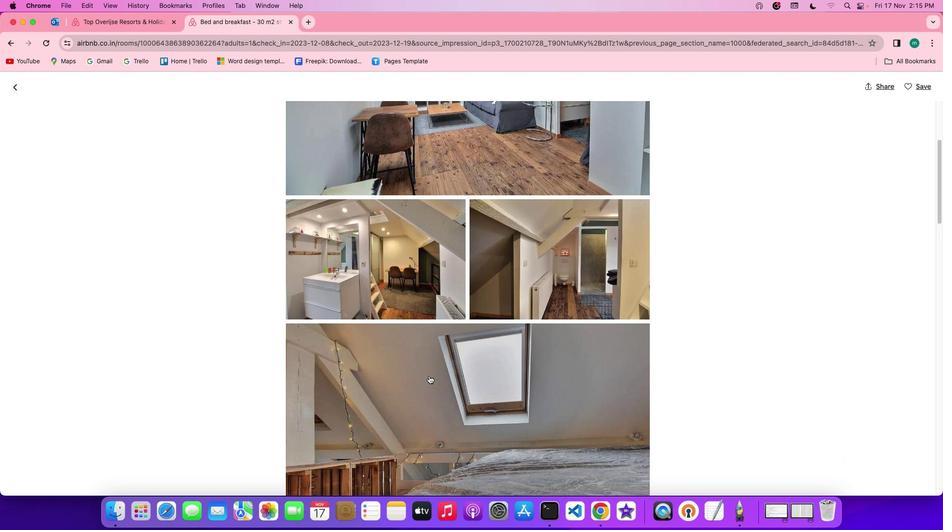 
Action: Mouse scrolled (434, 381) with delta (4, 4)
Screenshot: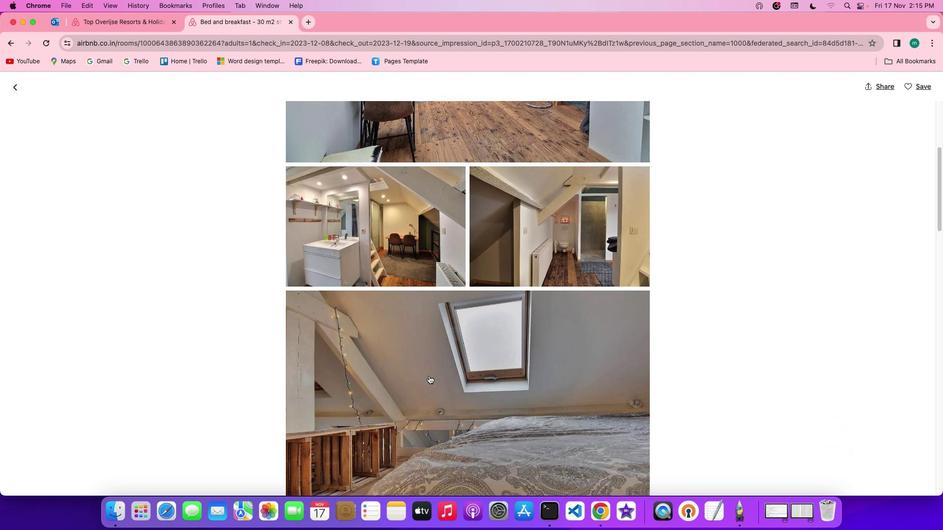 
Action: Mouse scrolled (434, 381) with delta (4, 3)
Screenshot: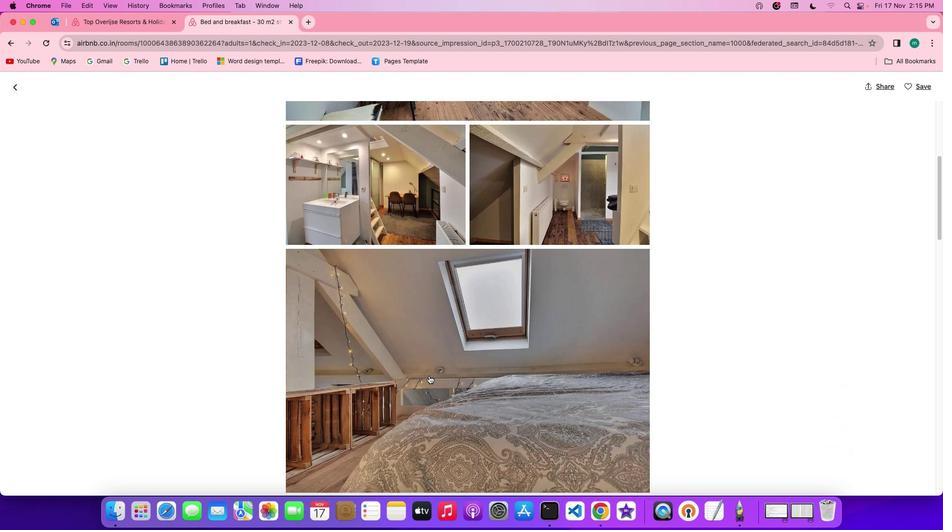 
Action: Mouse scrolled (434, 381) with delta (4, 3)
Screenshot: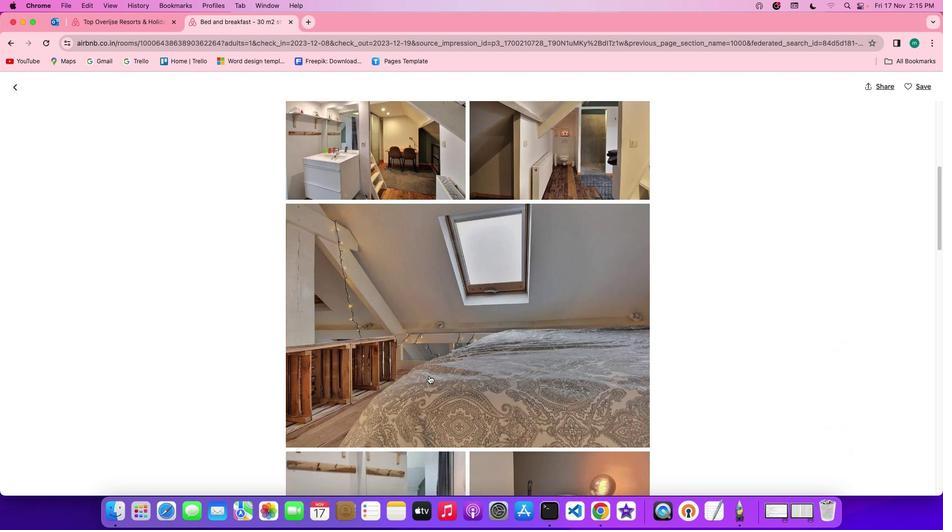 
Action: Mouse moved to (434, 381)
Screenshot: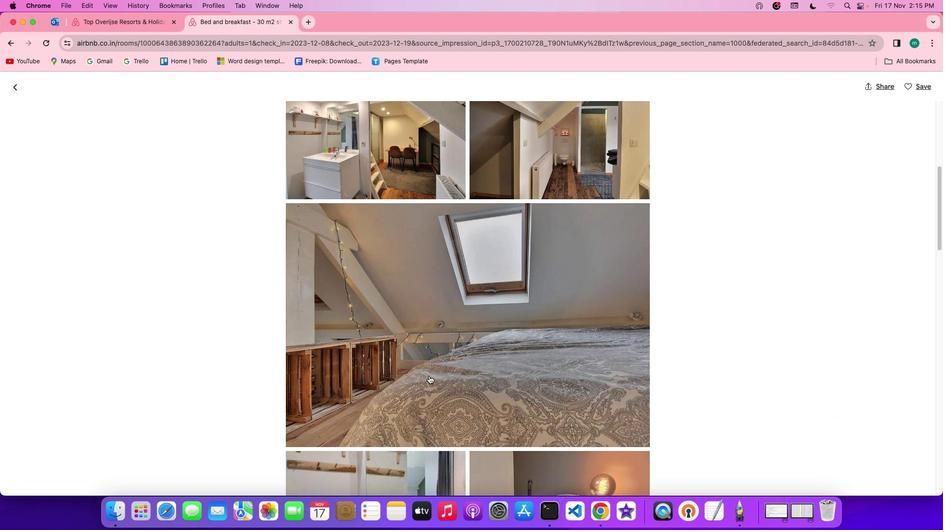 
Action: Mouse scrolled (434, 381) with delta (4, 4)
Screenshot: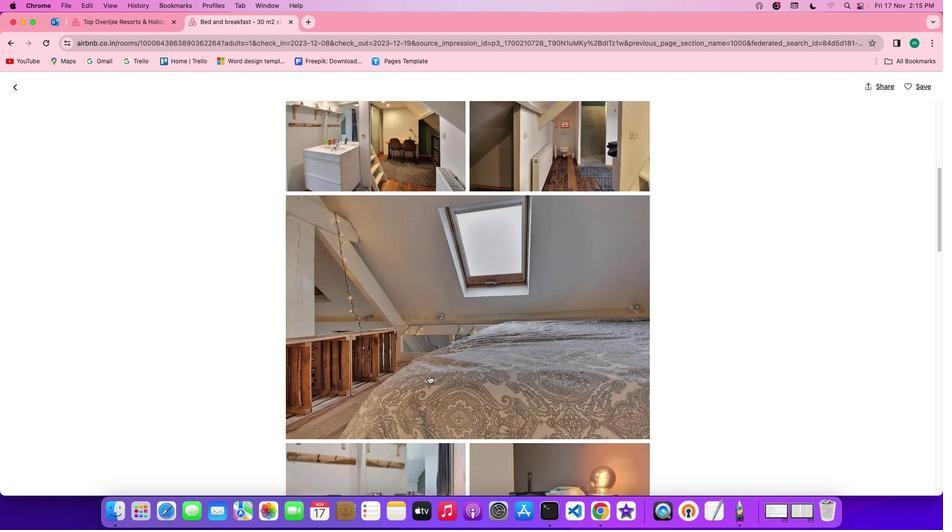 
Action: Mouse scrolled (434, 381) with delta (4, 4)
Screenshot: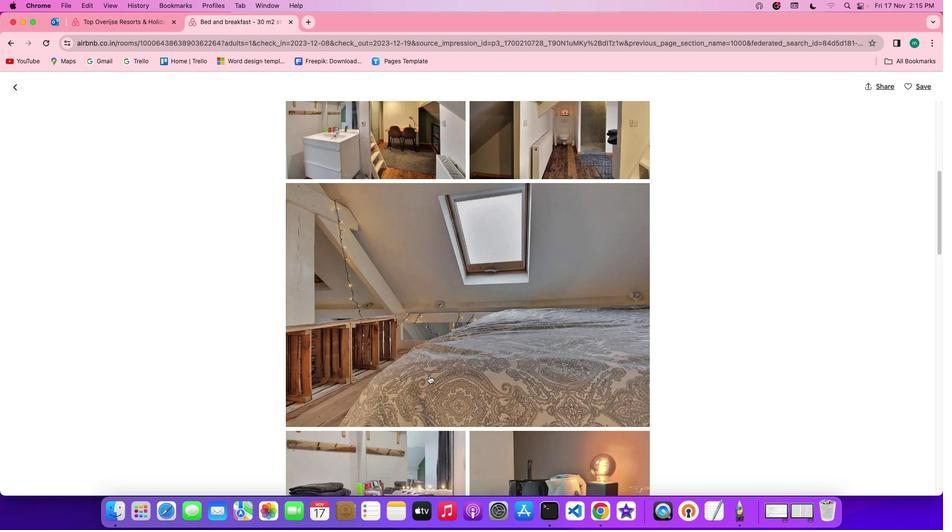 
Action: Mouse scrolled (434, 381) with delta (4, 4)
Screenshot: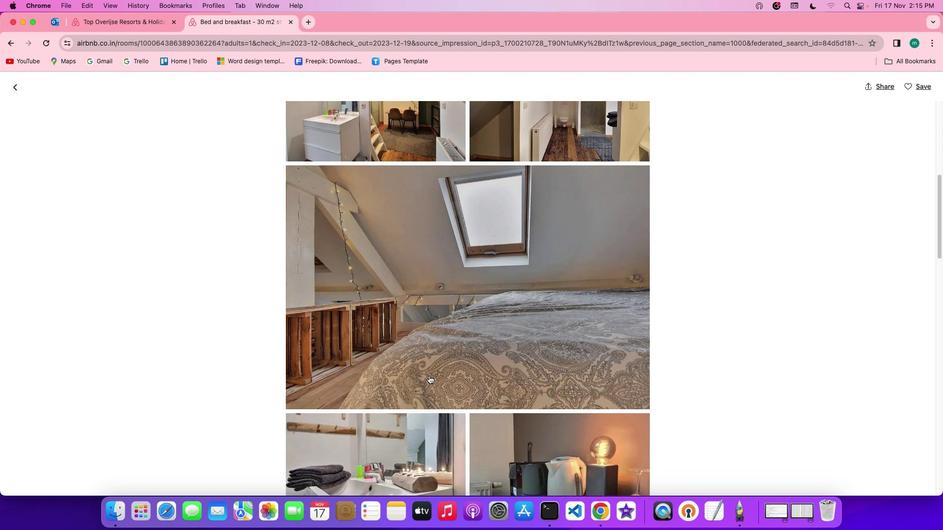 
Action: Mouse scrolled (434, 381) with delta (4, 4)
Screenshot: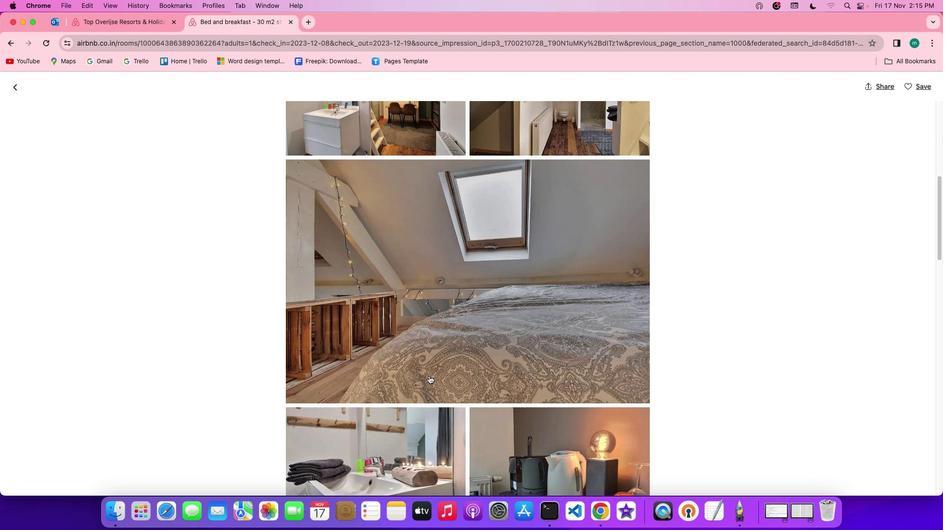 
Action: Mouse scrolled (434, 381) with delta (4, 4)
Screenshot: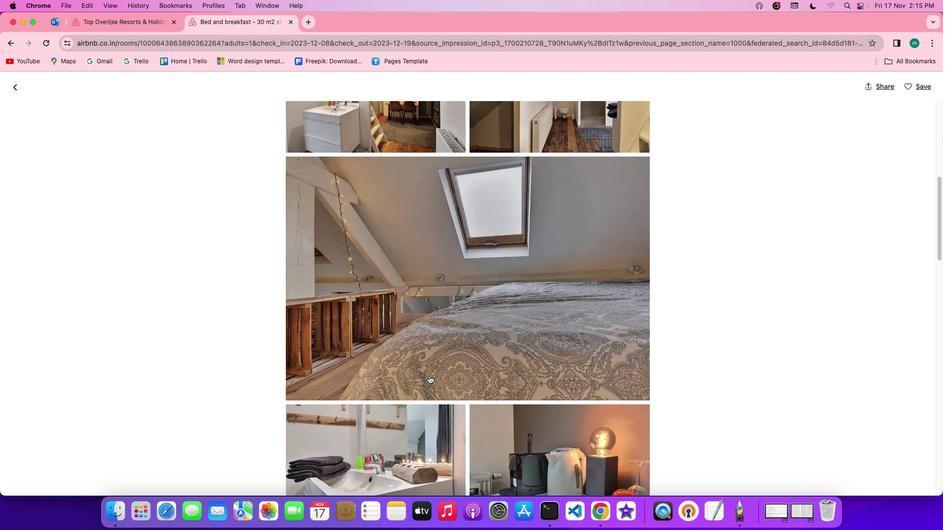 
Action: Mouse scrolled (434, 381) with delta (4, 4)
Screenshot: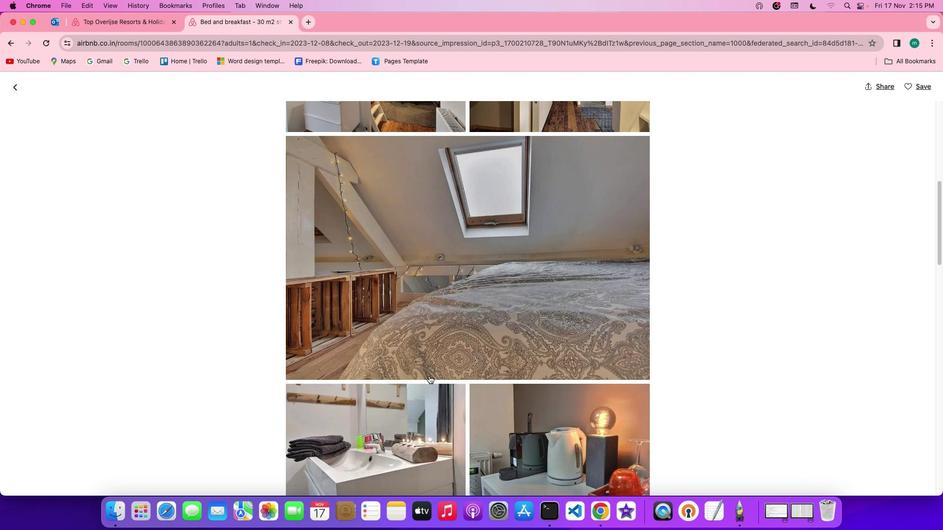 
Action: Mouse scrolled (434, 381) with delta (4, 4)
Screenshot: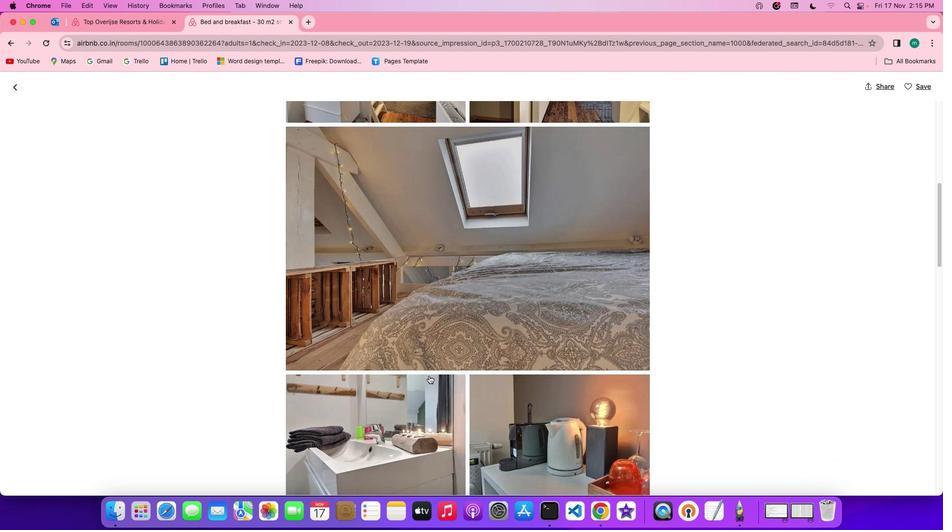 
Action: Mouse moved to (434, 380)
Screenshot: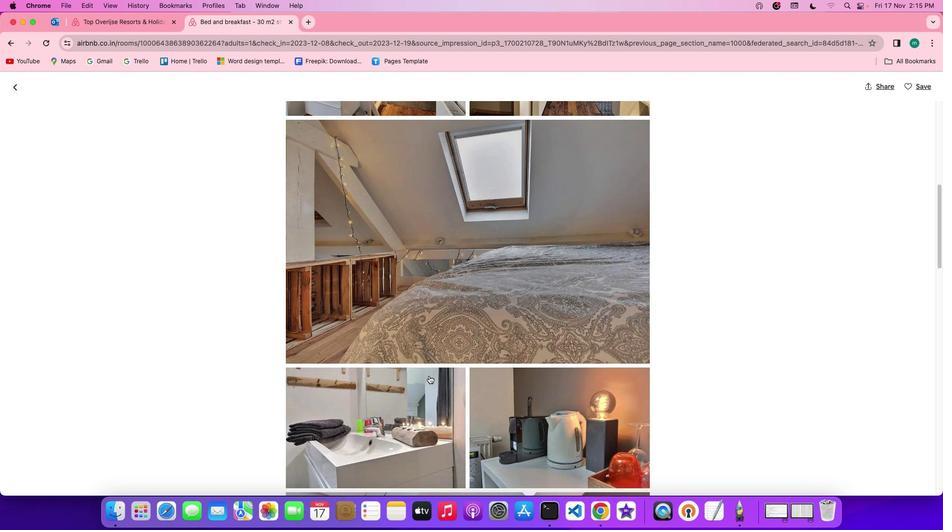 
Action: Mouse scrolled (434, 380) with delta (4, 4)
Screenshot: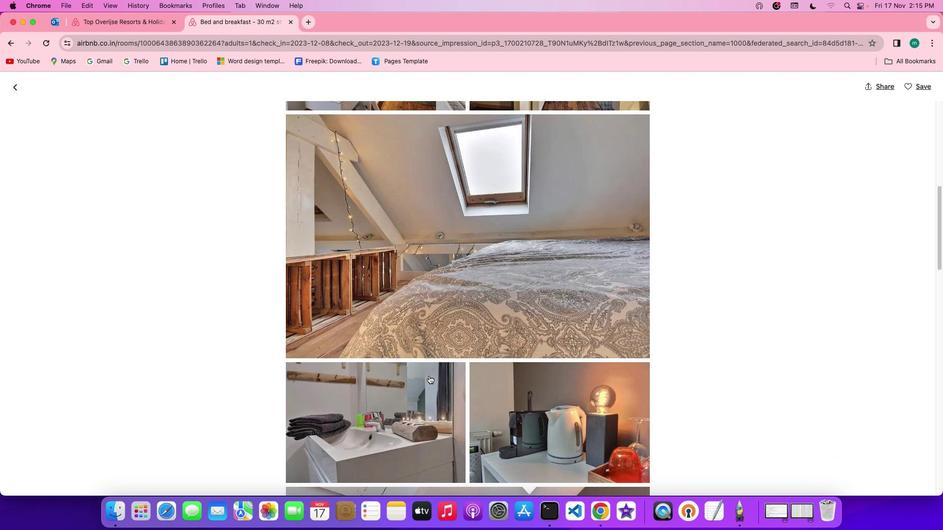 
Action: Mouse scrolled (434, 380) with delta (4, 4)
Screenshot: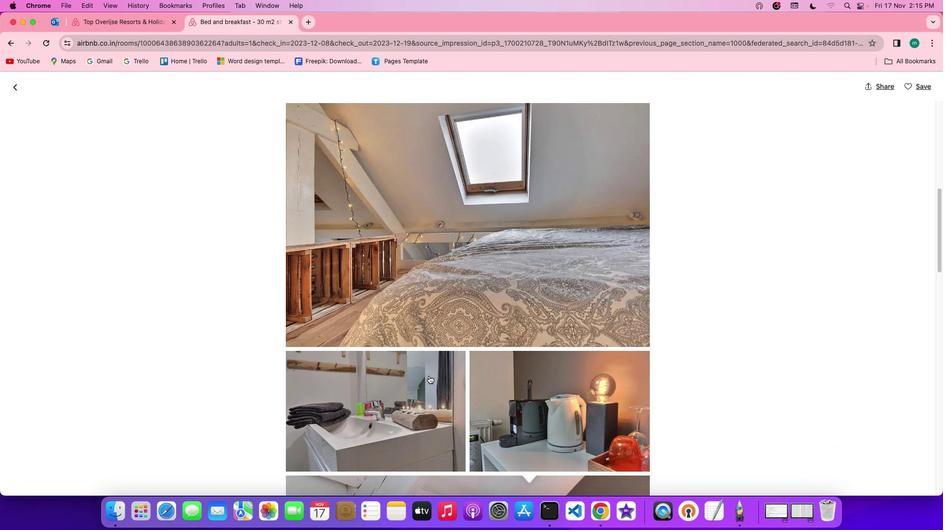 
Action: Mouse scrolled (434, 380) with delta (4, 4)
Screenshot: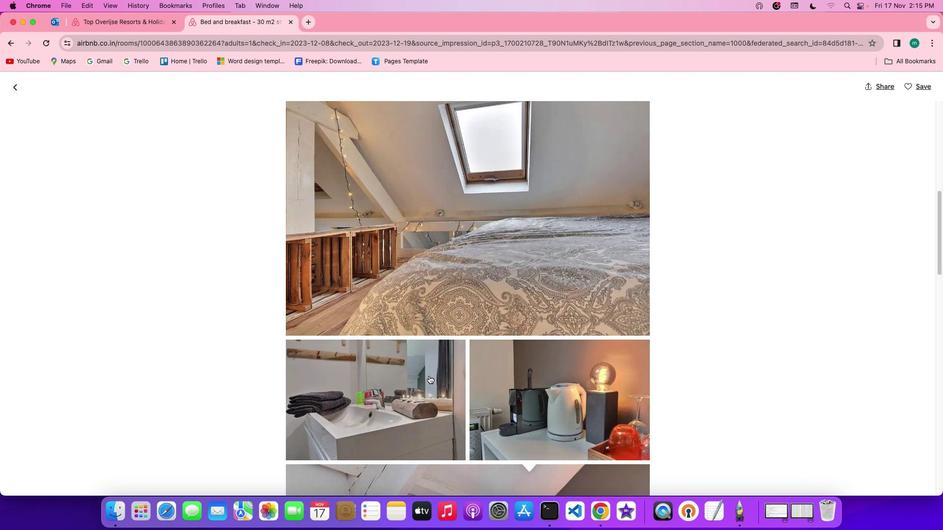 
Action: Mouse scrolled (434, 380) with delta (4, 4)
Screenshot: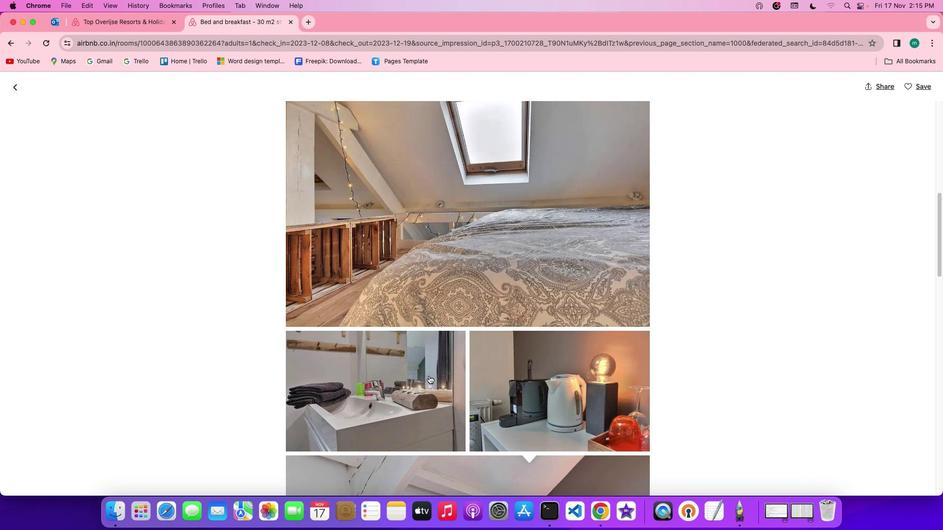 
Action: Mouse scrolled (434, 380) with delta (4, 4)
Screenshot: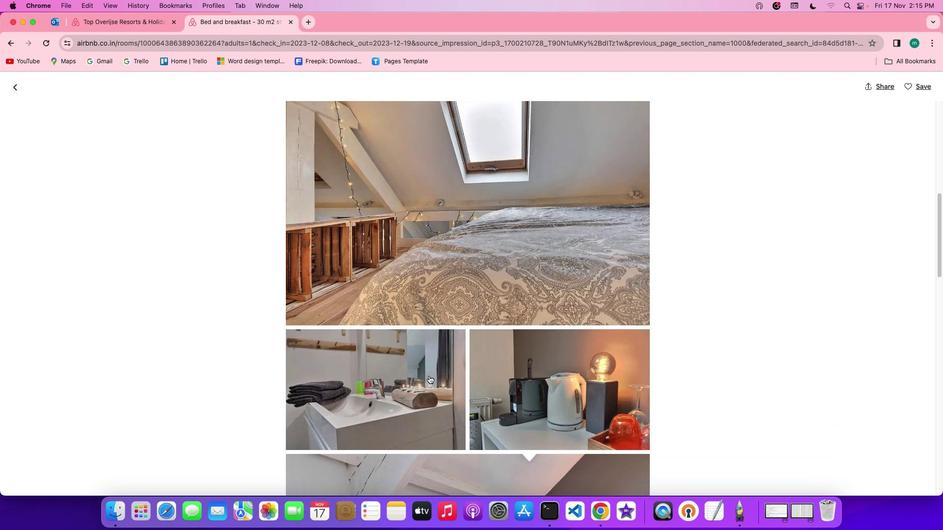 
Action: Mouse scrolled (434, 380) with delta (4, 4)
Screenshot: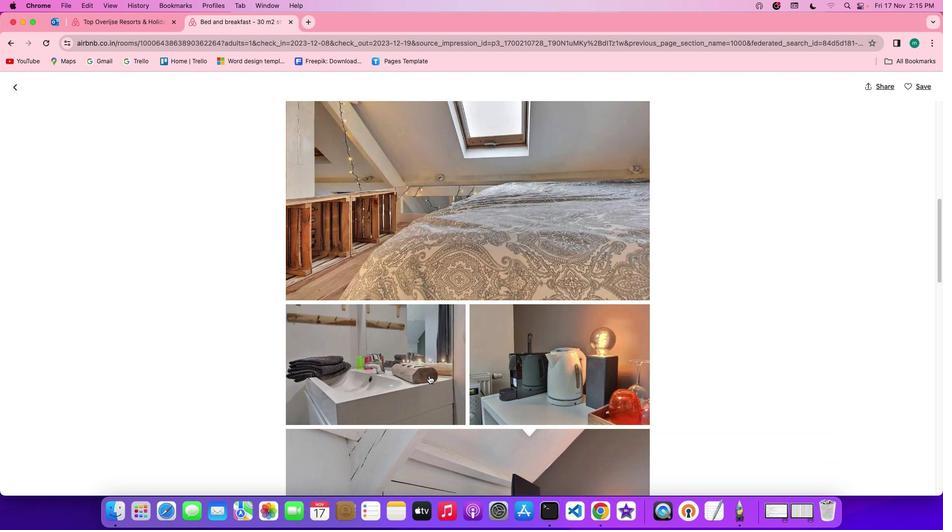 
Action: Mouse scrolled (434, 380) with delta (4, 4)
Screenshot: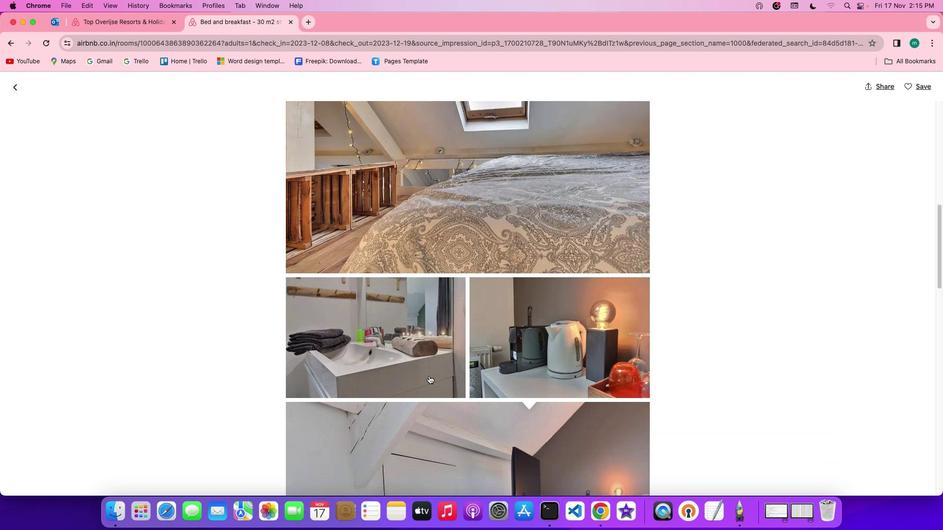 
Action: Mouse scrolled (434, 380) with delta (4, 3)
Screenshot: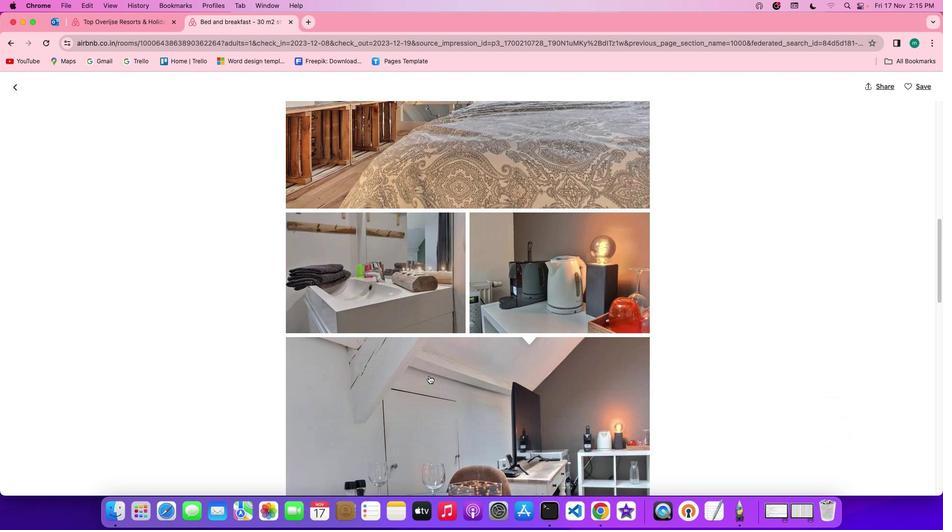 
Action: Mouse scrolled (434, 380) with delta (4, 3)
Screenshot: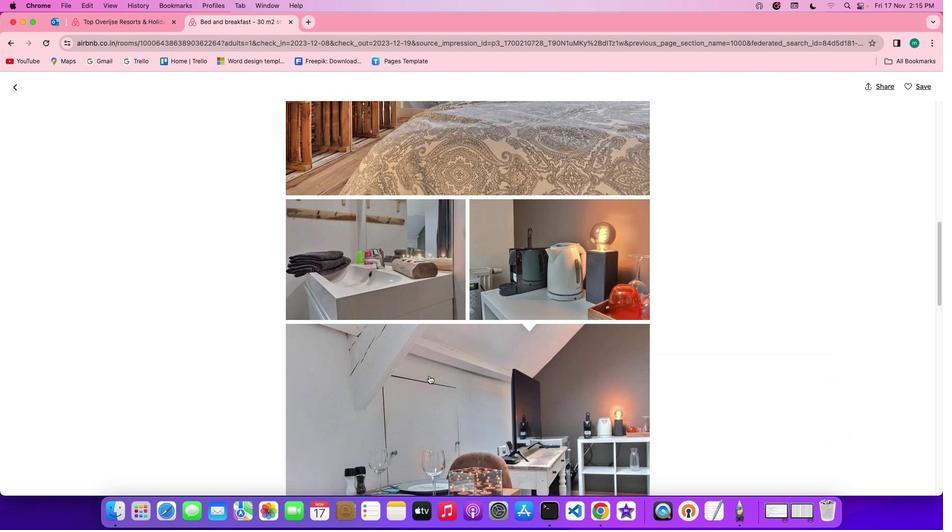 
Action: Mouse scrolled (434, 380) with delta (4, 4)
Screenshot: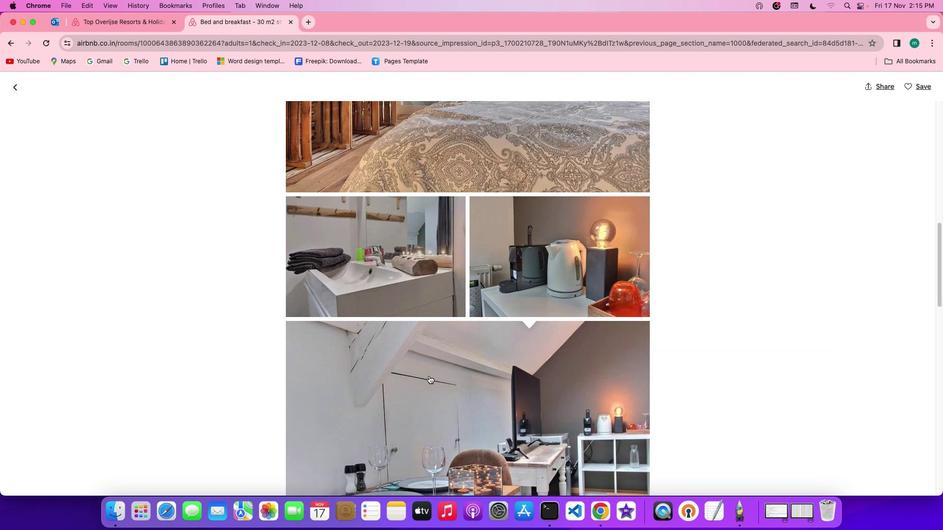 
Action: Mouse scrolled (434, 380) with delta (4, 4)
Screenshot: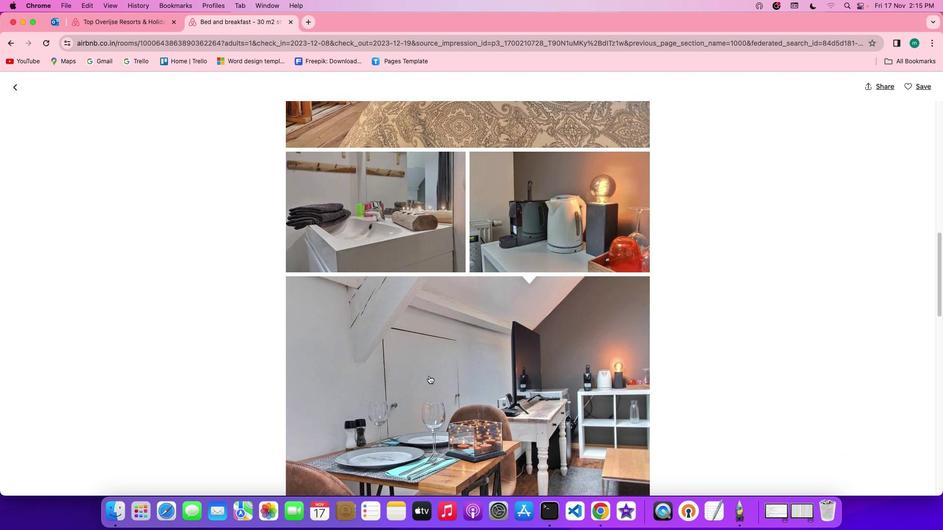 
Action: Mouse scrolled (434, 380) with delta (4, 4)
Screenshot: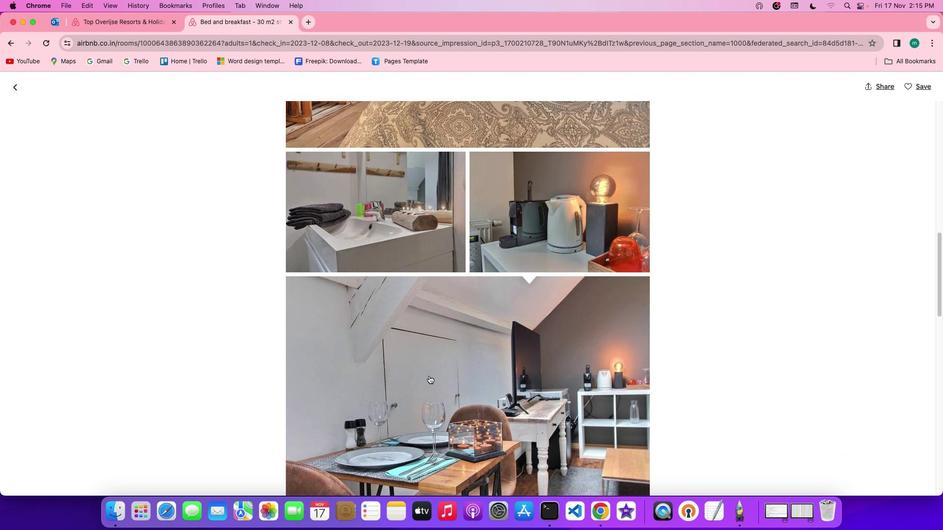 
Action: Mouse scrolled (434, 380) with delta (4, 3)
Screenshot: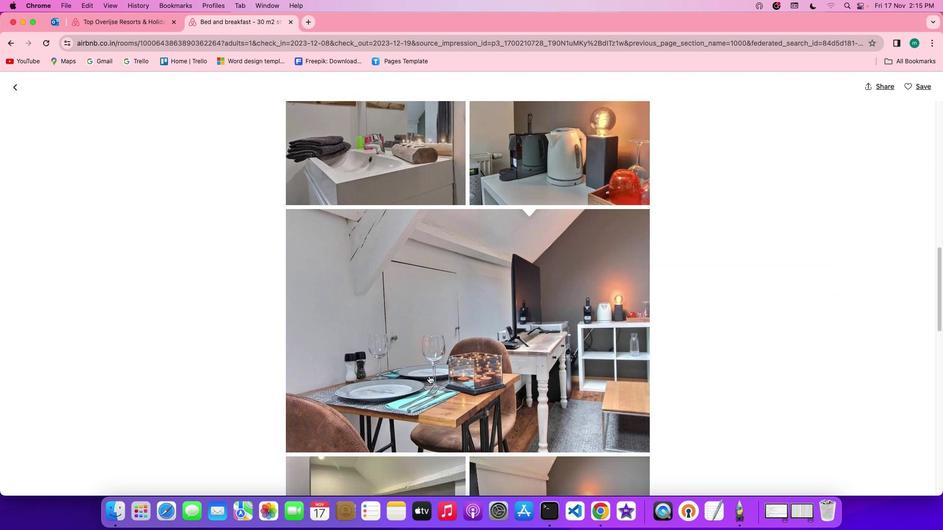 
Action: Mouse scrolled (434, 380) with delta (4, 2)
Screenshot: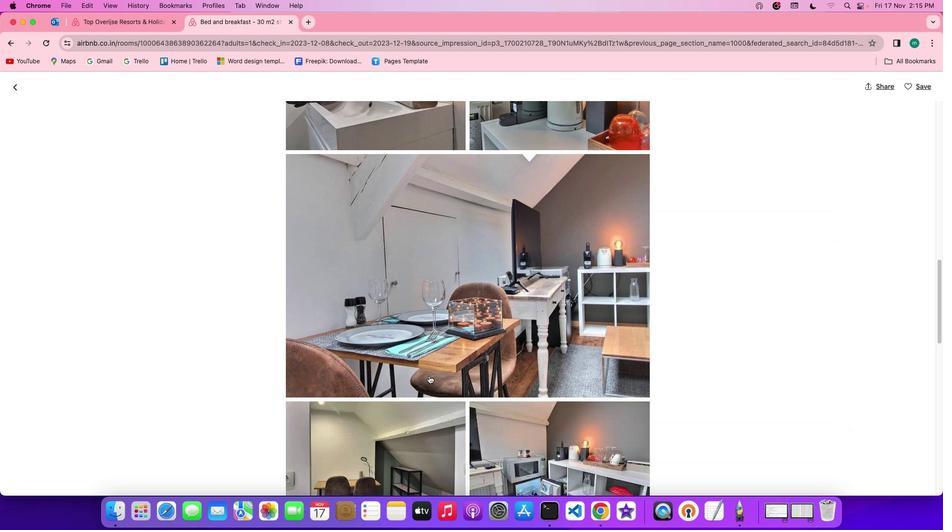 
Action: Mouse scrolled (434, 380) with delta (4, 4)
Screenshot: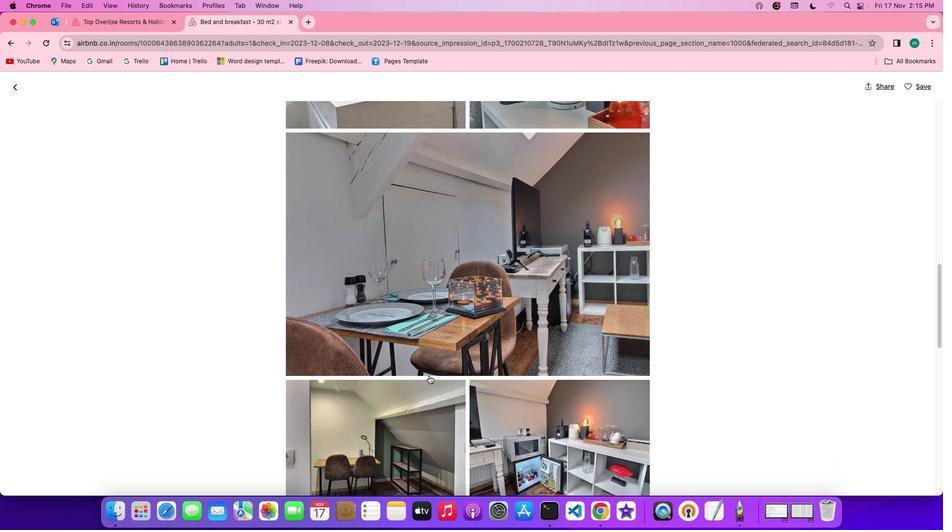 
Action: Mouse scrolled (434, 380) with delta (4, 4)
Screenshot: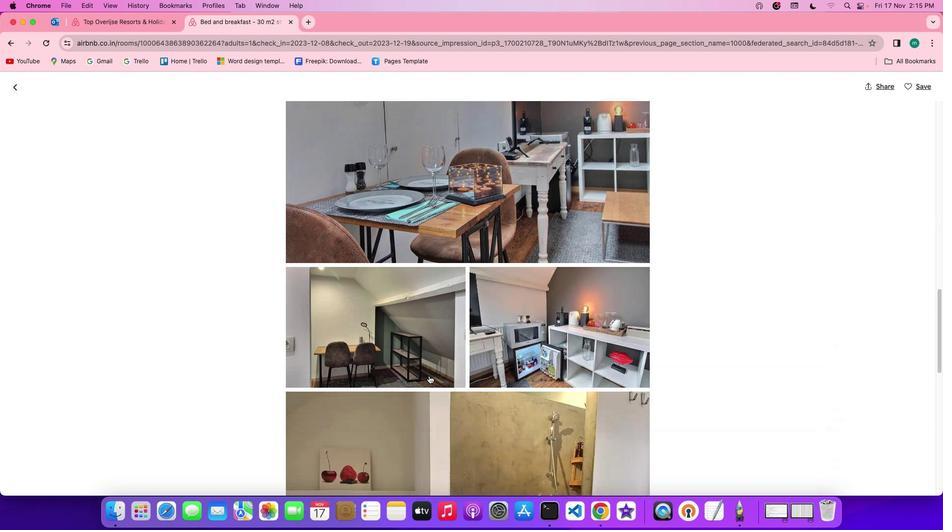 
Action: Mouse scrolled (434, 380) with delta (4, 3)
Screenshot: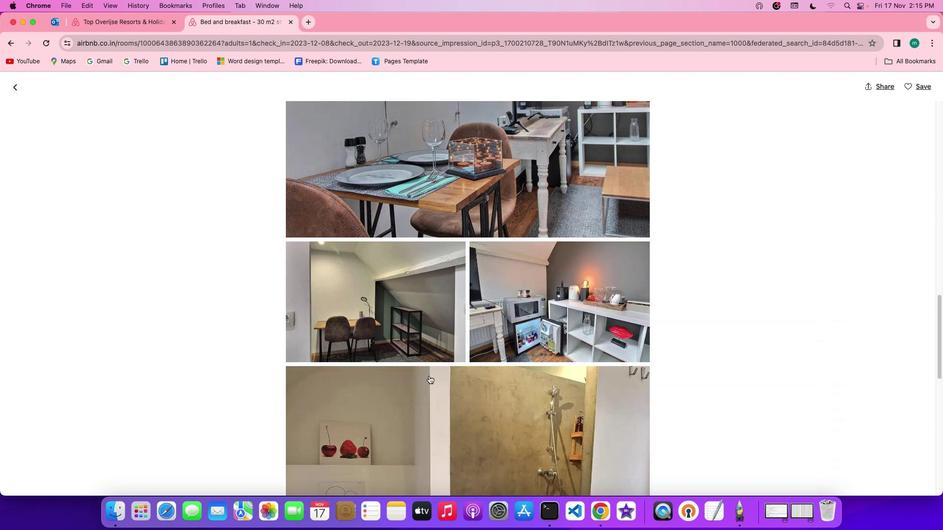
Action: Mouse scrolled (434, 380) with delta (4, 2)
Screenshot: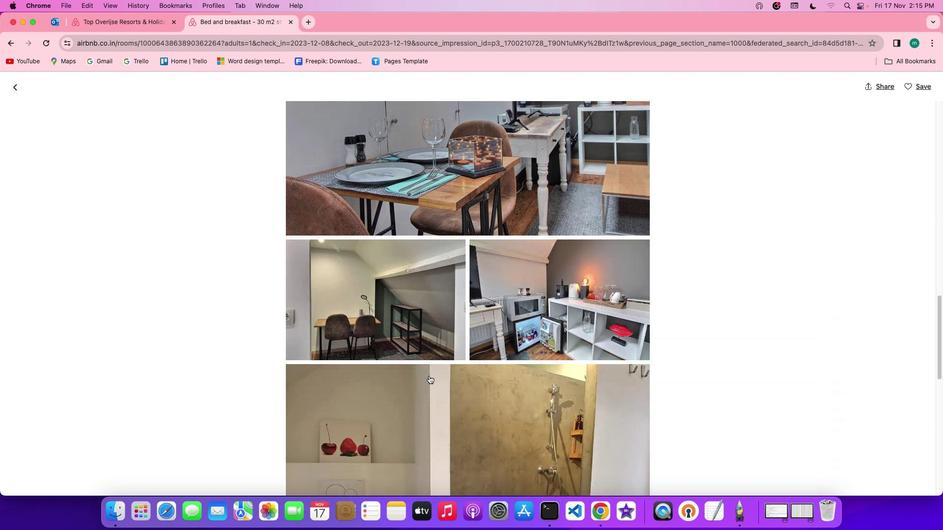 
Action: Mouse scrolled (434, 380) with delta (4, 4)
Screenshot: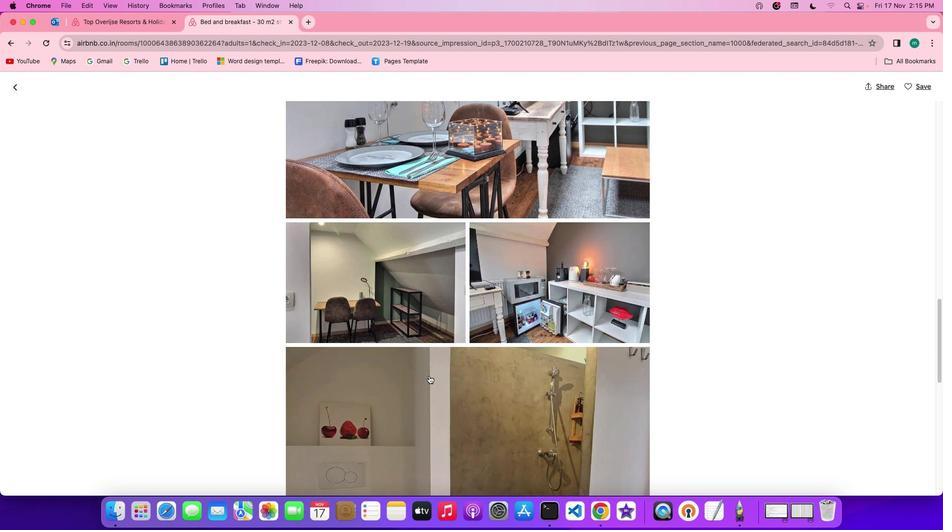 
Action: Mouse scrolled (434, 380) with delta (4, 4)
Screenshot: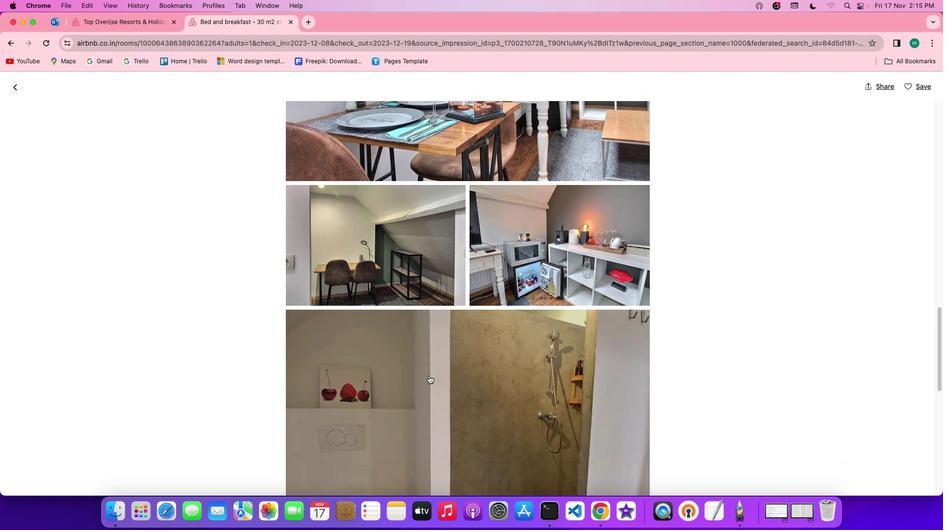 
Action: Mouse scrolled (434, 380) with delta (4, 3)
Screenshot: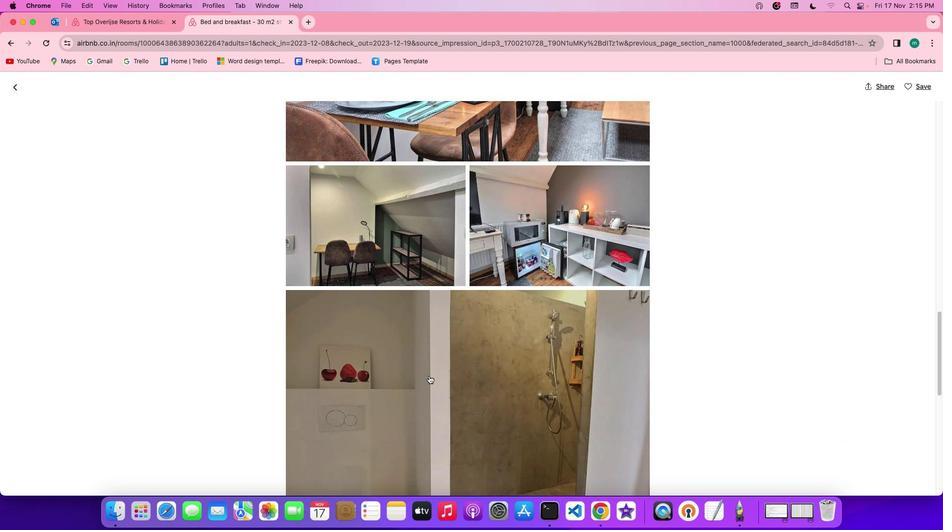 
Action: Mouse scrolled (434, 380) with delta (4, 3)
Screenshot: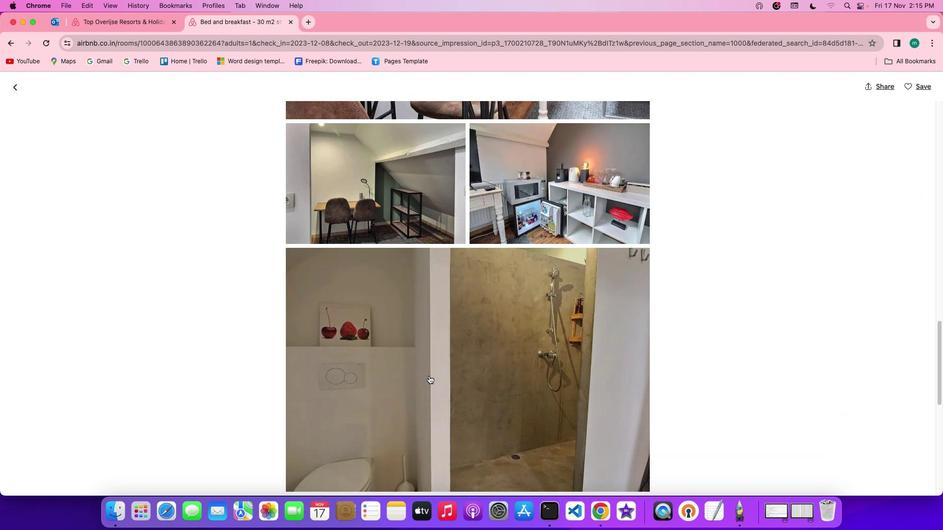 
Action: Mouse scrolled (434, 380) with delta (4, 4)
Screenshot: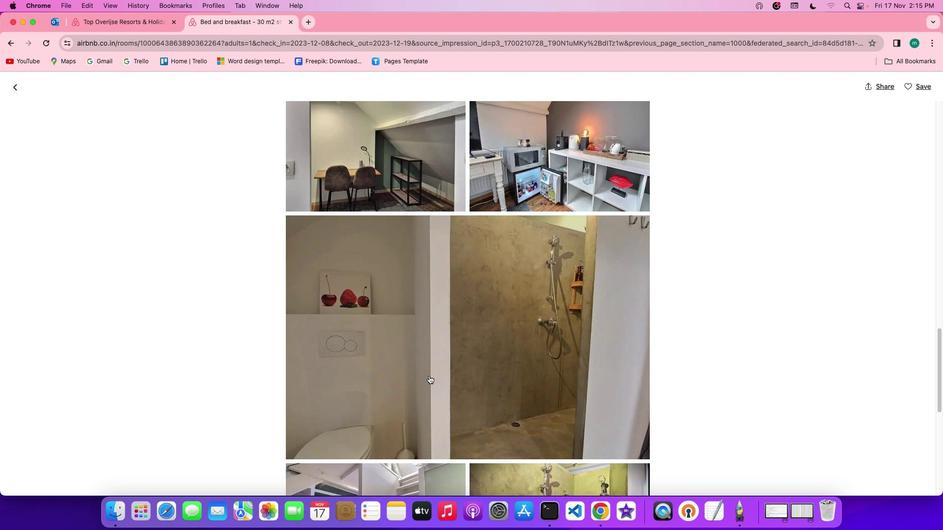 
Action: Mouse scrolled (434, 380) with delta (4, 4)
Screenshot: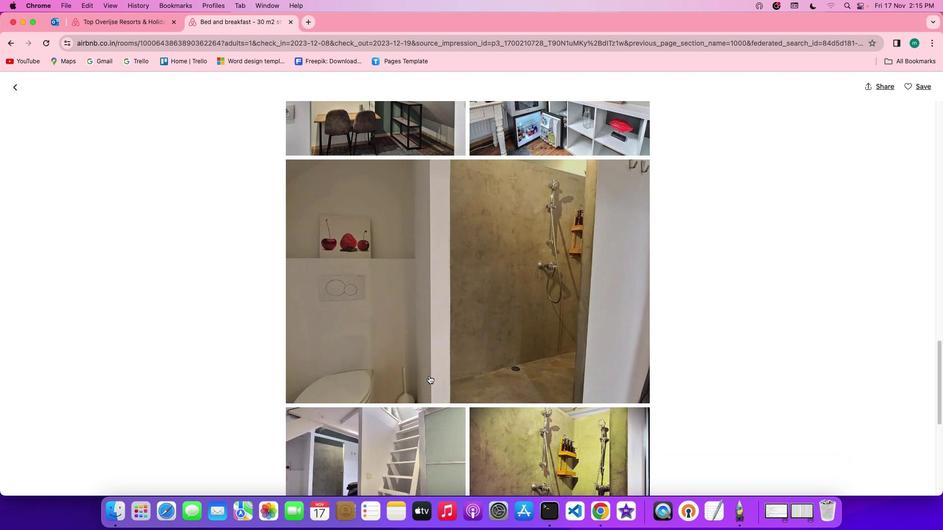 
Action: Mouse scrolled (434, 380) with delta (4, 3)
Screenshot: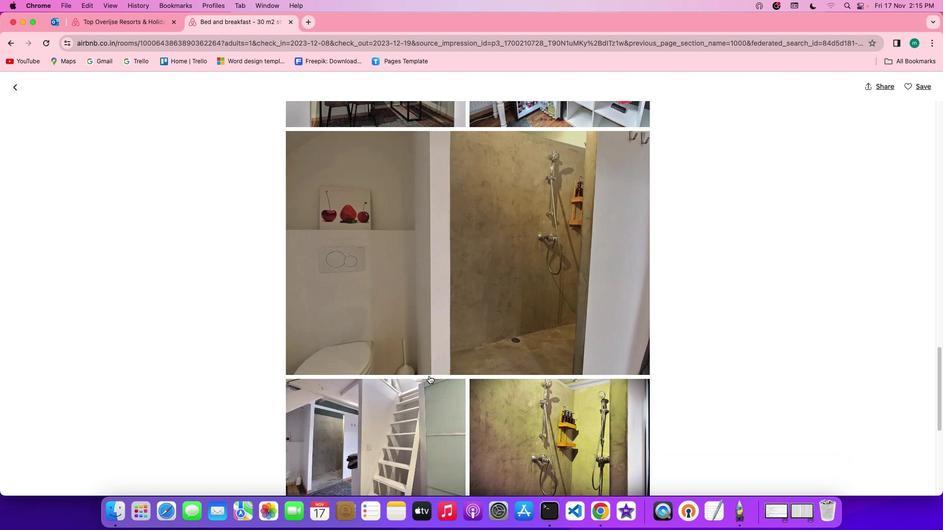 
Action: Mouse scrolled (434, 380) with delta (4, 3)
Screenshot: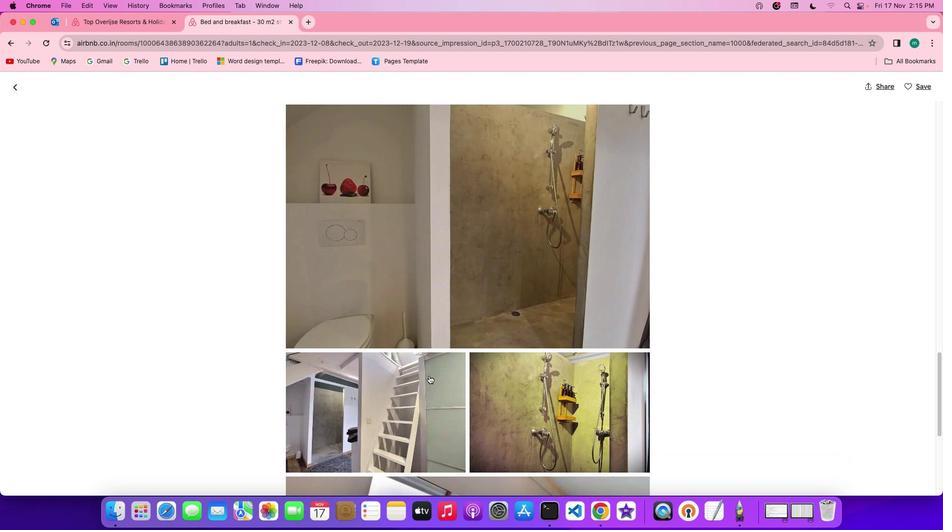 
Action: Mouse scrolled (434, 380) with delta (4, 3)
Screenshot: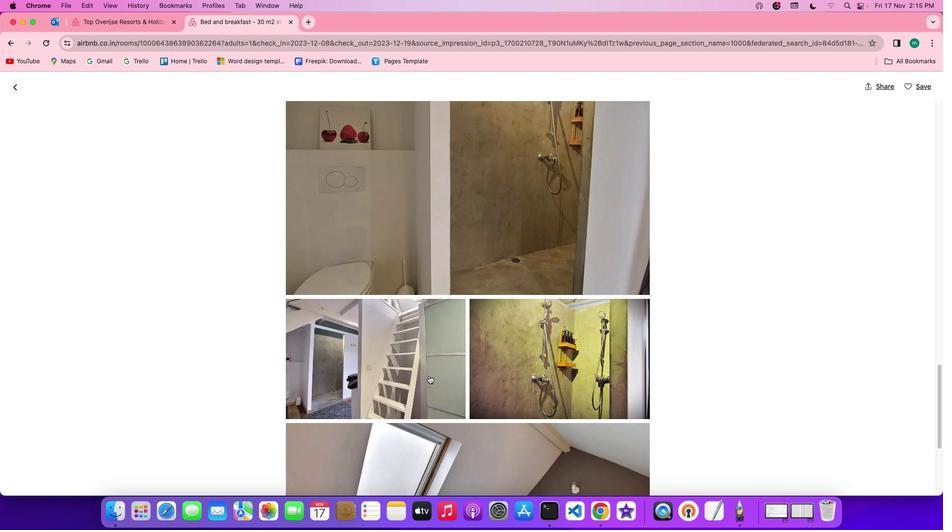 
Action: Mouse scrolled (434, 380) with delta (4, 4)
Screenshot: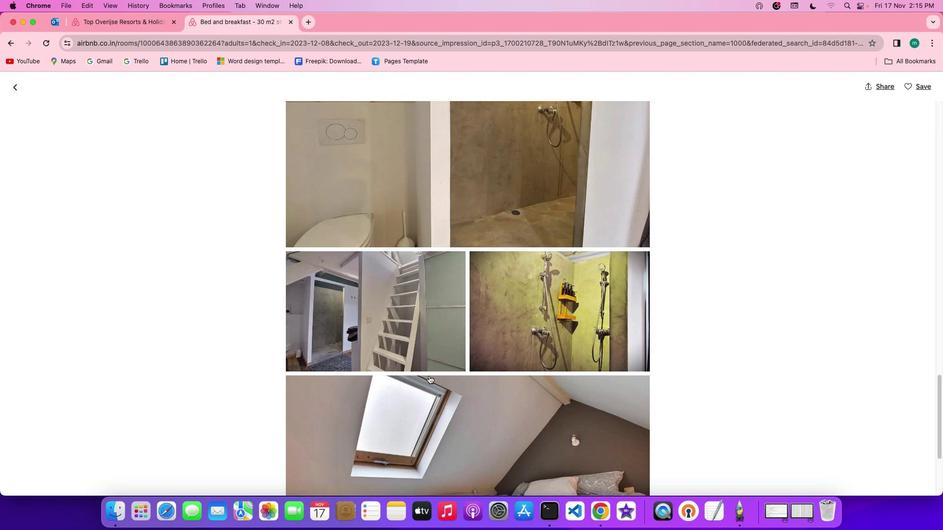 
Action: Mouse scrolled (434, 380) with delta (4, 4)
Screenshot: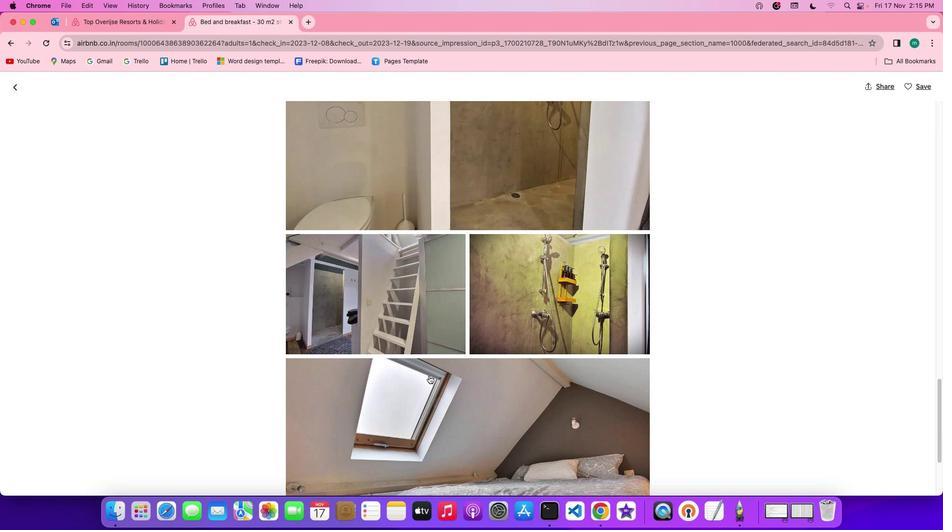 
Action: Mouse scrolled (434, 380) with delta (4, 3)
Screenshot: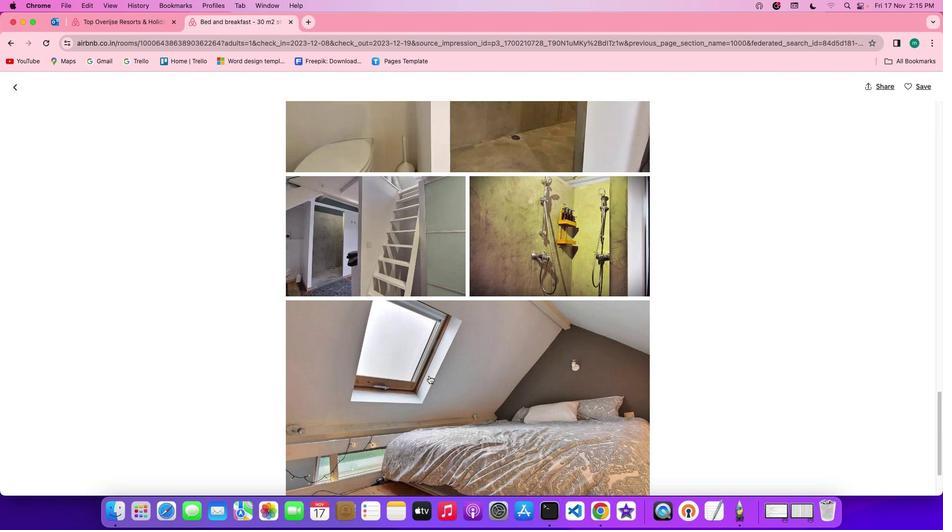 
Action: Mouse scrolled (434, 380) with delta (4, 3)
Screenshot: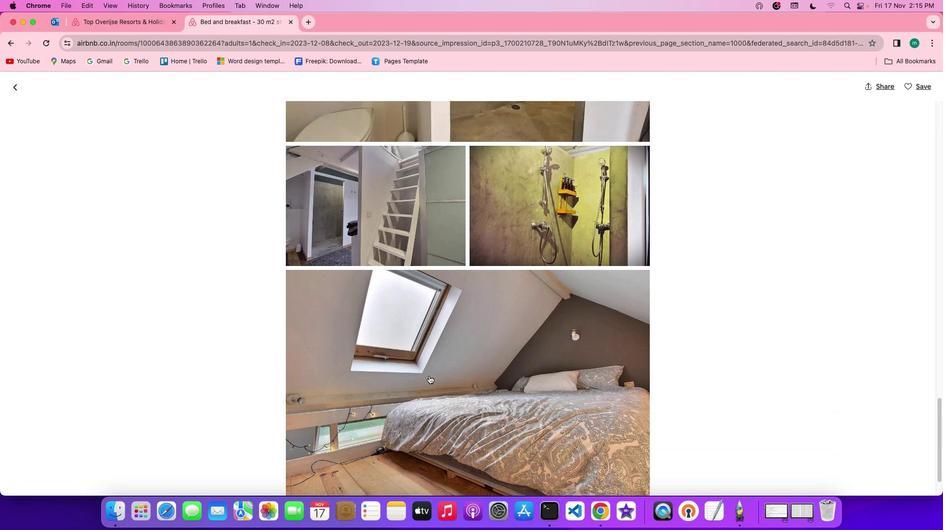 
Action: Mouse scrolled (434, 380) with delta (4, 4)
Screenshot: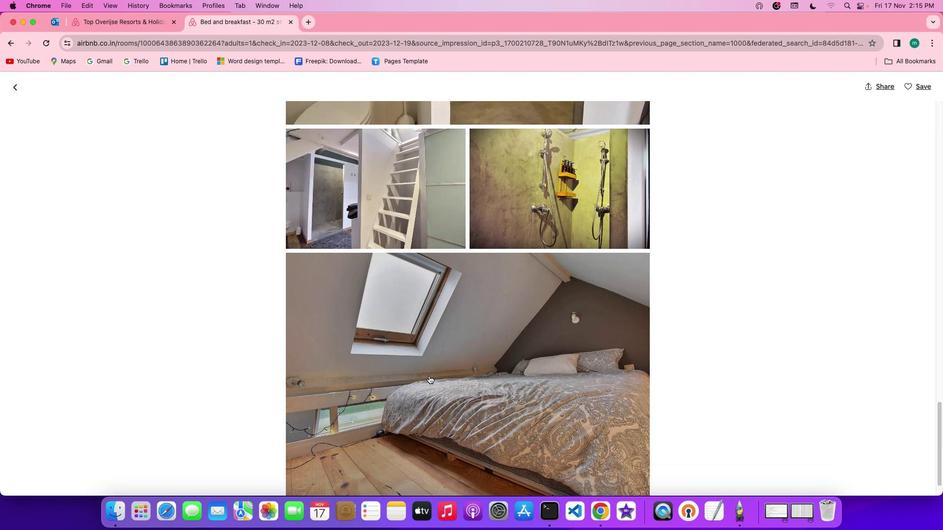 
Action: Mouse scrolled (434, 380) with delta (4, 4)
Screenshot: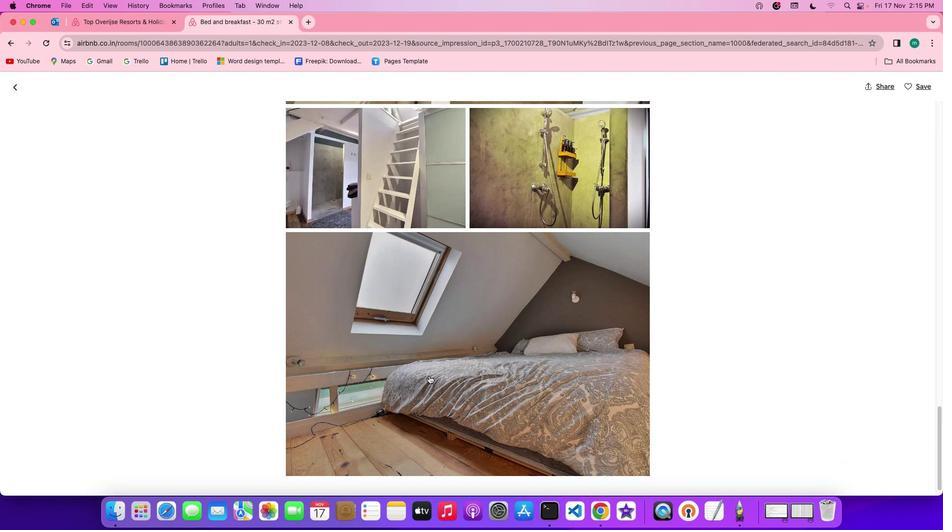 
Action: Mouse scrolled (434, 380) with delta (4, 3)
Screenshot: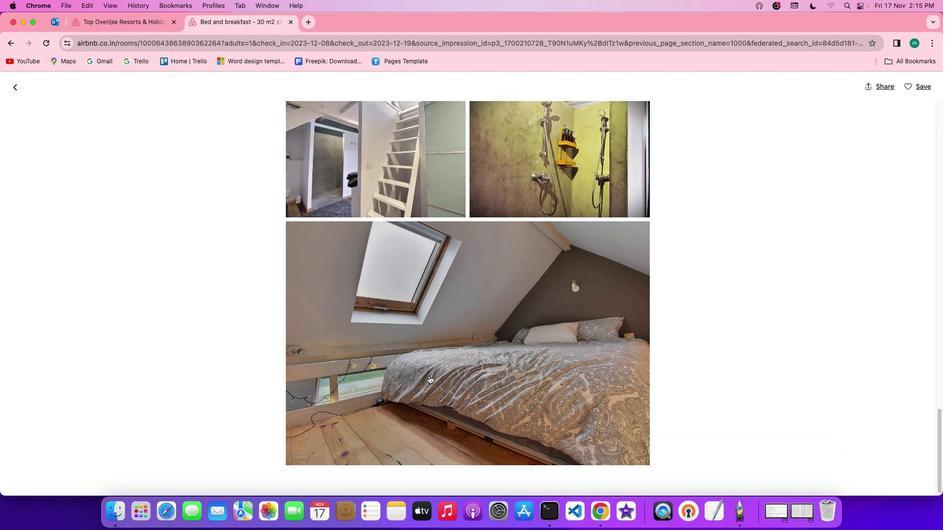 
Action: Mouse scrolled (434, 380) with delta (4, 3)
Screenshot: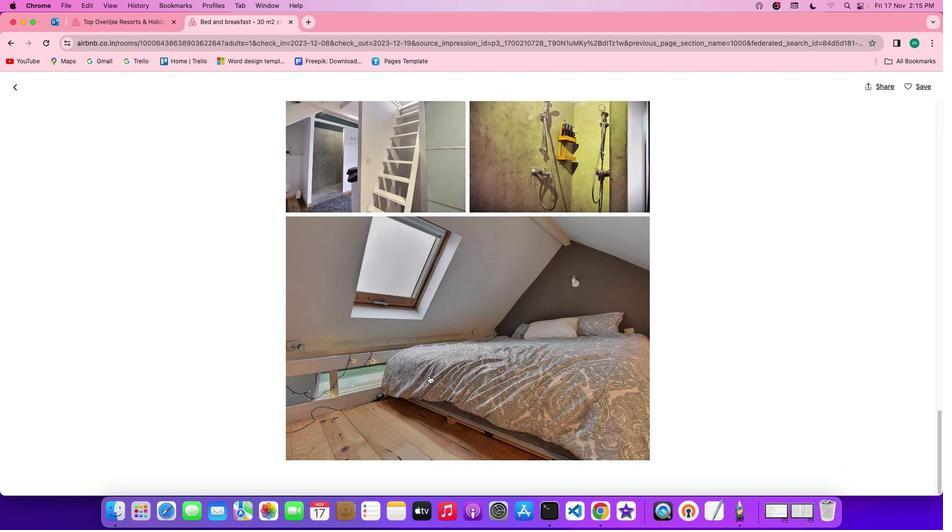 
Action: Mouse scrolled (434, 380) with delta (4, 4)
Screenshot: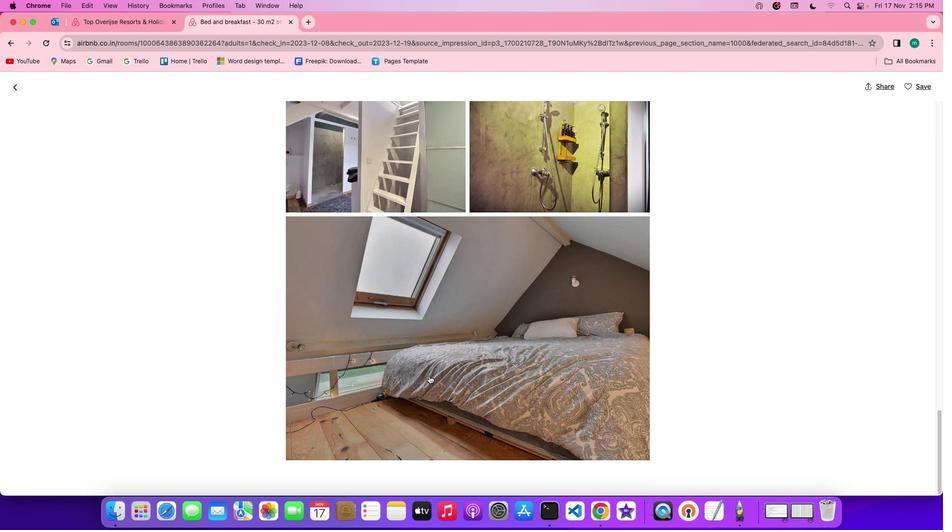 
Action: Mouse scrolled (434, 380) with delta (4, 4)
Screenshot: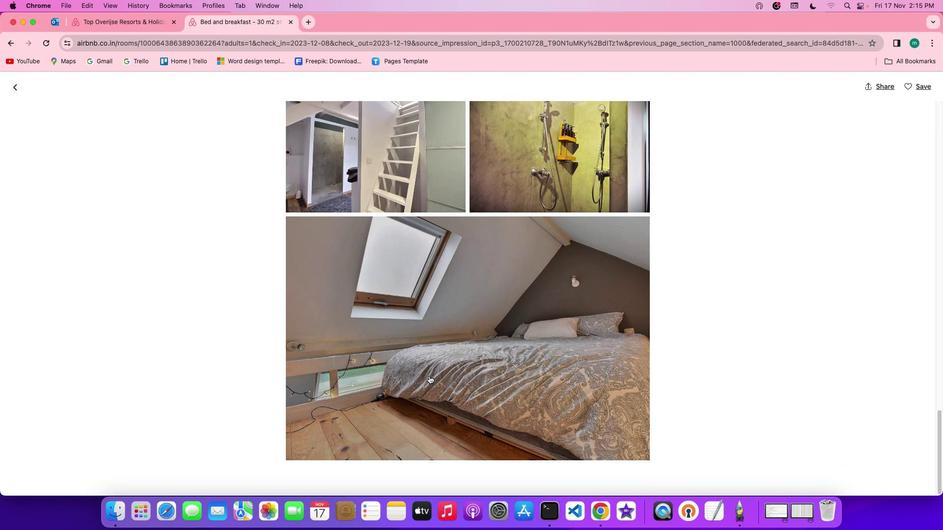 
Action: Mouse scrolled (434, 380) with delta (4, 4)
Screenshot: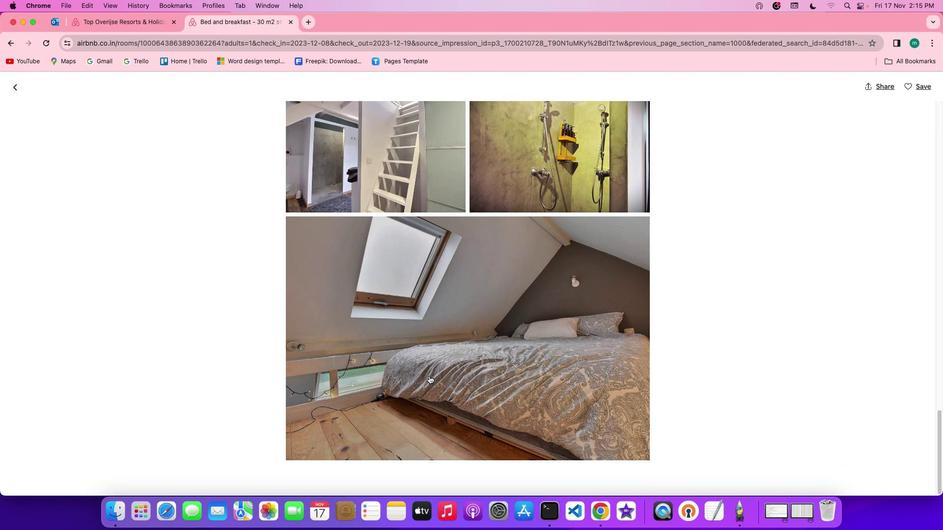 
Action: Mouse scrolled (434, 380) with delta (4, 3)
Screenshot: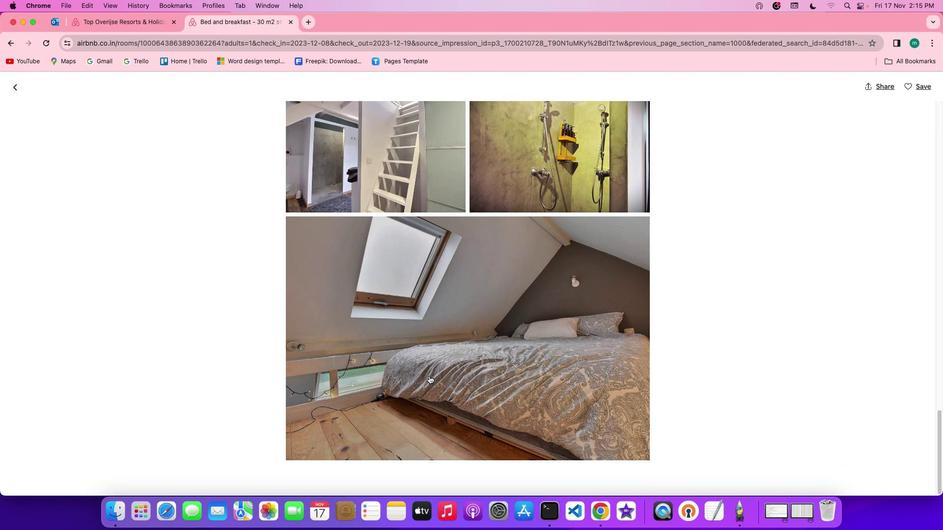 
Action: Mouse scrolled (434, 380) with delta (4, 3)
Screenshot: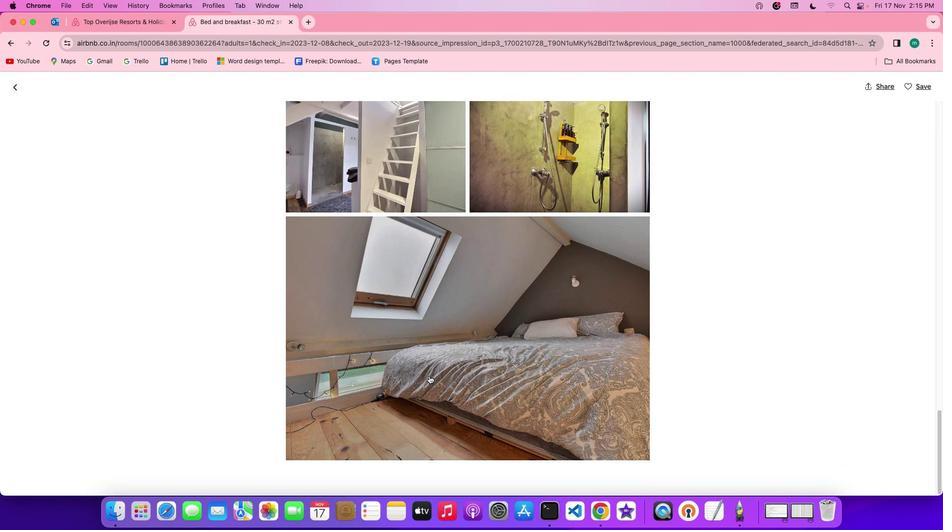 
Action: Mouse scrolled (434, 380) with delta (4, 4)
Screenshot: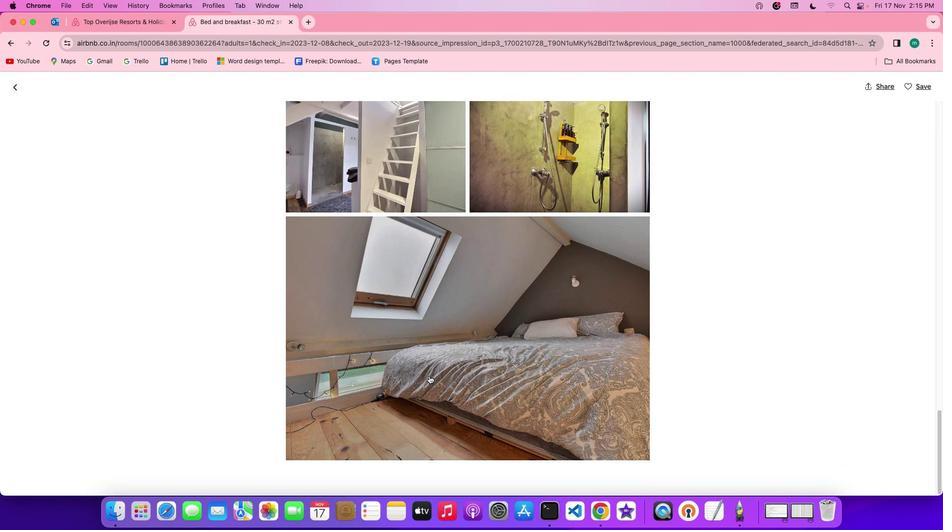 
Action: Mouse scrolled (434, 380) with delta (4, 4)
Screenshot: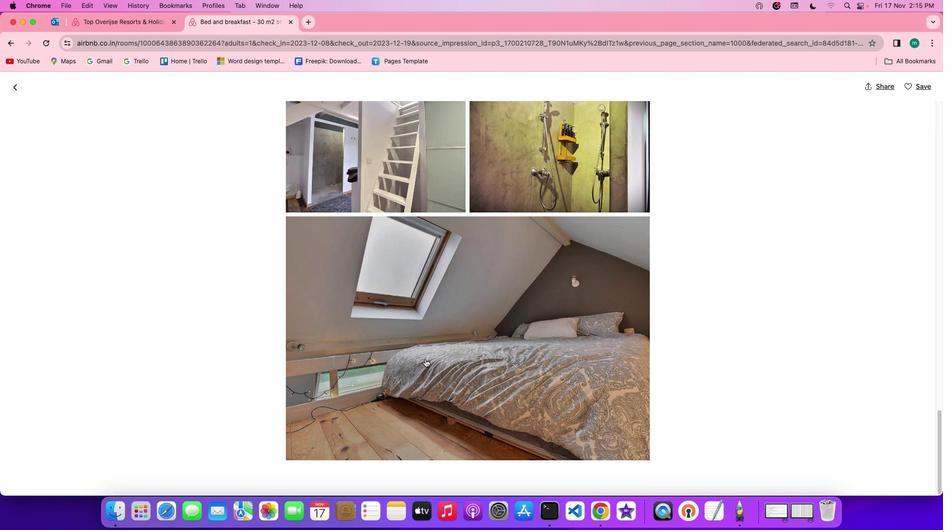 
Action: Mouse scrolled (434, 380) with delta (4, 3)
Screenshot: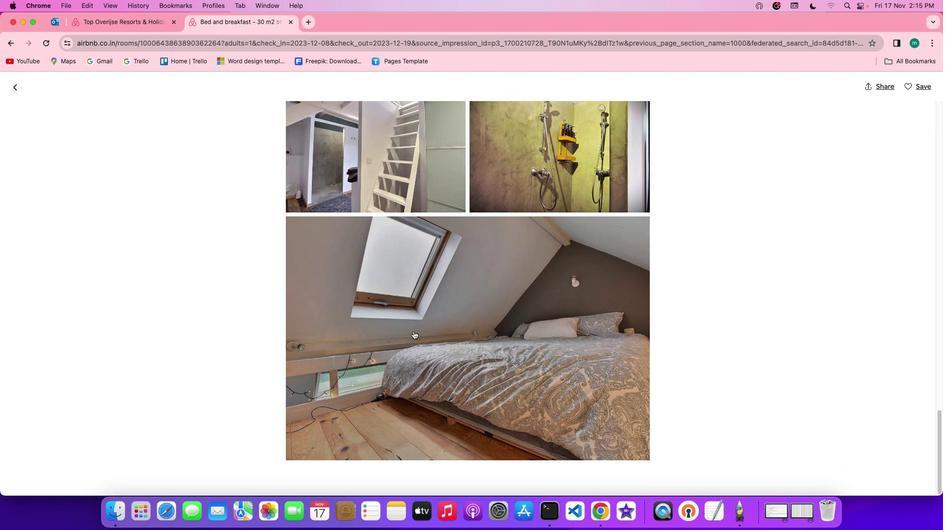
Action: Mouse scrolled (434, 380) with delta (4, 2)
Screenshot: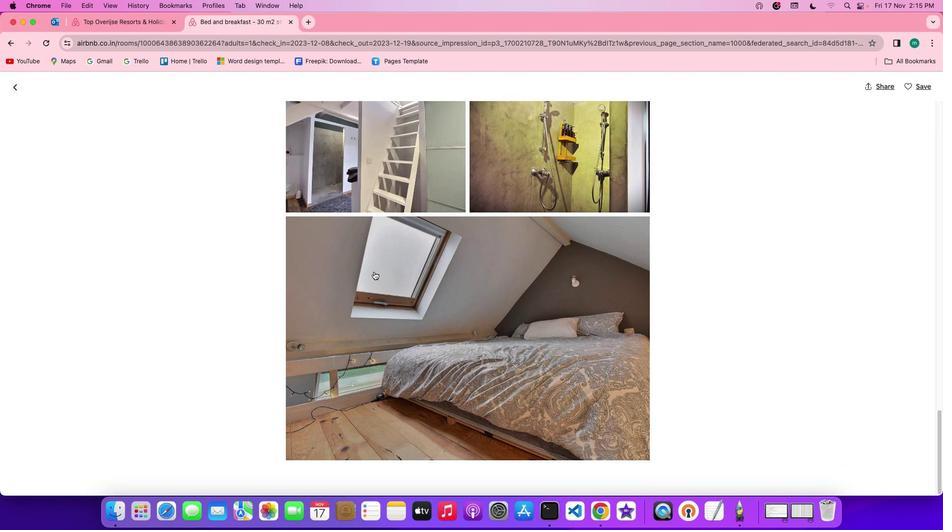 
Action: Mouse moved to (23, 92)
Screenshot: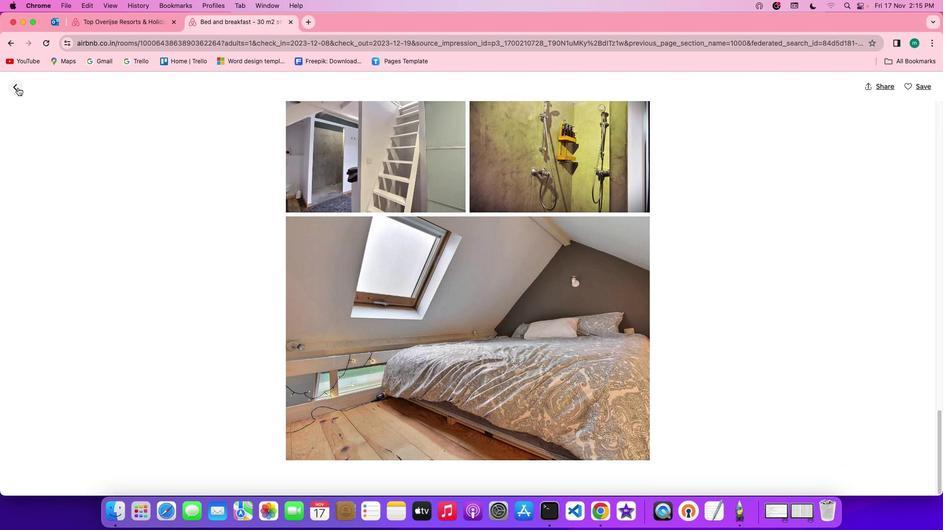 
Action: Mouse pressed left at (23, 92)
Screenshot: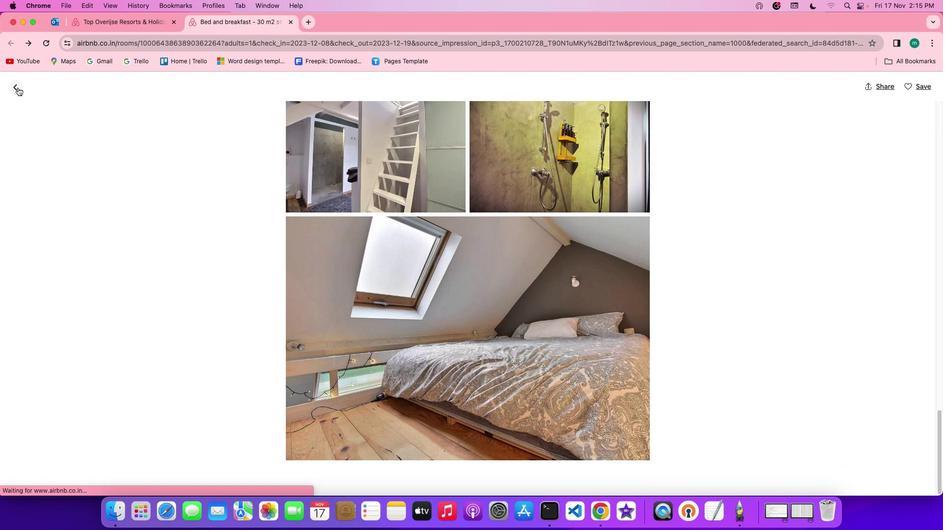 
Action: Mouse moved to (406, 341)
Screenshot: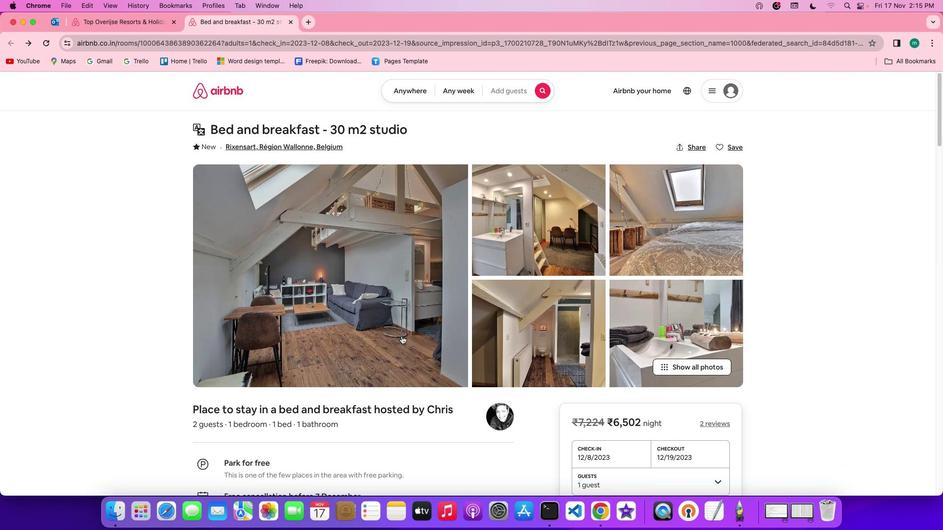 
Action: Mouse scrolled (406, 341) with delta (4, 4)
Screenshot: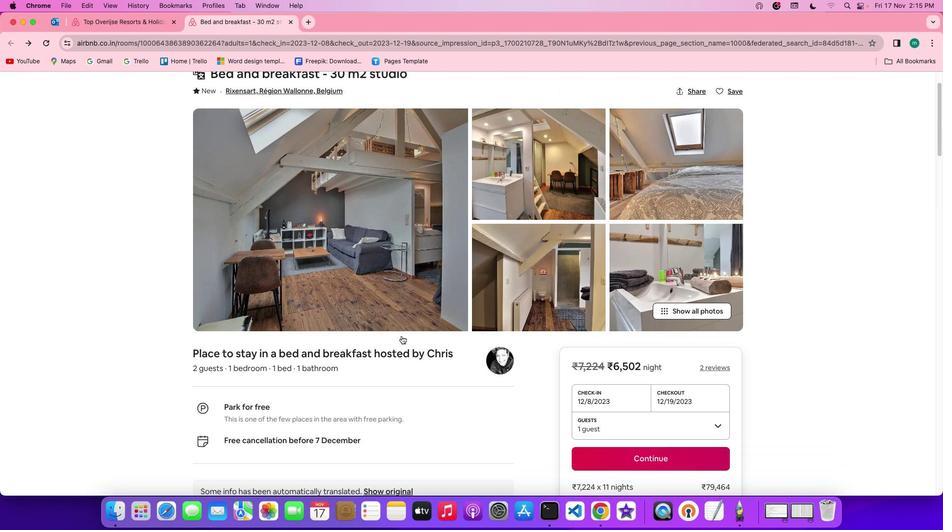 
Action: Mouse scrolled (406, 341) with delta (4, 4)
Screenshot: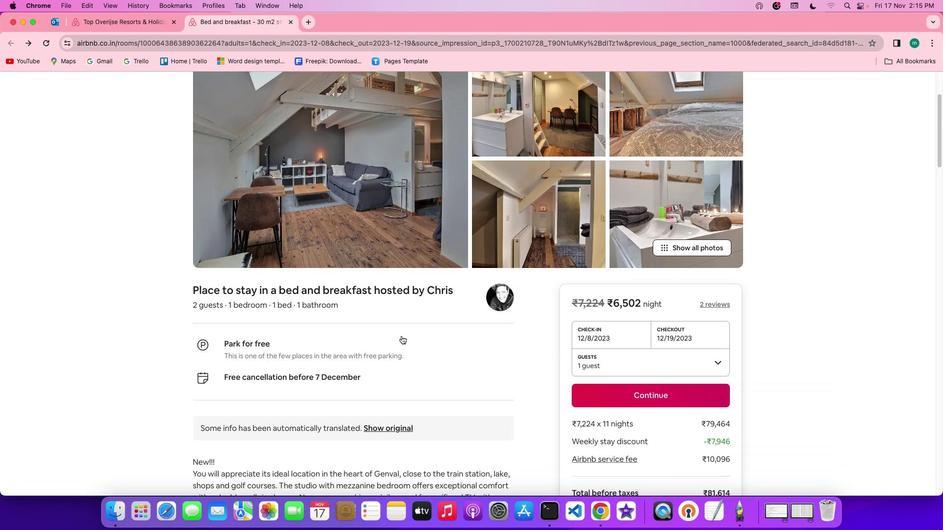 
Action: Mouse scrolled (406, 341) with delta (4, 3)
Screenshot: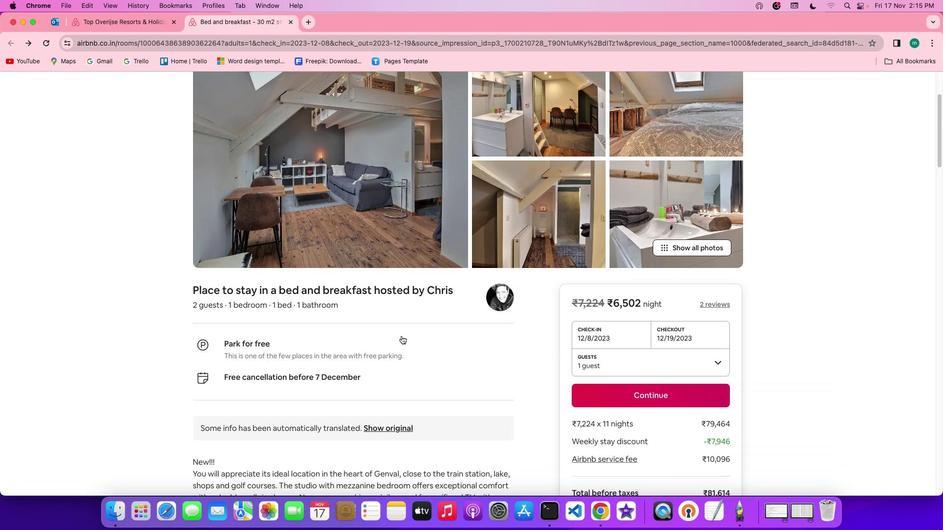 
Action: Mouse scrolled (406, 341) with delta (4, 2)
Screenshot: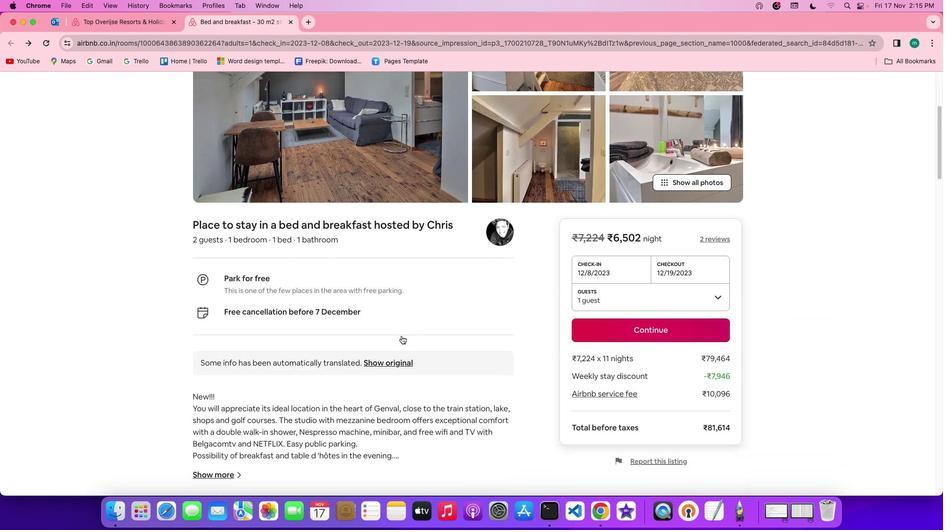 
Action: Mouse scrolled (406, 341) with delta (4, 5)
Screenshot: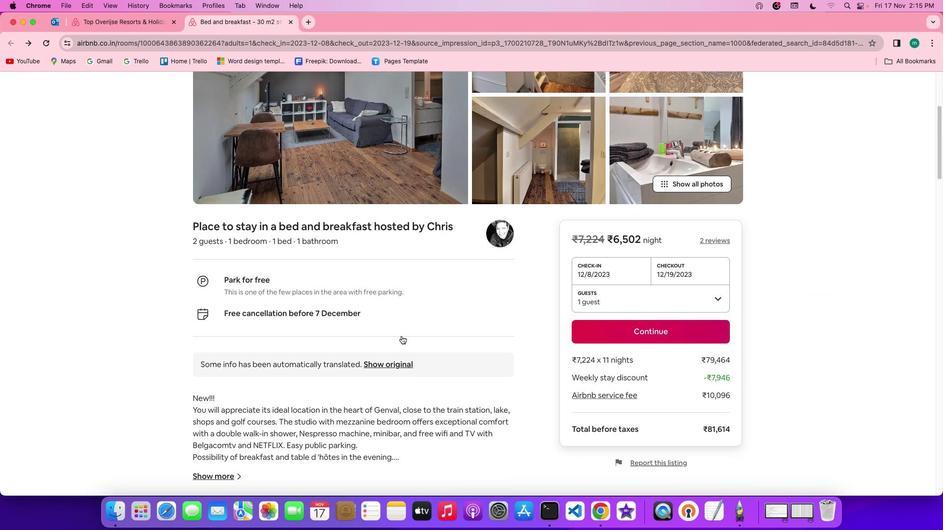 
Action: Mouse scrolled (406, 341) with delta (4, 4)
Screenshot: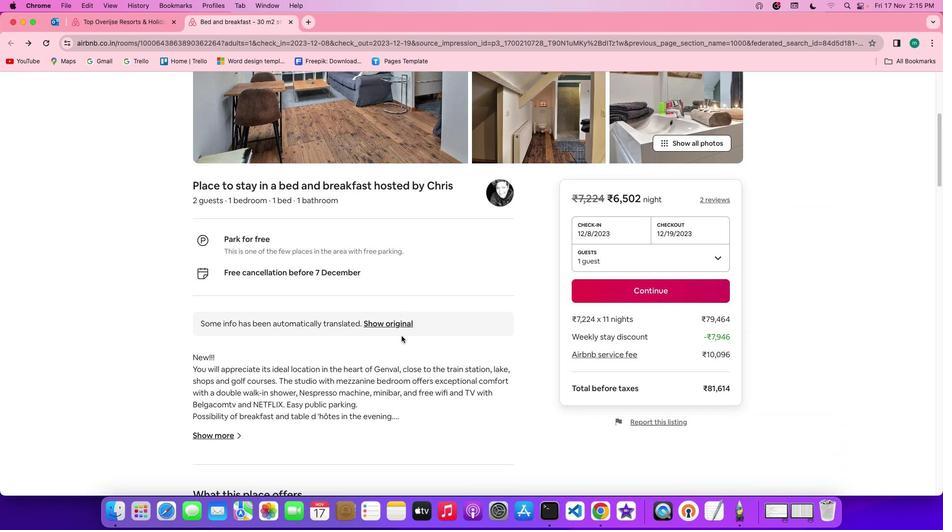
Action: Mouse scrolled (406, 341) with delta (4, 4)
Screenshot: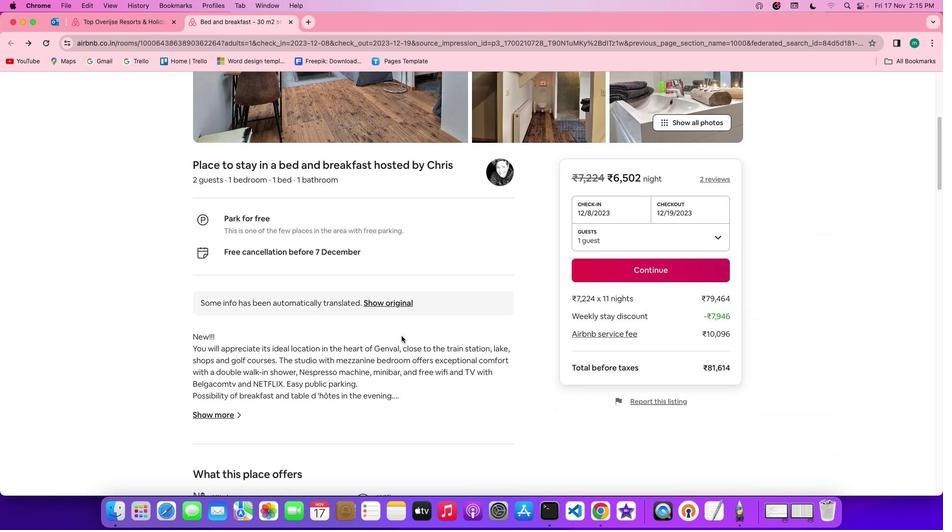 
Action: Mouse scrolled (406, 341) with delta (4, 3)
Screenshot: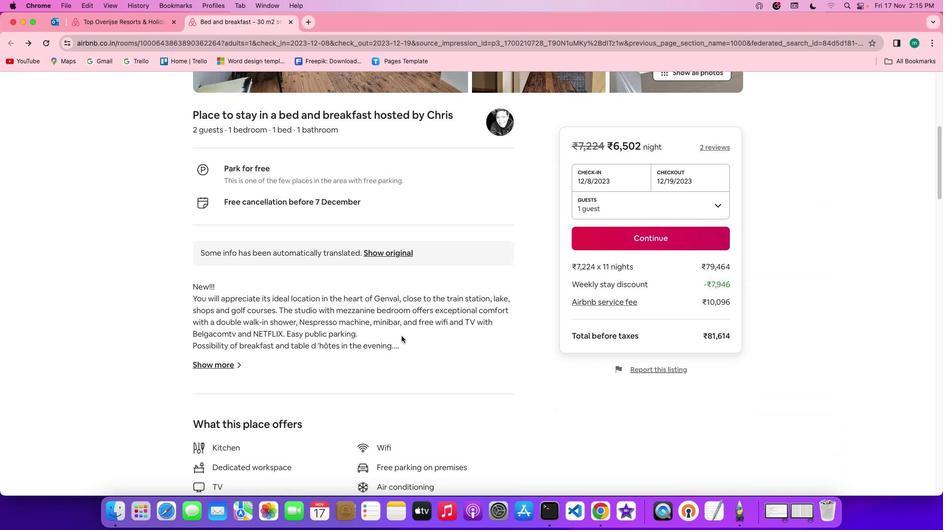 
Action: Mouse scrolled (406, 341) with delta (4, 2)
Screenshot: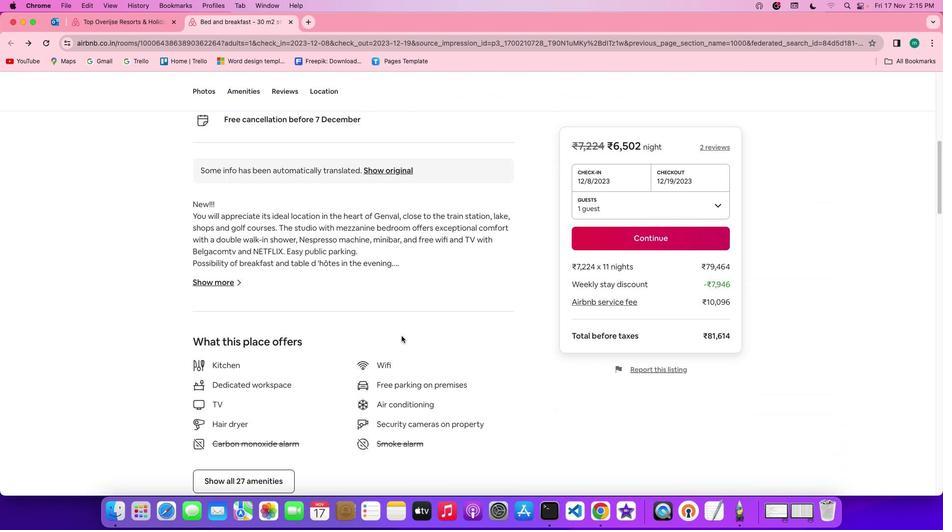 
Action: Mouse scrolled (406, 341) with delta (4, 2)
Screenshot: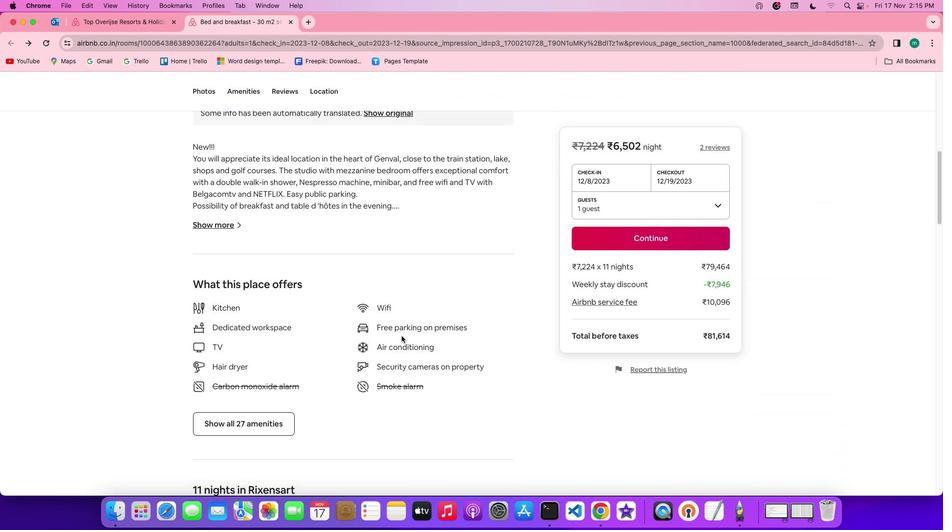 
Action: Mouse moved to (227, 227)
Screenshot: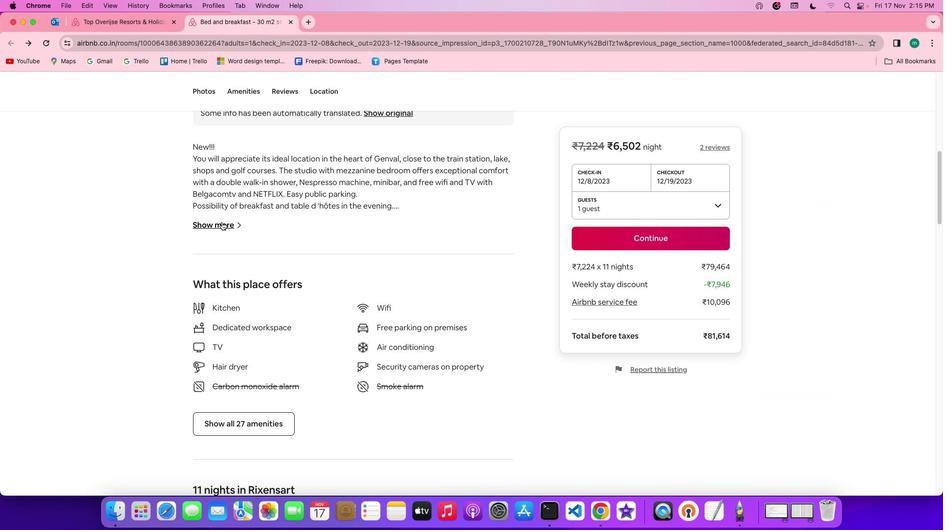 
Action: Mouse pressed left at (227, 227)
Screenshot: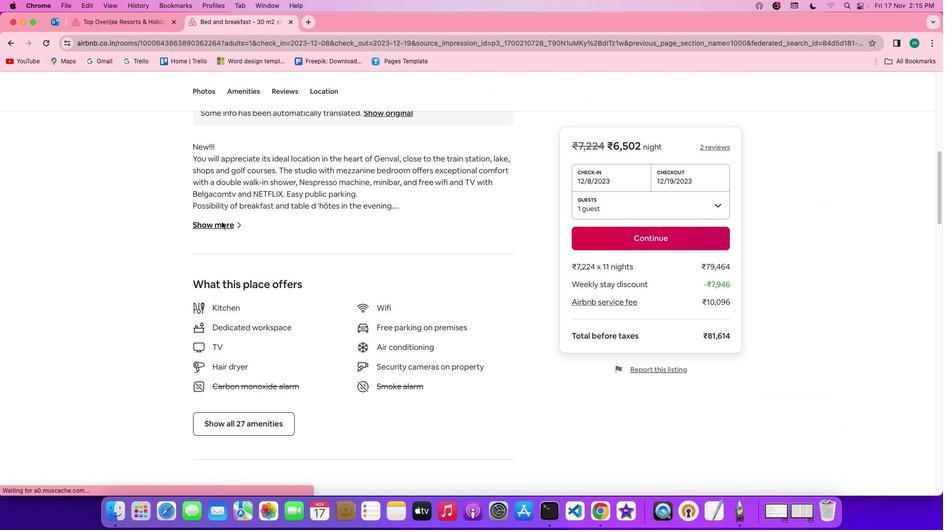 
Action: Mouse moved to (409, 317)
Screenshot: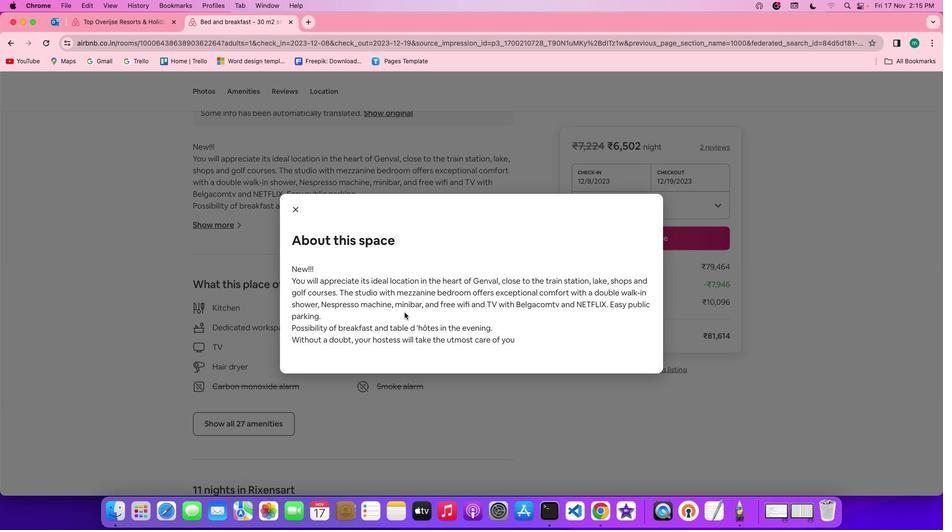 
Action: Mouse scrolled (409, 317) with delta (4, 4)
Screenshot: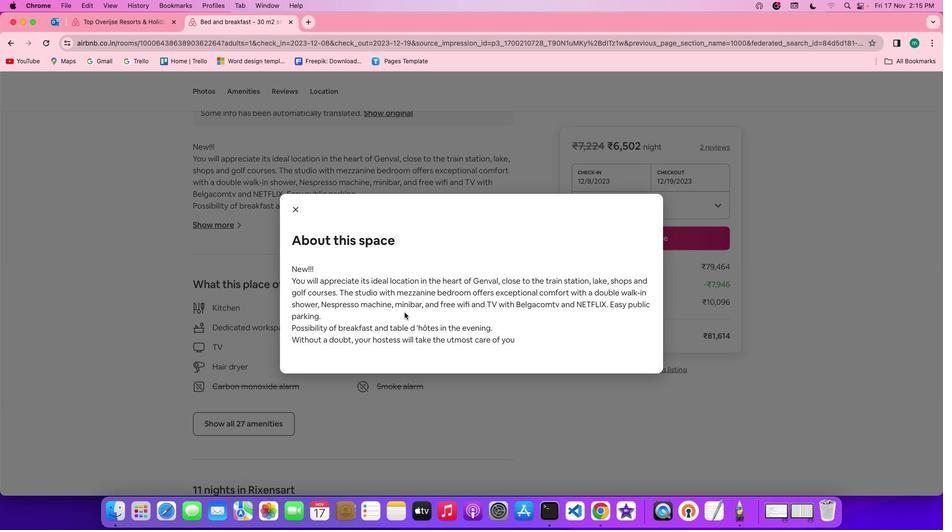 
Action: Mouse scrolled (409, 317) with delta (4, 4)
Screenshot: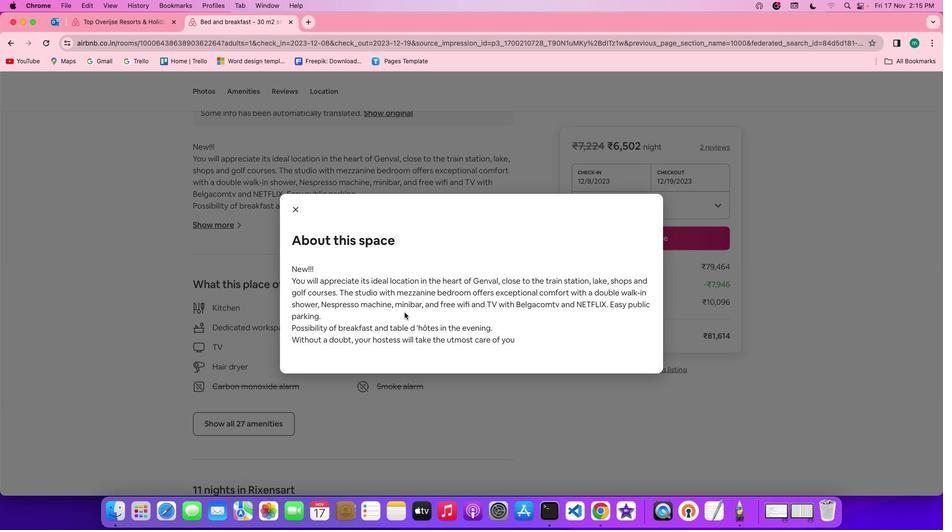 
Action: Mouse scrolled (409, 317) with delta (4, 3)
Screenshot: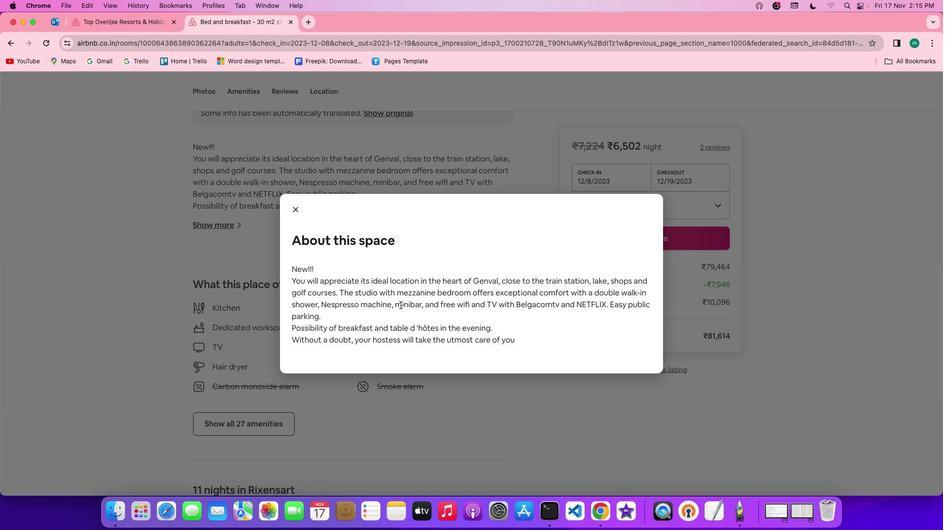 
Action: Mouse scrolled (409, 317) with delta (4, 3)
Screenshot: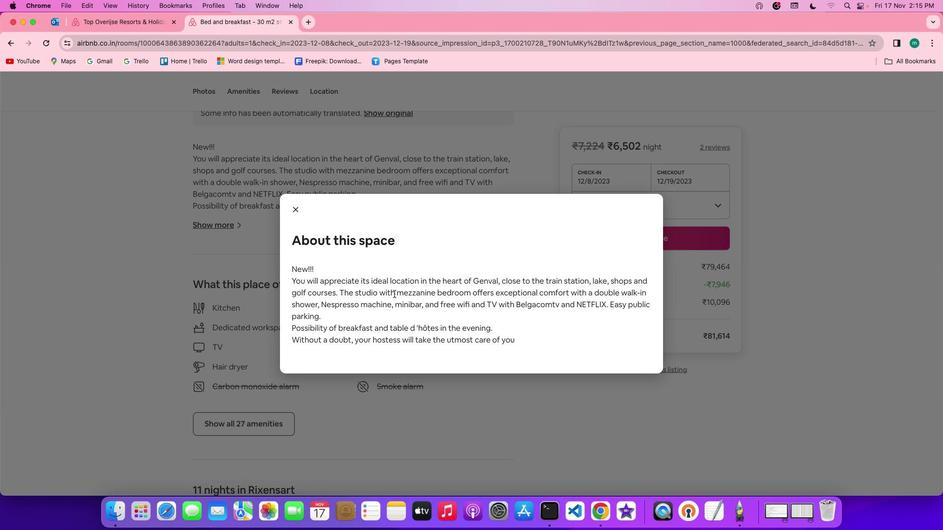 
Action: Mouse moved to (297, 212)
Screenshot: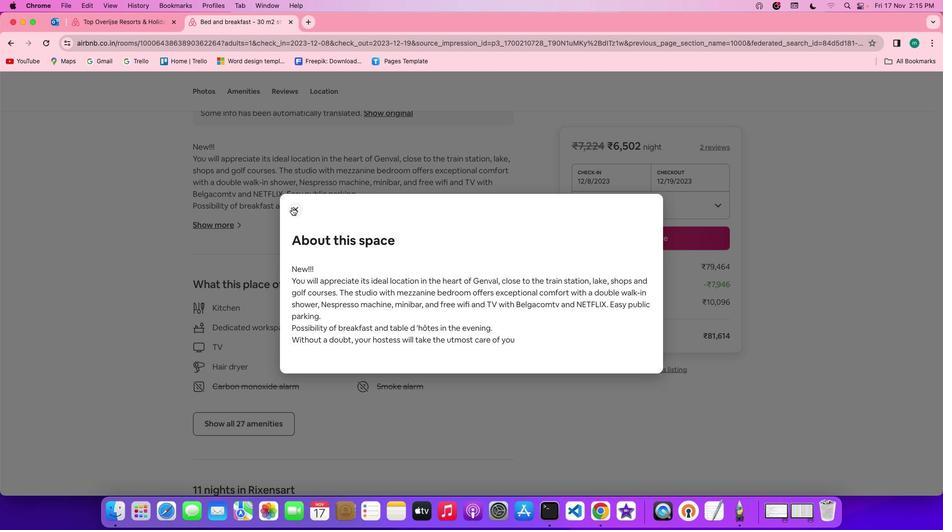 
Action: Mouse pressed left at (297, 212)
Screenshot: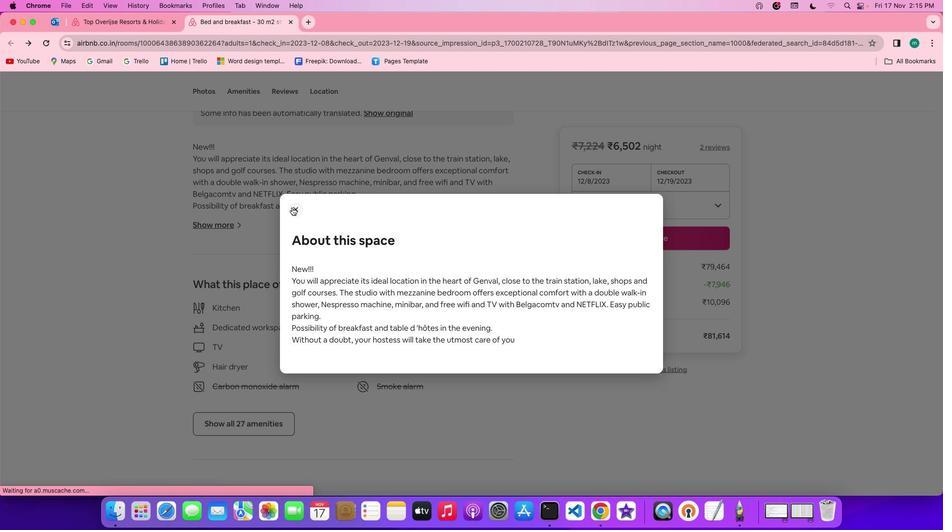 
Action: Mouse moved to (268, 391)
Screenshot: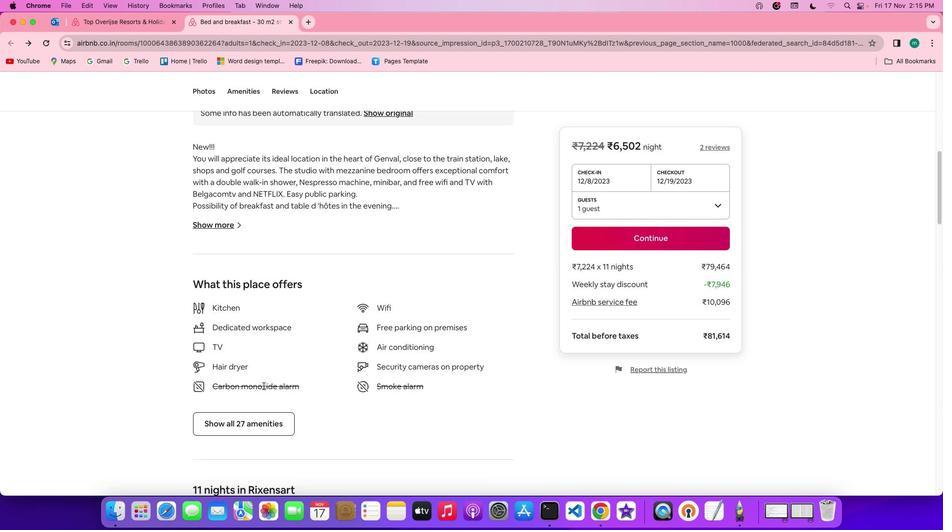 
Action: Mouse scrolled (268, 391) with delta (4, 4)
Screenshot: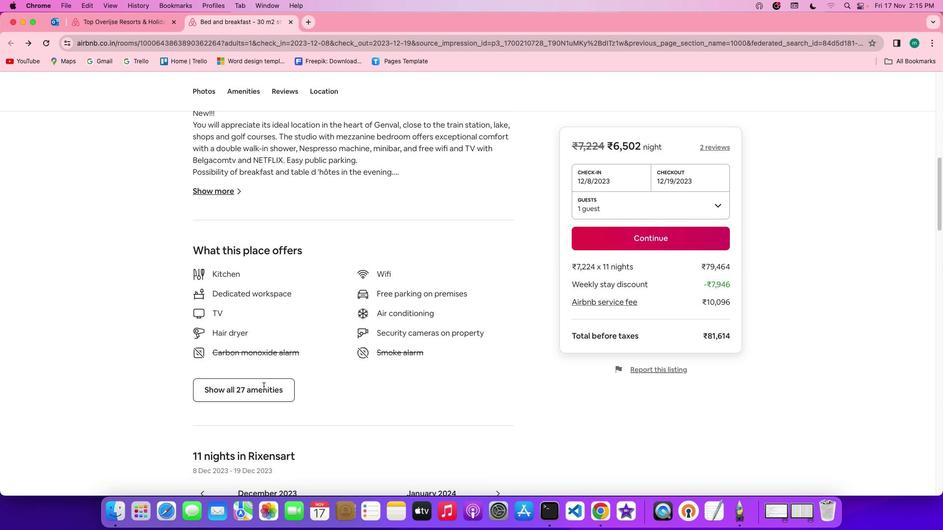 
Action: Mouse scrolled (268, 391) with delta (4, 4)
Screenshot: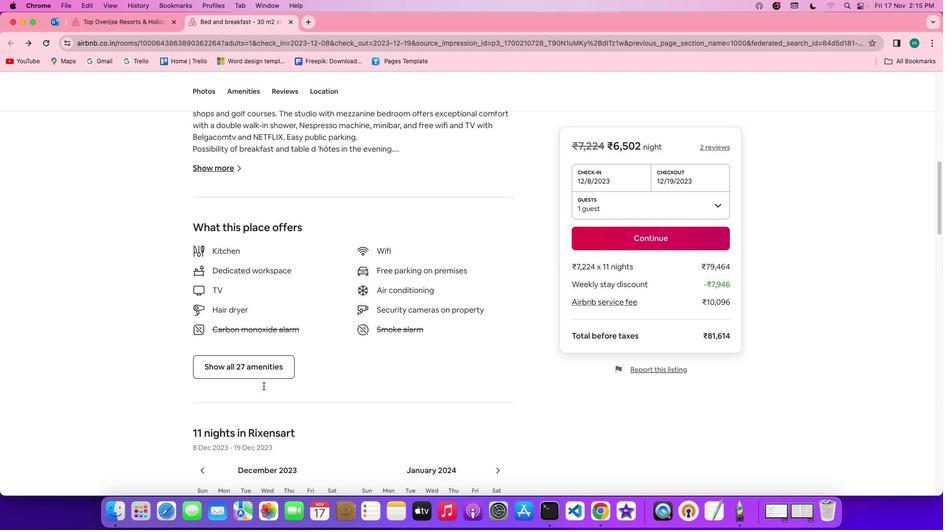 
Action: Mouse scrolled (268, 391) with delta (4, 3)
Screenshot: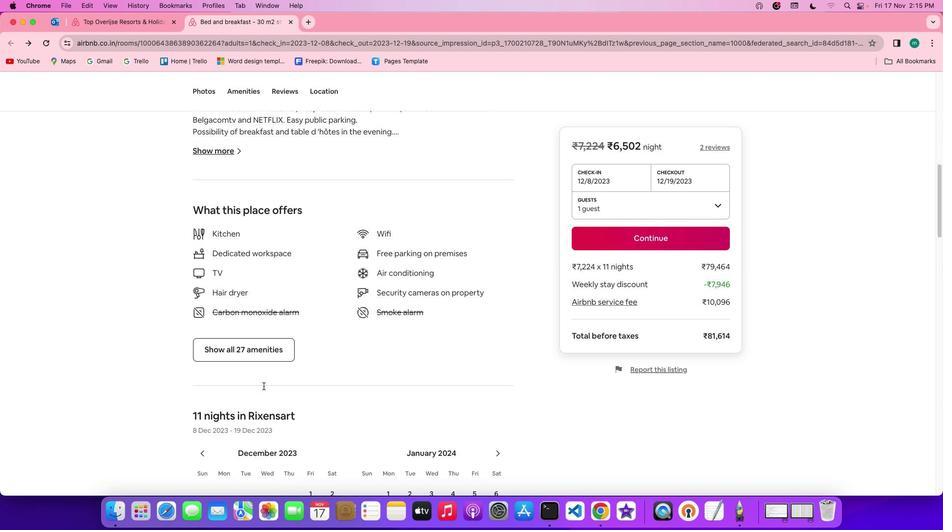 
Action: Mouse moved to (249, 354)
Screenshot: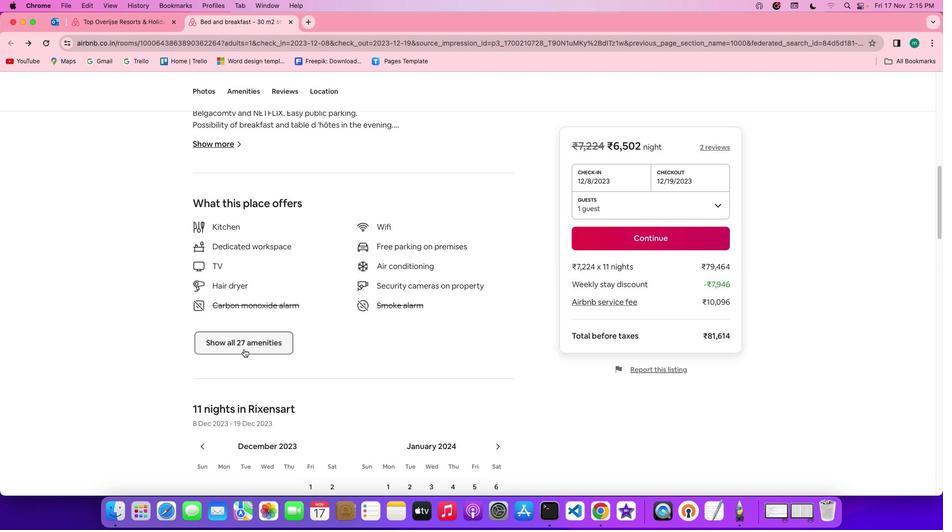 
Action: Mouse pressed left at (249, 354)
Screenshot: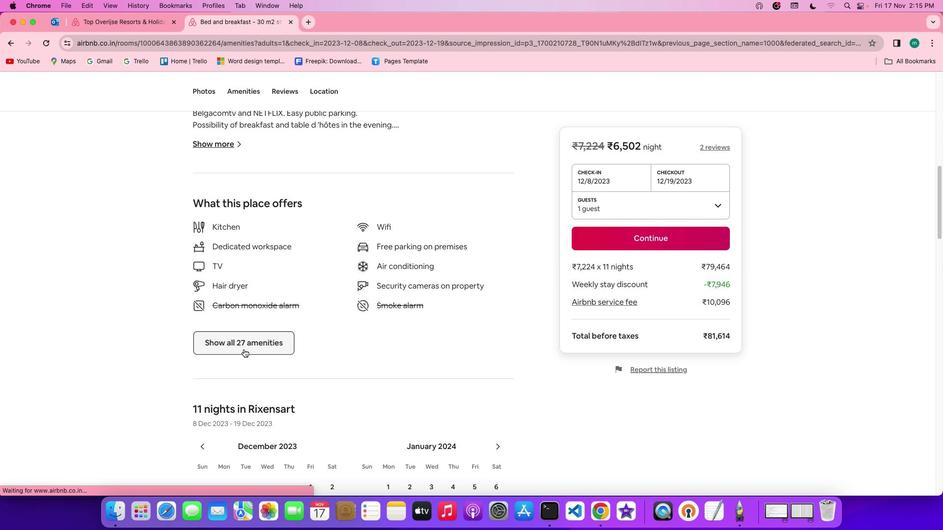 
Action: Mouse moved to (502, 390)
Screenshot: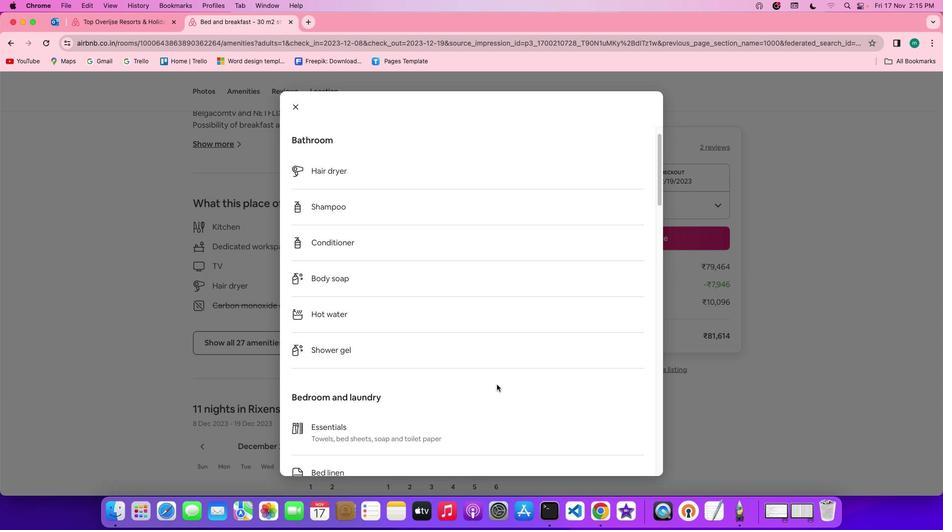 
Action: Mouse scrolled (502, 390) with delta (4, 4)
Screenshot: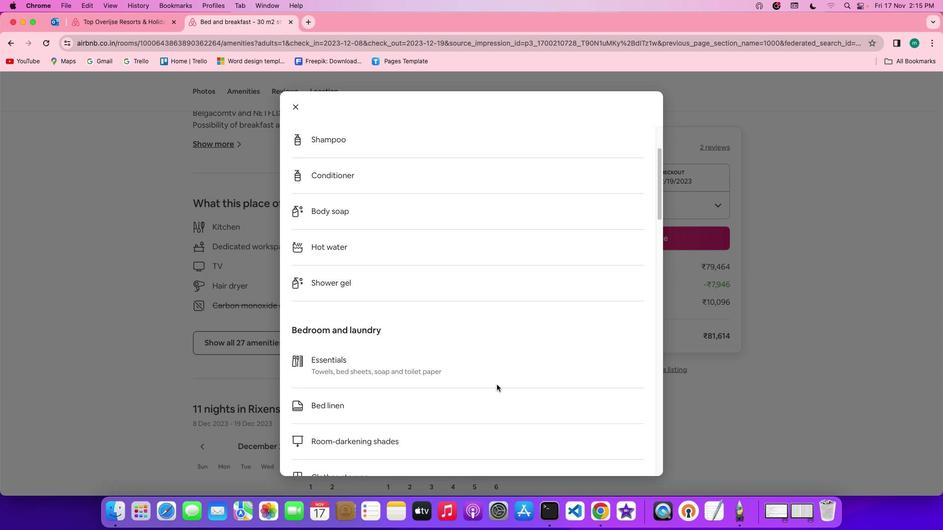 
Action: Mouse scrolled (502, 390) with delta (4, 4)
Screenshot: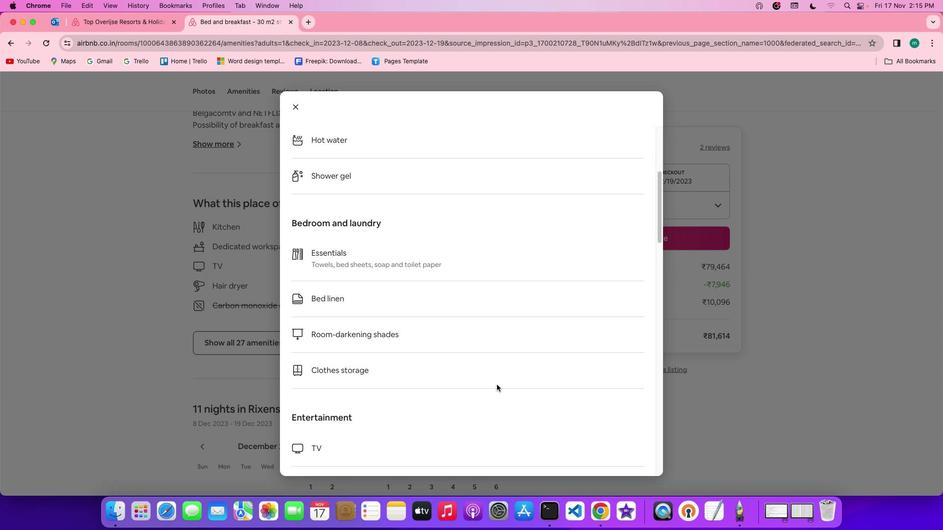 
Action: Mouse scrolled (502, 390) with delta (4, 3)
Screenshot: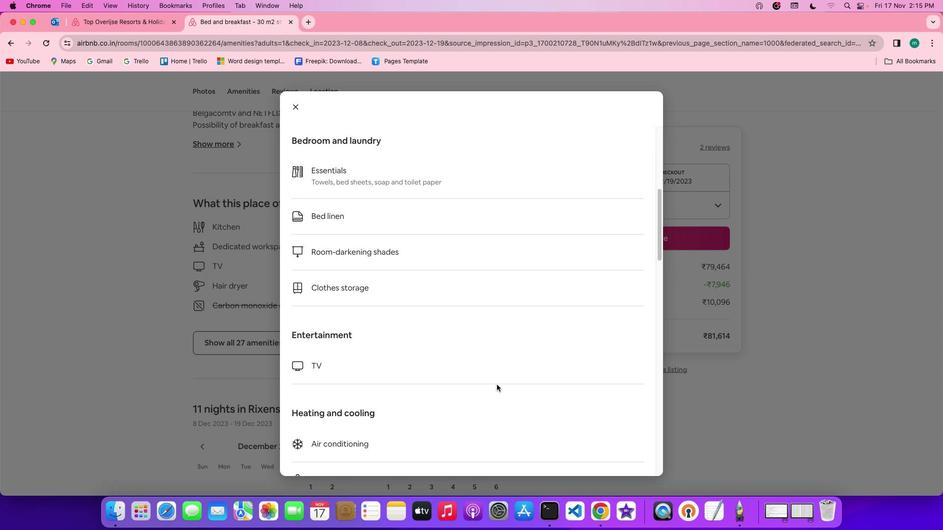 
Action: Mouse scrolled (502, 390) with delta (4, 2)
Screenshot: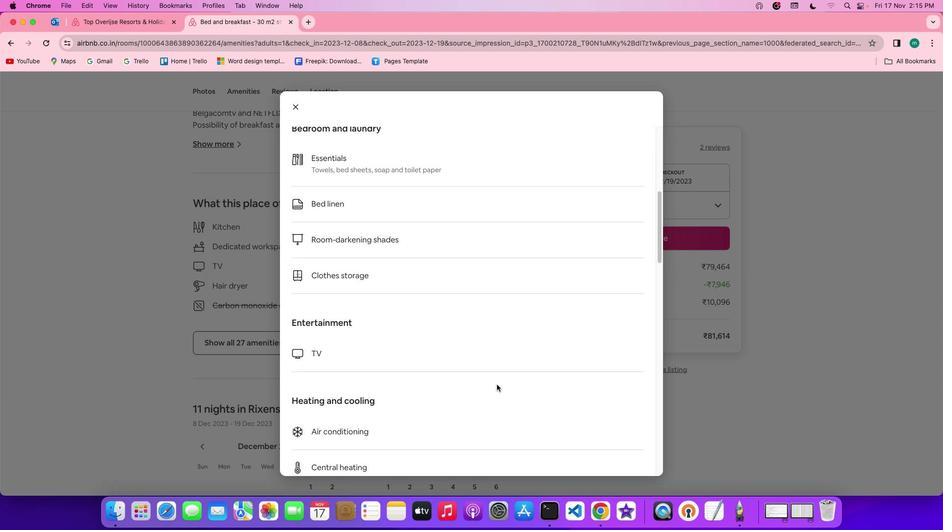 
Action: Mouse scrolled (502, 390) with delta (4, 2)
Screenshot: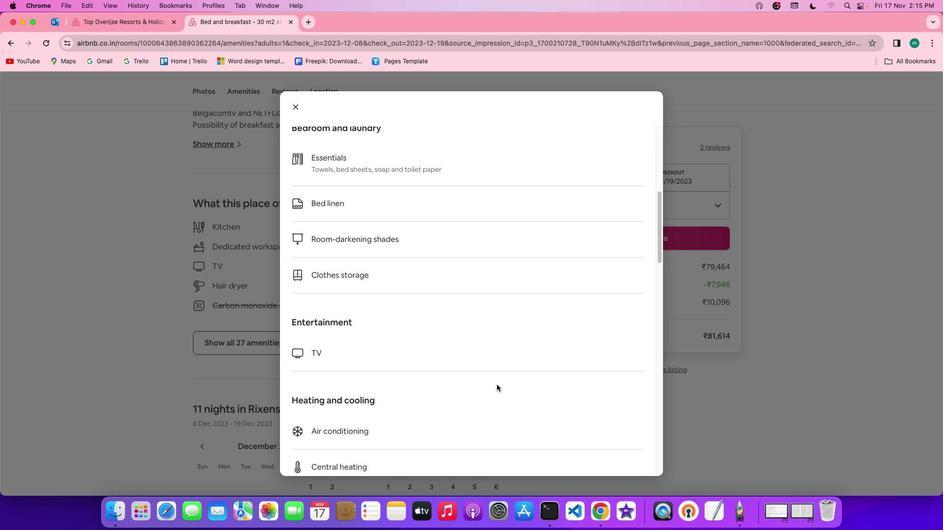 
Action: Mouse moved to (502, 390)
Screenshot: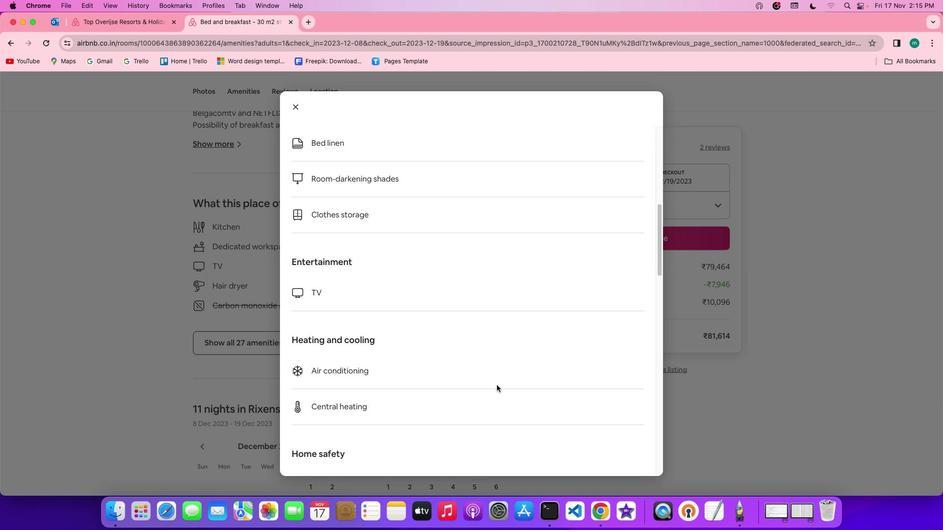 
Action: Mouse scrolled (502, 390) with delta (4, 4)
Screenshot: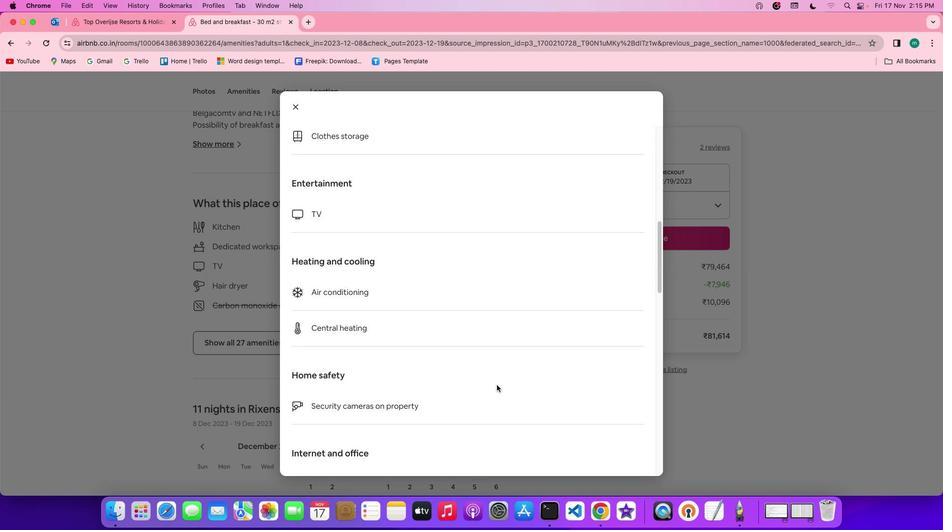 
Action: Mouse scrolled (502, 390) with delta (4, 4)
Screenshot: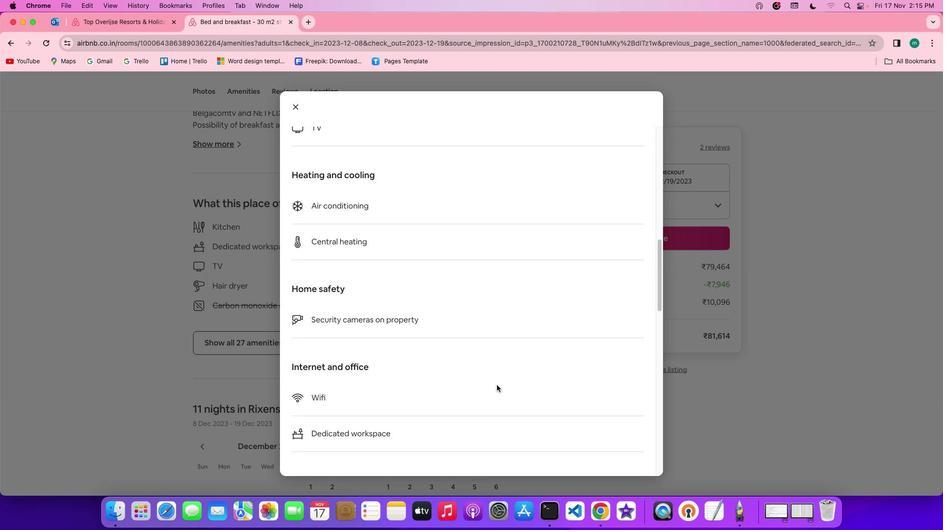 
Action: Mouse scrolled (502, 390) with delta (4, 3)
Screenshot: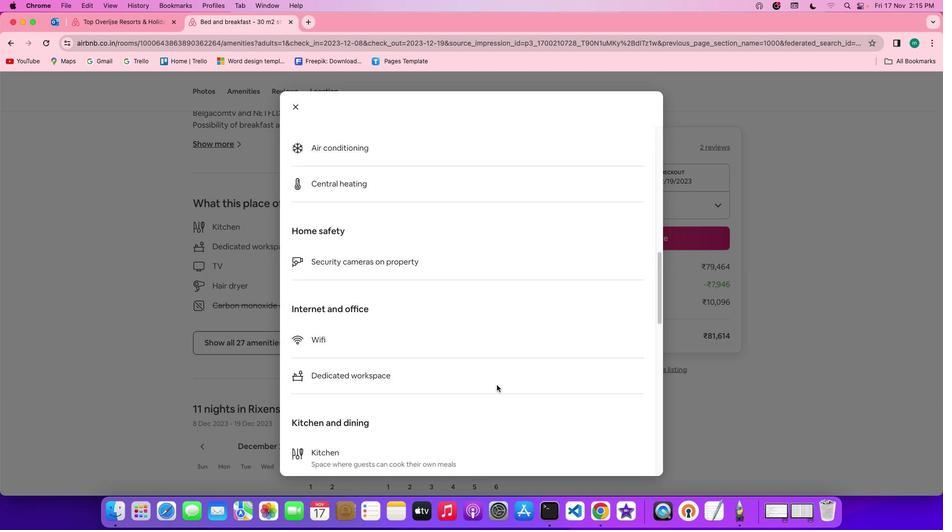 
Action: Mouse scrolled (502, 390) with delta (4, 2)
Screenshot: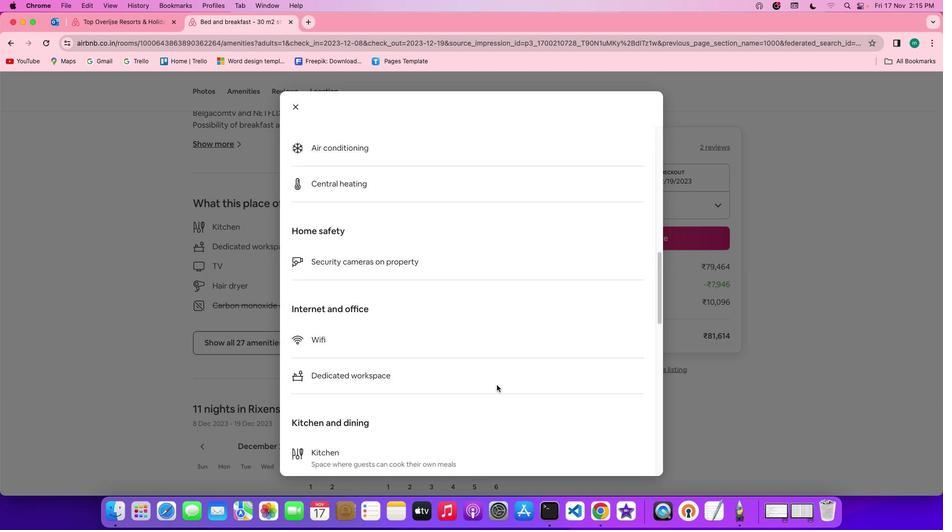 
Action: Mouse scrolled (502, 390) with delta (4, 2)
Screenshot: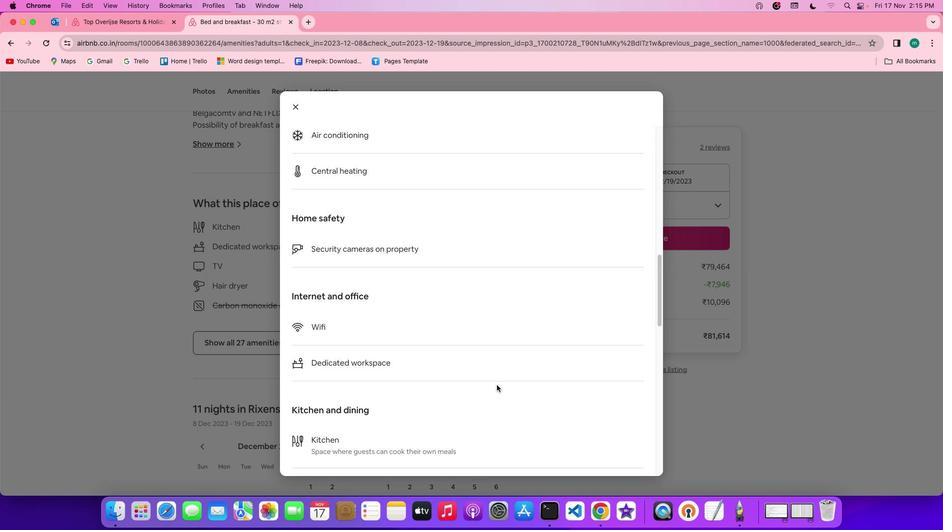
Action: Mouse scrolled (502, 390) with delta (4, 4)
Screenshot: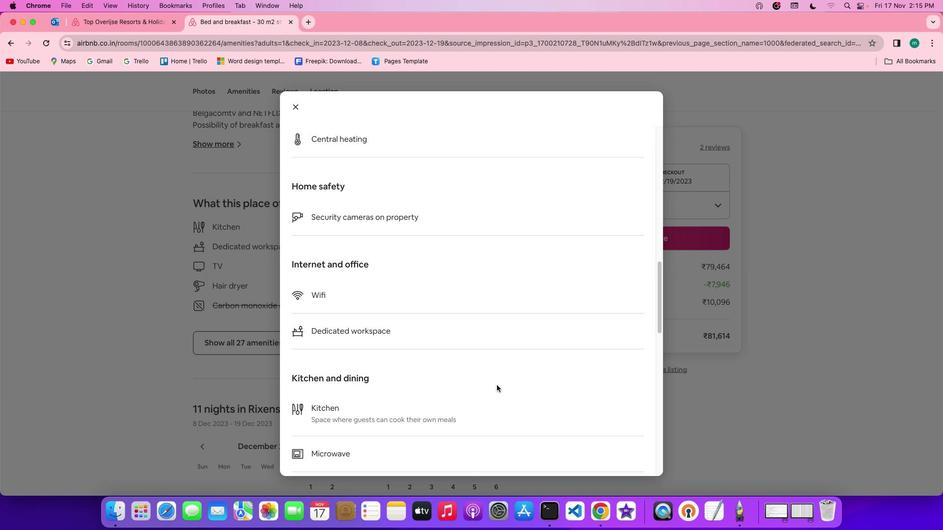 
Action: Mouse scrolled (502, 390) with delta (4, 4)
Screenshot: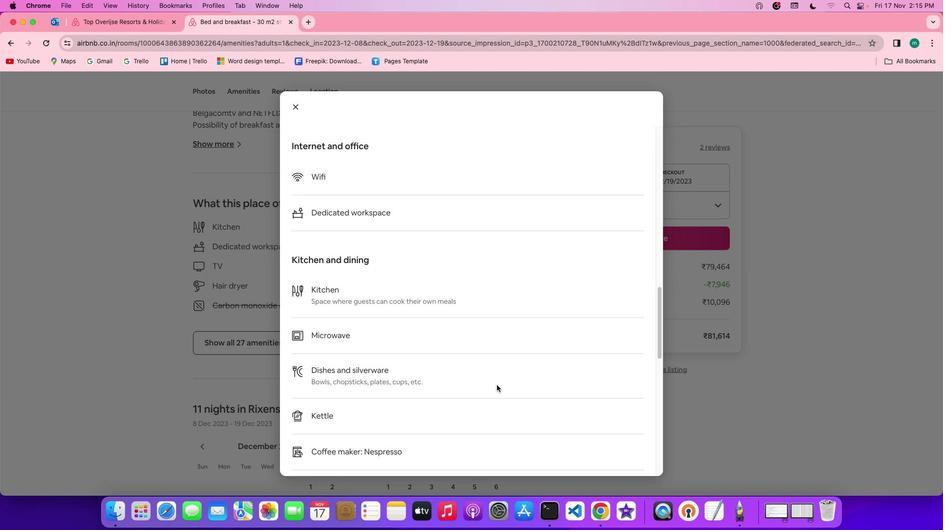 
Action: Mouse scrolled (502, 390) with delta (4, 3)
Screenshot: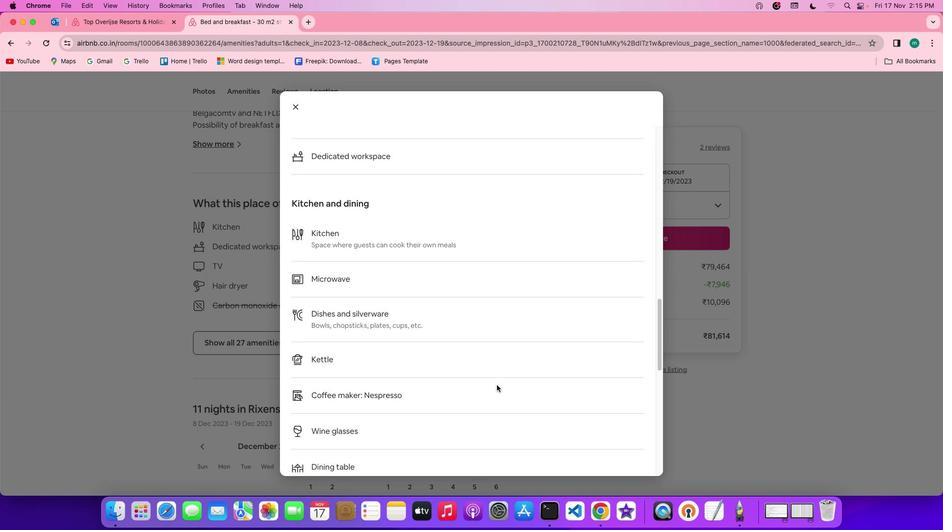 
Action: Mouse scrolled (502, 390) with delta (4, 2)
Screenshot: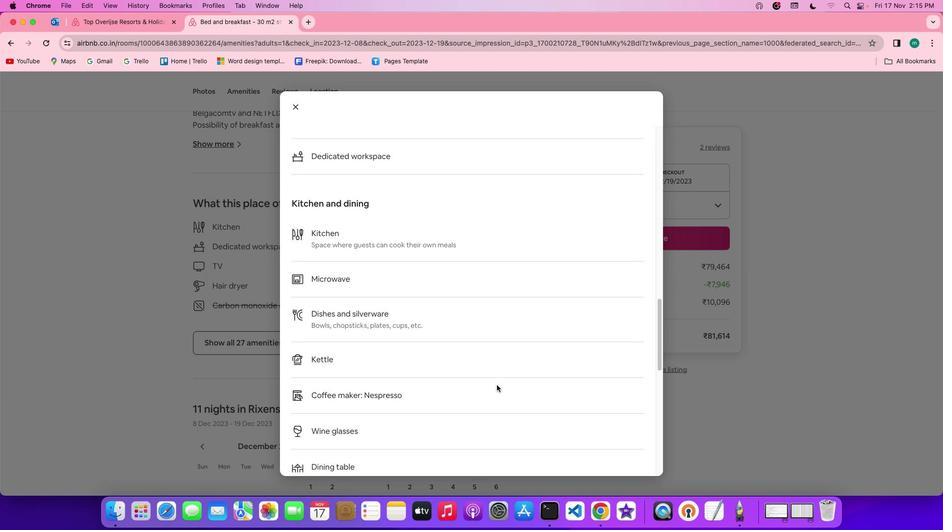 
Action: Mouse scrolled (502, 390) with delta (4, 2)
Screenshot: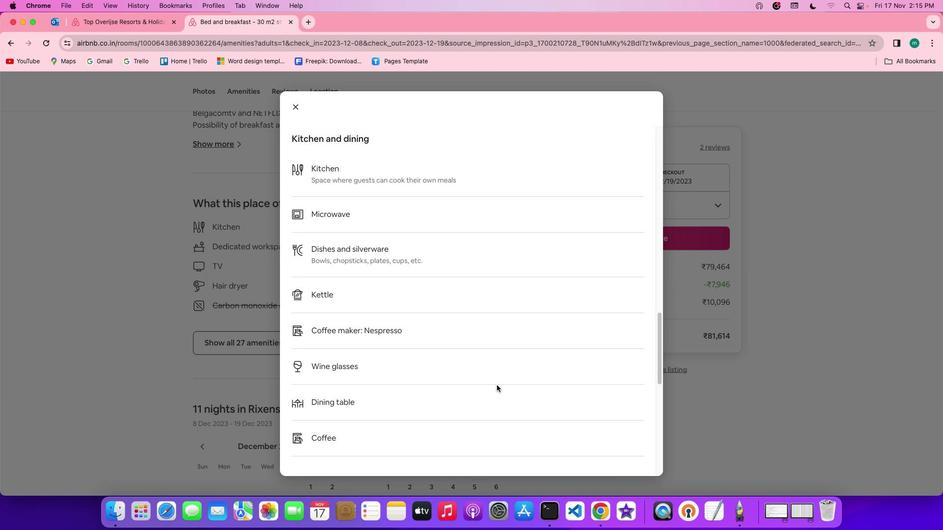 
Action: Mouse scrolled (502, 390) with delta (4, 4)
Screenshot: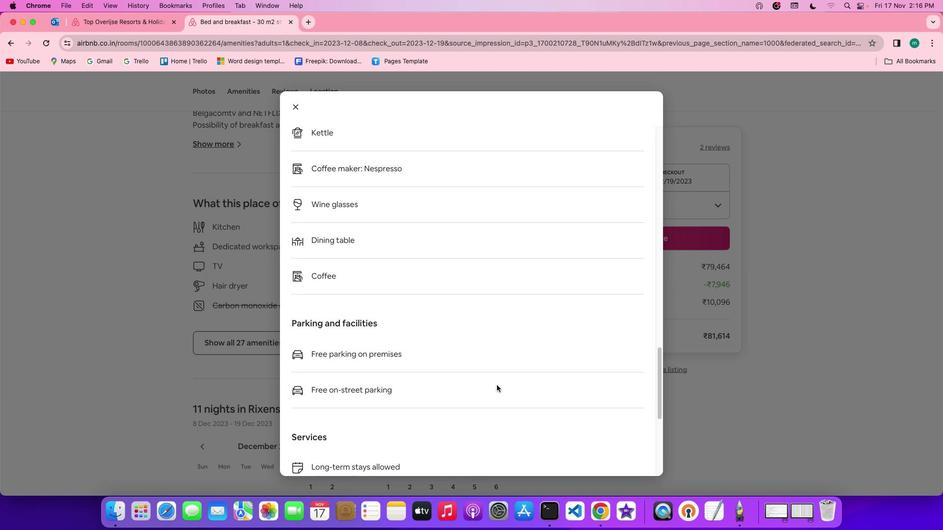 
Action: Mouse scrolled (502, 390) with delta (4, 4)
Screenshot: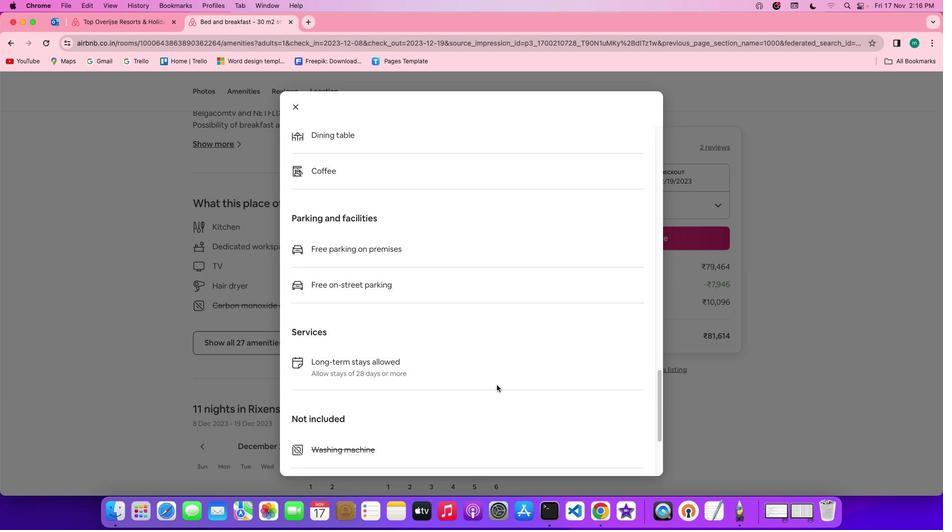 
Action: Mouse scrolled (502, 390) with delta (4, 3)
Screenshot: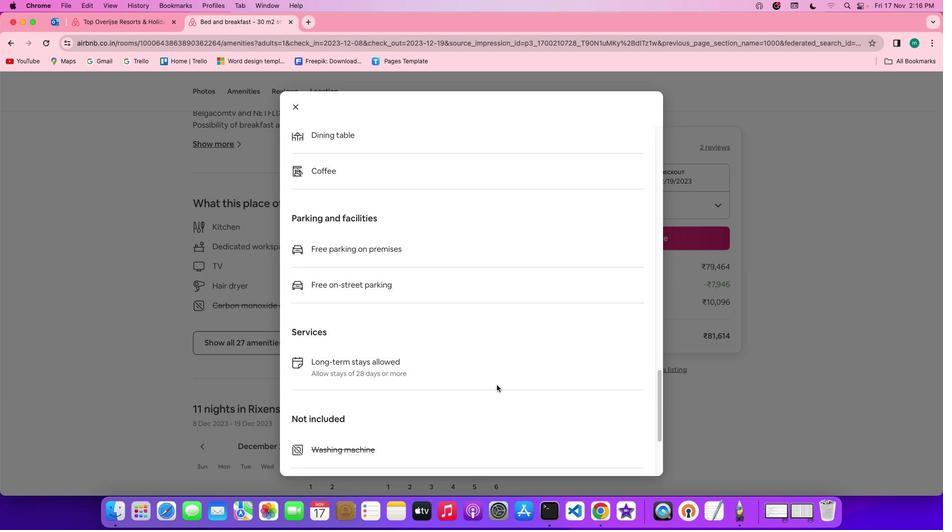 
Action: Mouse scrolled (502, 390) with delta (4, 2)
Screenshot: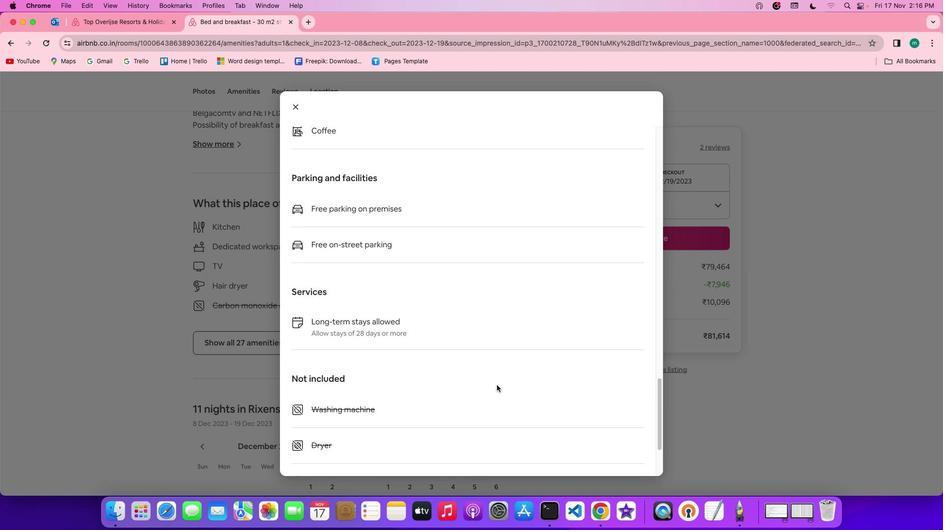 
Action: Mouse scrolled (502, 390) with delta (4, 2)
Screenshot: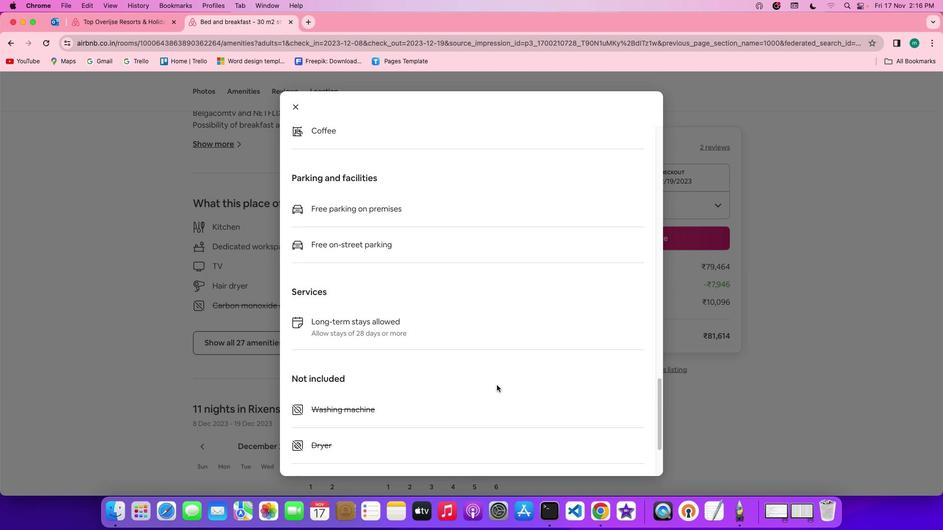 
Action: Mouse scrolled (502, 390) with delta (4, 4)
Screenshot: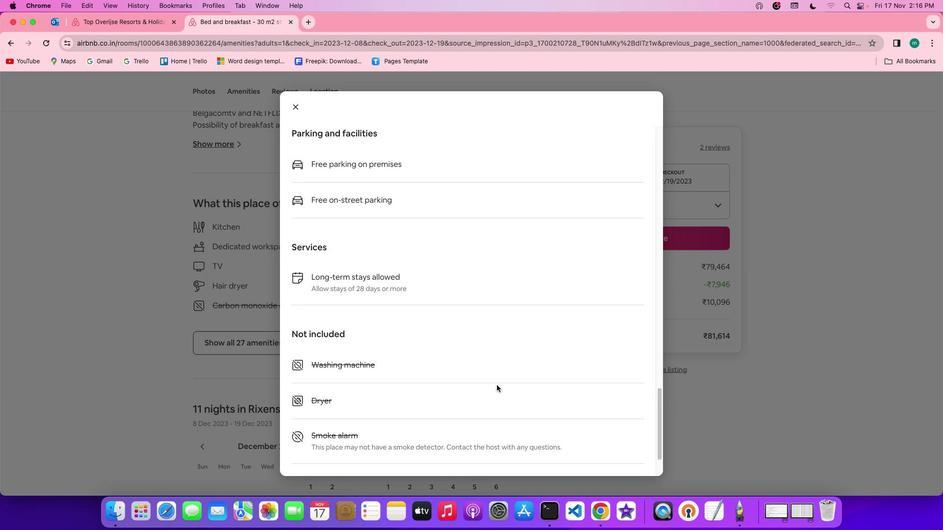 
Action: Mouse scrolled (502, 390) with delta (4, 4)
Screenshot: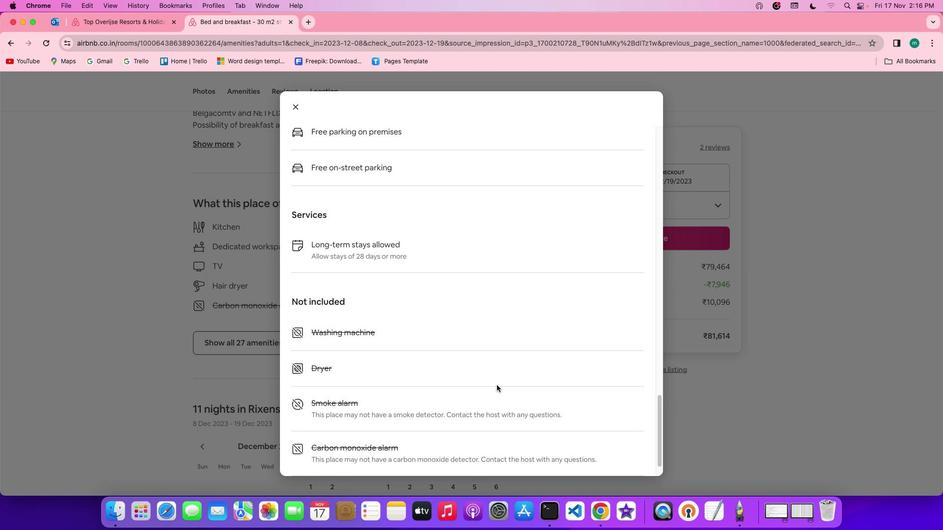 
Action: Mouse scrolled (502, 390) with delta (4, 3)
Screenshot: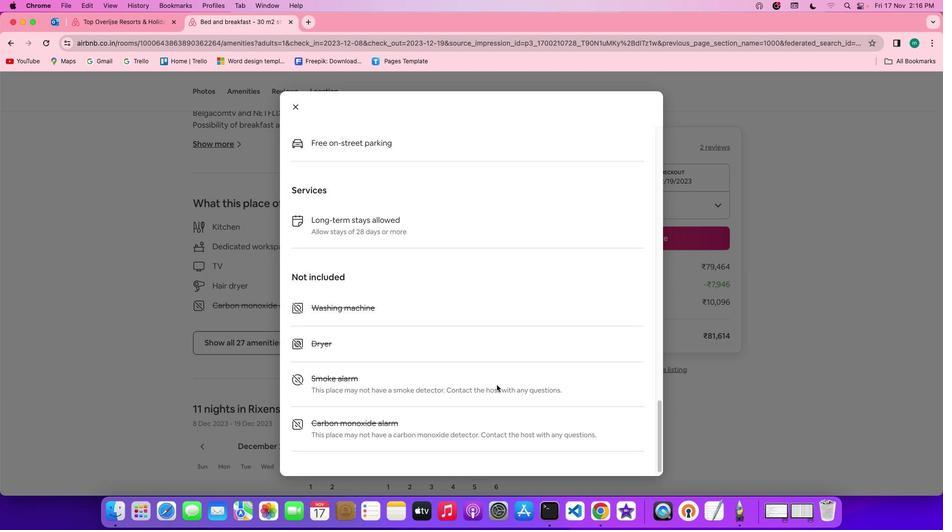 
Action: Mouse scrolled (502, 390) with delta (4, 2)
Screenshot: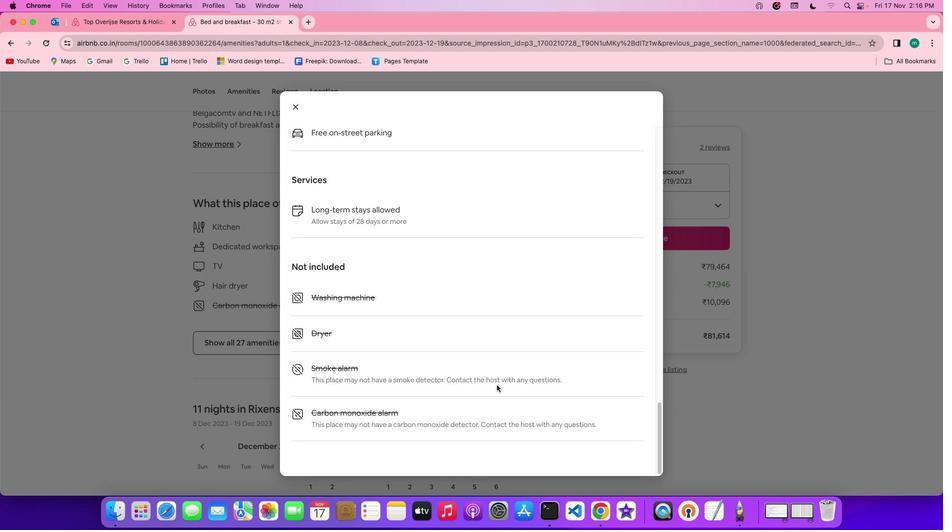 
Action: Mouse scrolled (502, 390) with delta (4, 2)
Screenshot: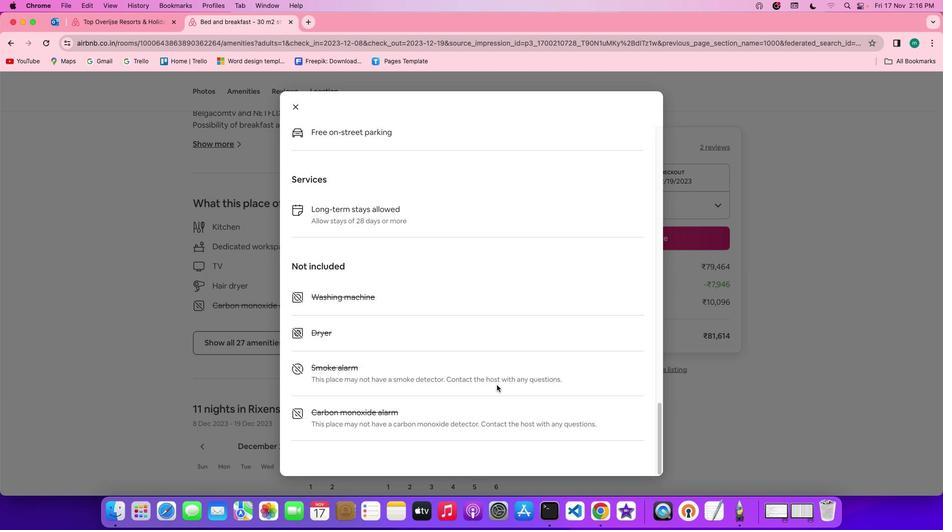 
Action: Mouse scrolled (502, 390) with delta (4, 4)
Screenshot: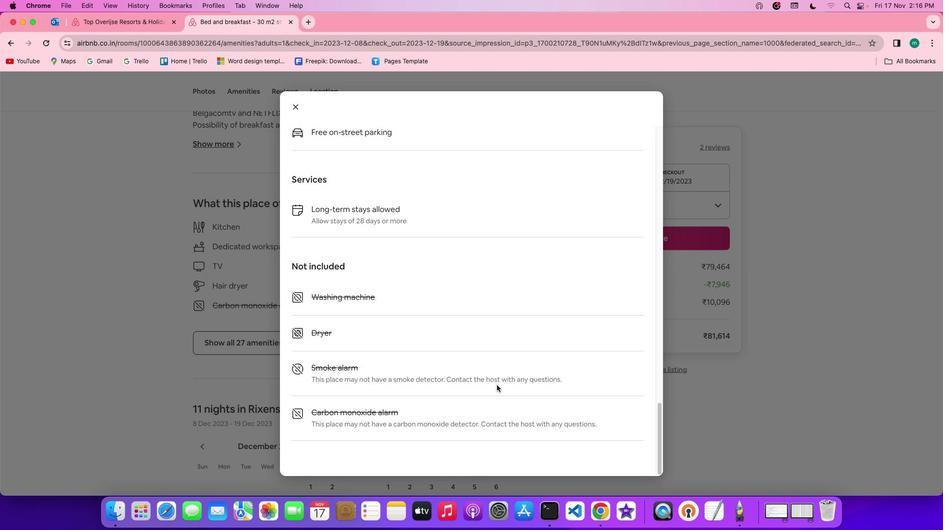 
Action: Mouse scrolled (502, 390) with delta (4, 4)
Screenshot: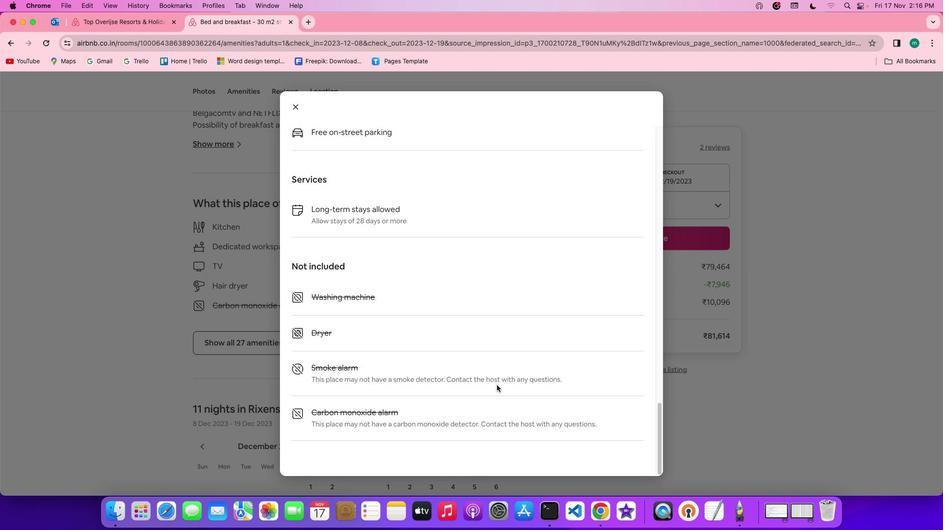 
Action: Mouse scrolled (502, 390) with delta (4, 3)
Screenshot: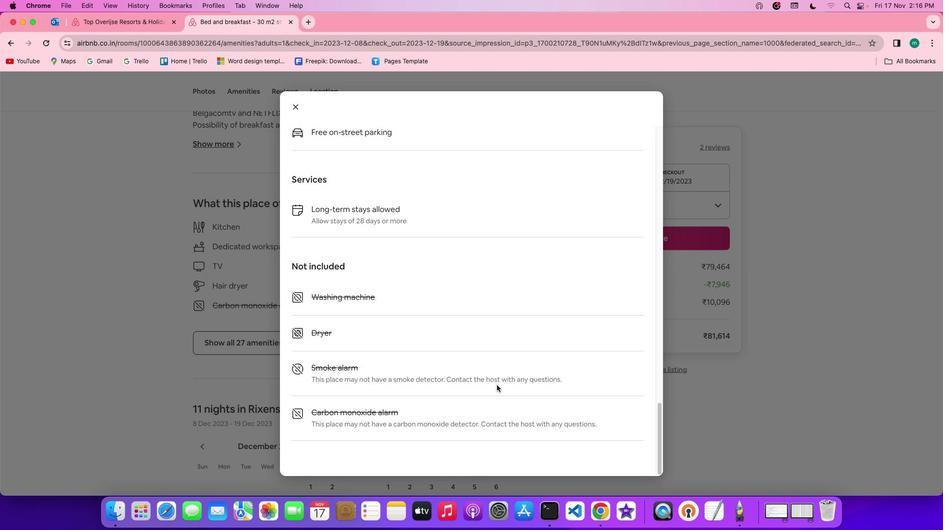 
Action: Mouse scrolled (502, 390) with delta (4, 2)
Screenshot: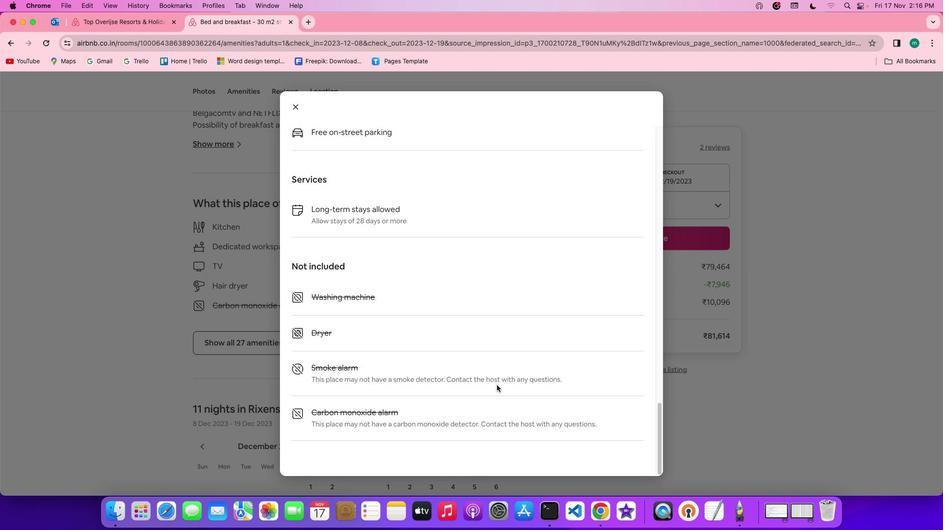 
Action: Mouse scrolled (502, 390) with delta (4, 2)
Screenshot: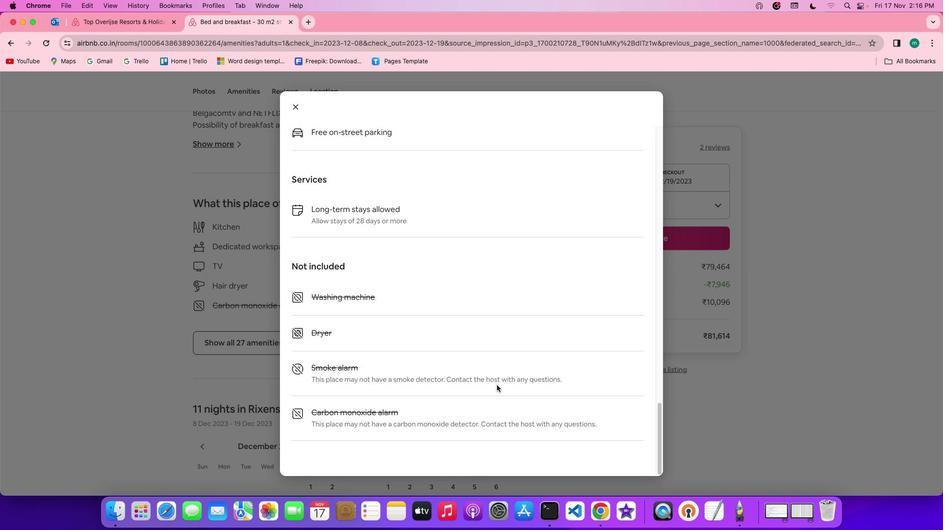 
Action: Mouse moved to (300, 114)
Screenshot: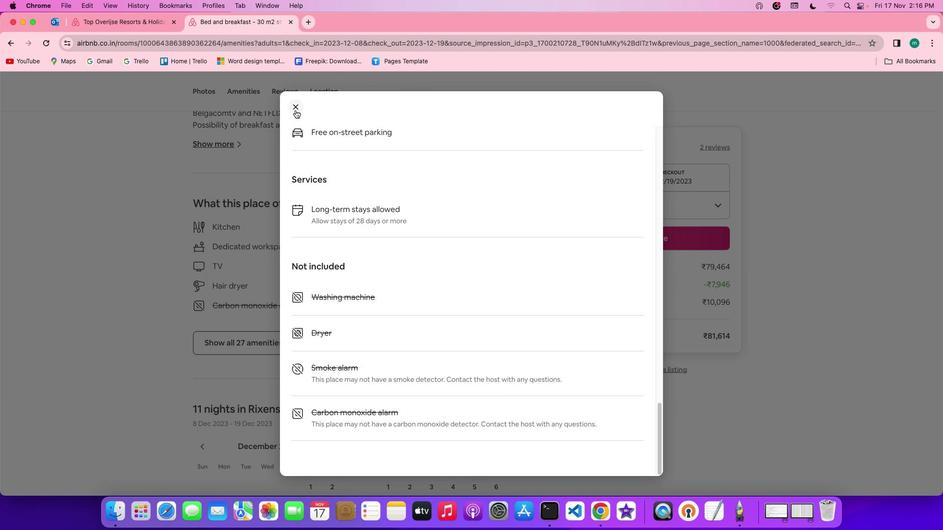 
Action: Mouse pressed left at (300, 114)
Screenshot: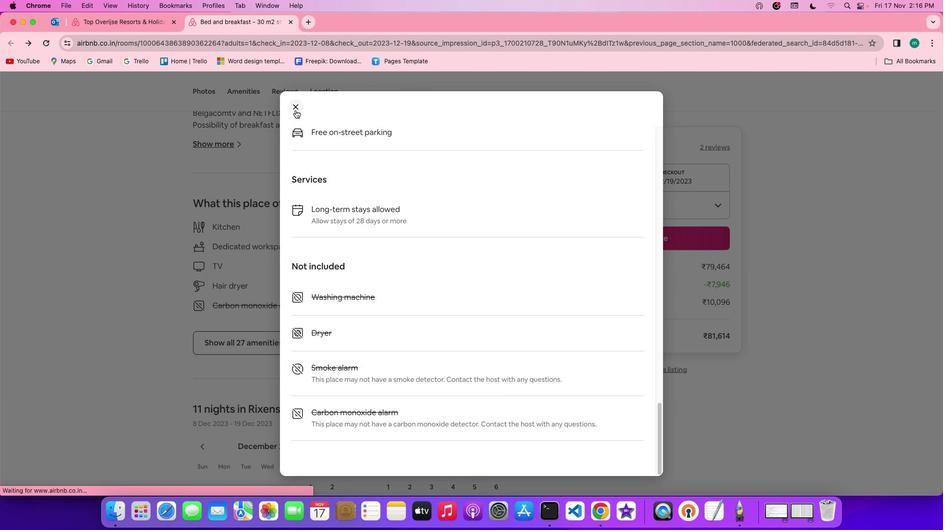 
Action: Mouse moved to (456, 262)
Screenshot: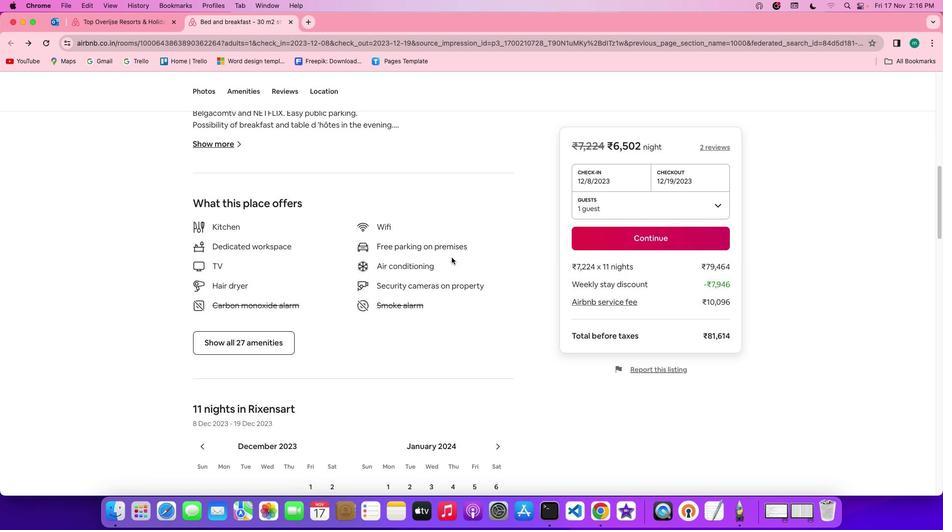 
Action: Mouse scrolled (456, 262) with delta (4, 4)
